 Task: Find connections with filter location Bhādra with filter topic #CVwith filter profile language English with filter current company PW (PhysicsWallah) with filter school University College of Engineering, Osmania University with filter industry Ranching and Fisheries with filter service category Logo Design with filter keywords title Receptionist
Action: Mouse moved to (591, 76)
Screenshot: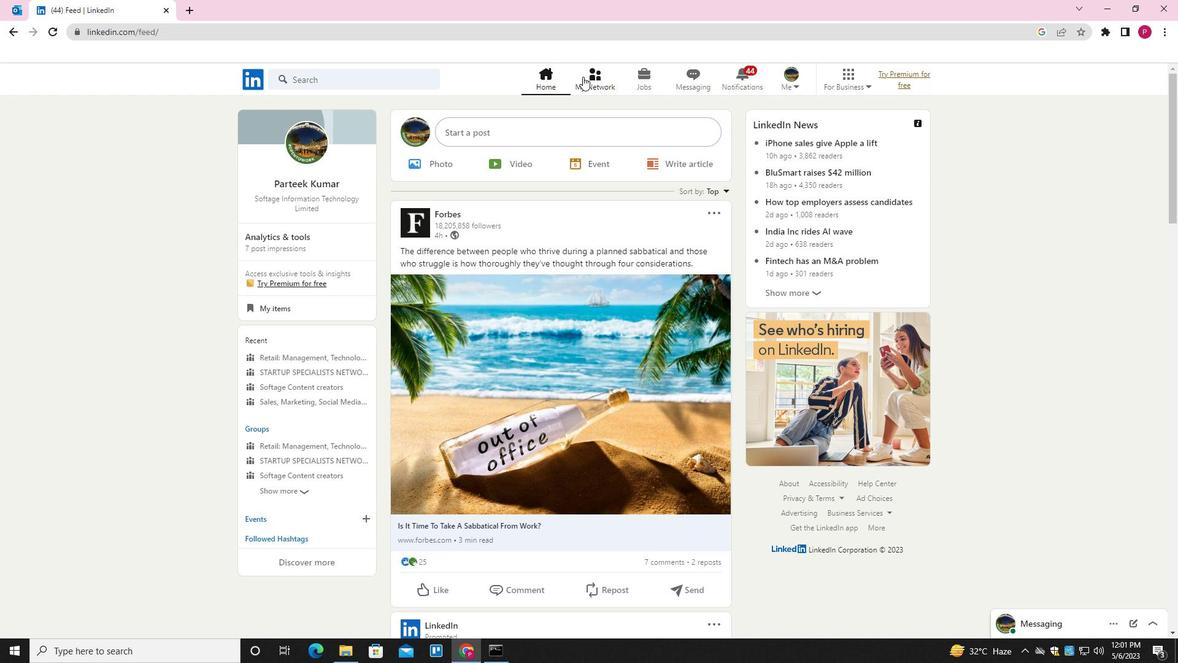 
Action: Mouse pressed left at (591, 76)
Screenshot: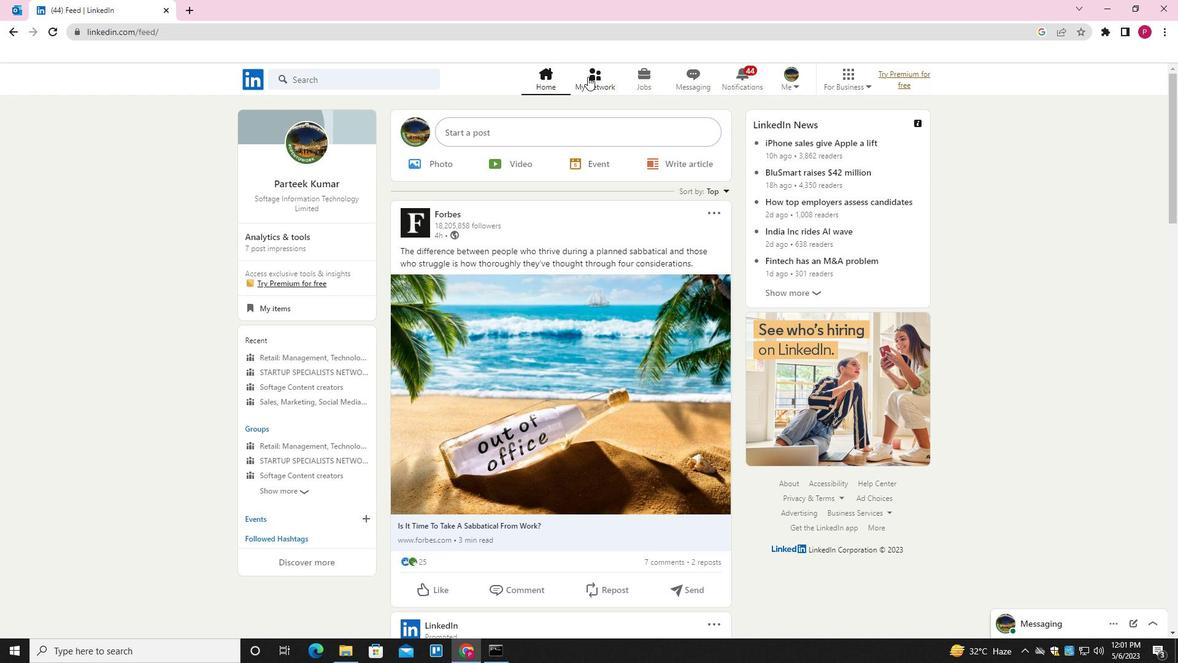 
Action: Mouse moved to (373, 147)
Screenshot: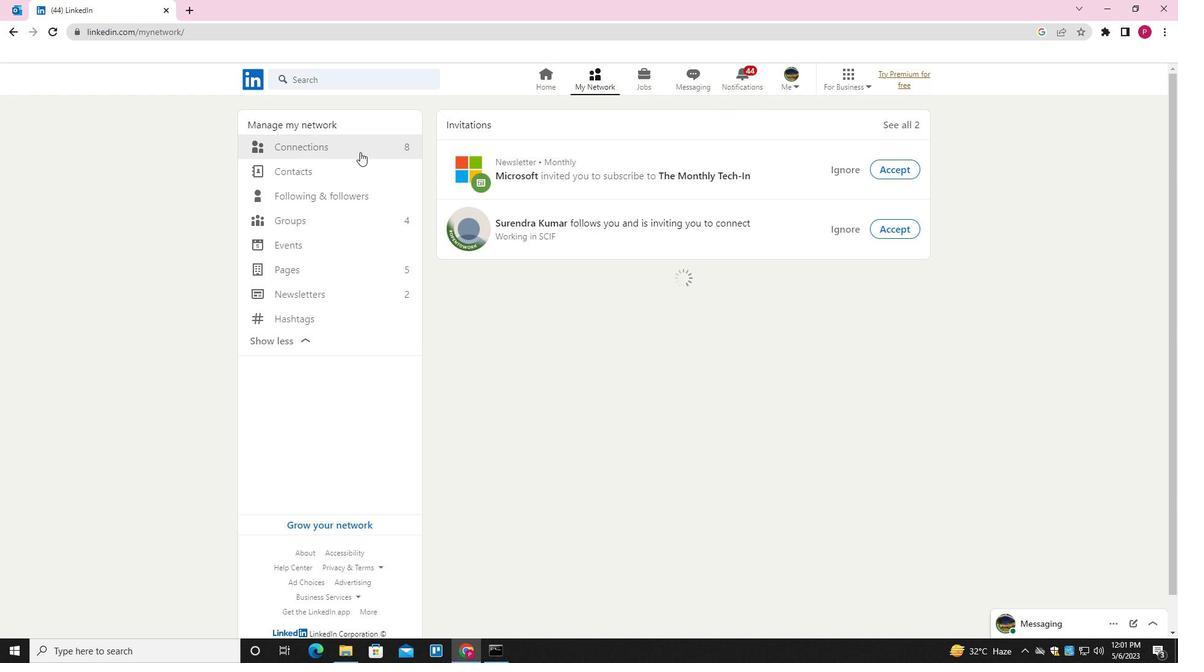 
Action: Mouse pressed left at (373, 147)
Screenshot: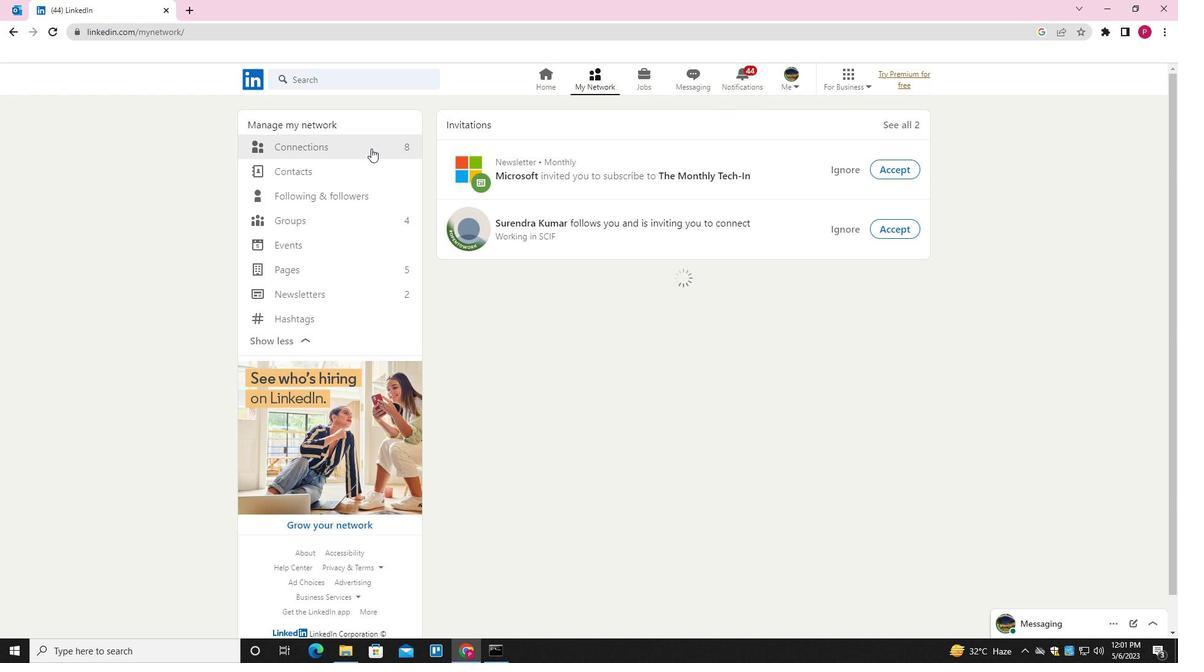 
Action: Mouse moved to (704, 149)
Screenshot: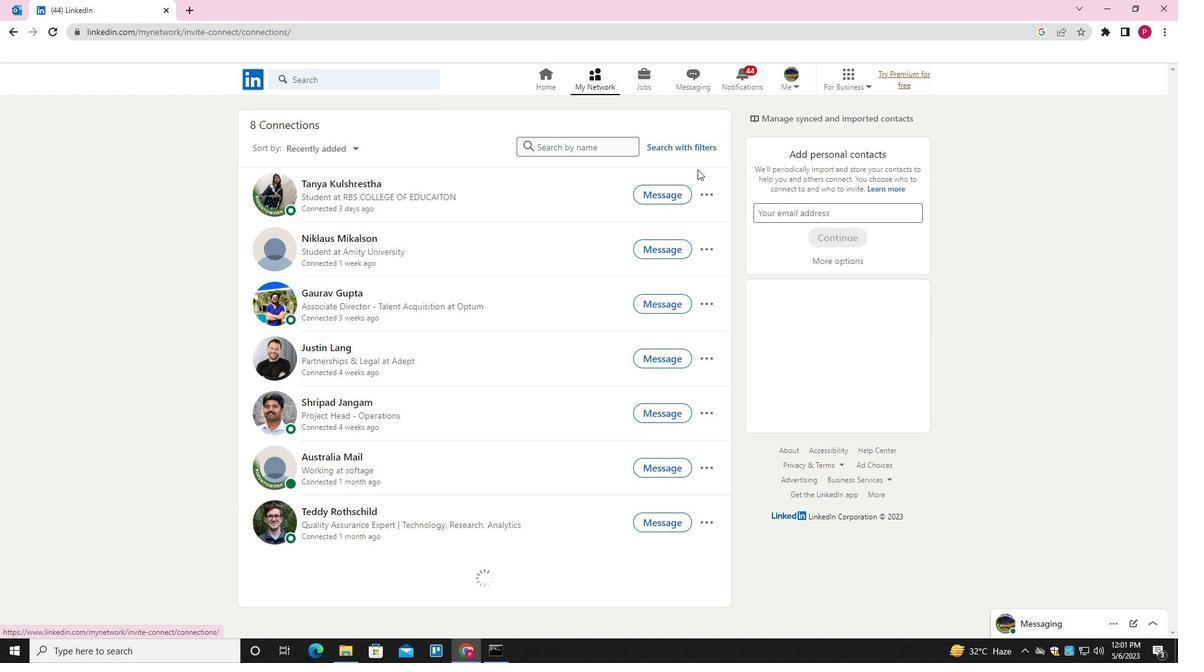 
Action: Mouse pressed left at (704, 149)
Screenshot: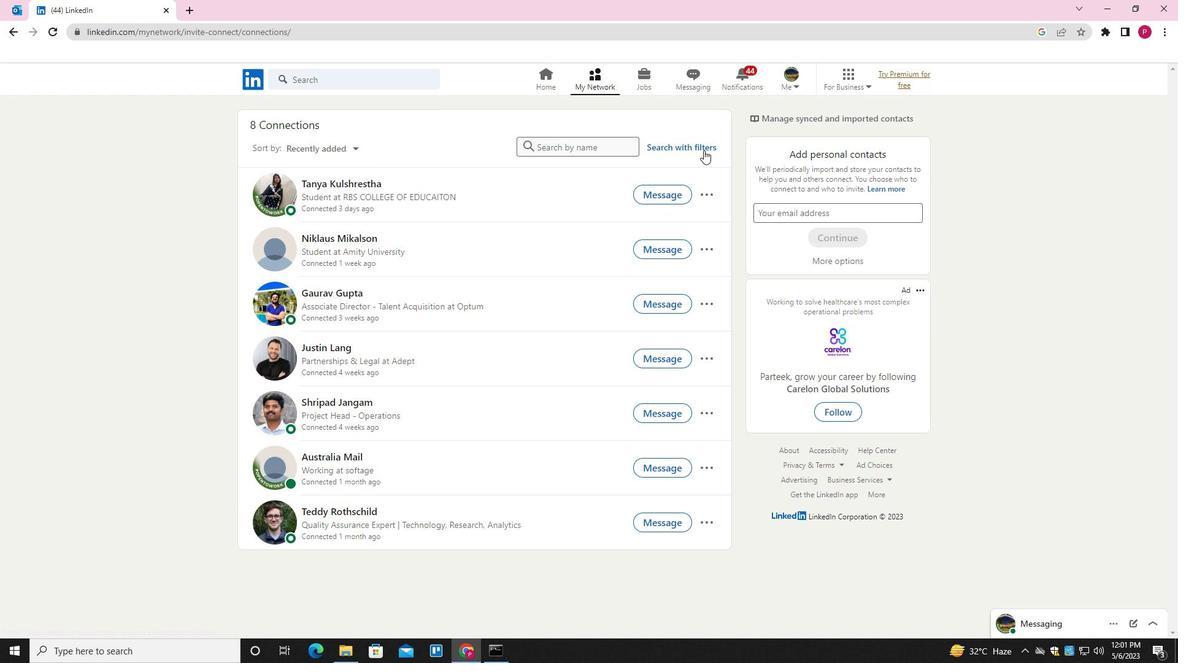 
Action: Mouse moved to (626, 111)
Screenshot: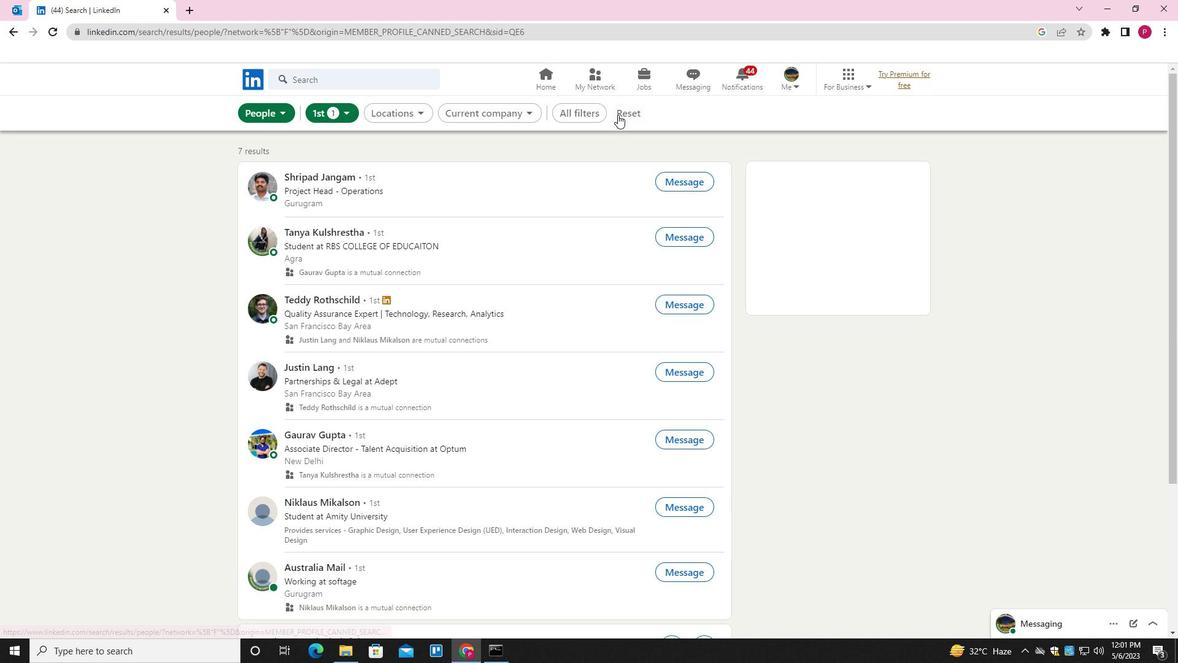 
Action: Mouse pressed left at (626, 111)
Screenshot: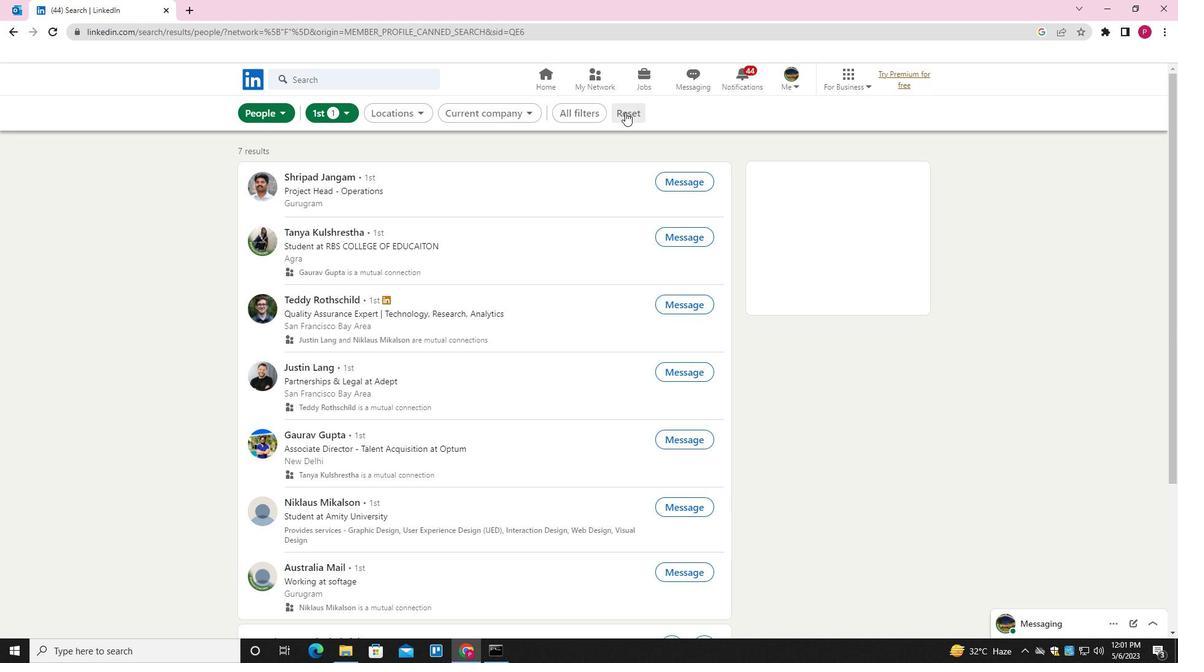
Action: Mouse moved to (599, 112)
Screenshot: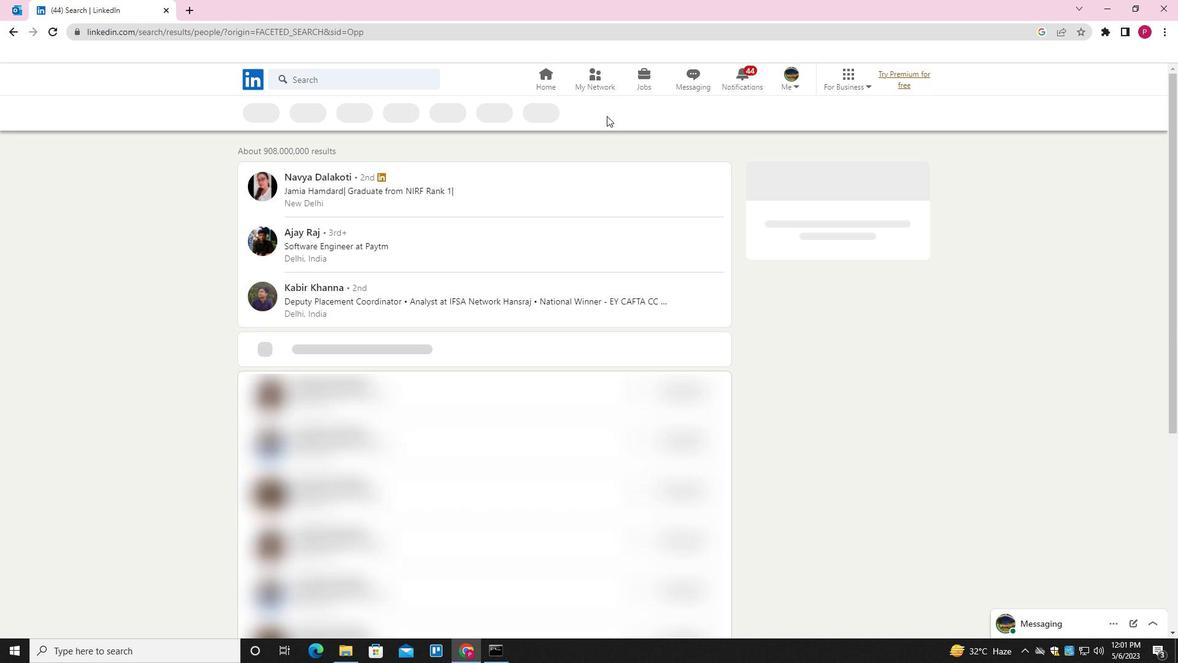 
Action: Mouse pressed left at (599, 112)
Screenshot: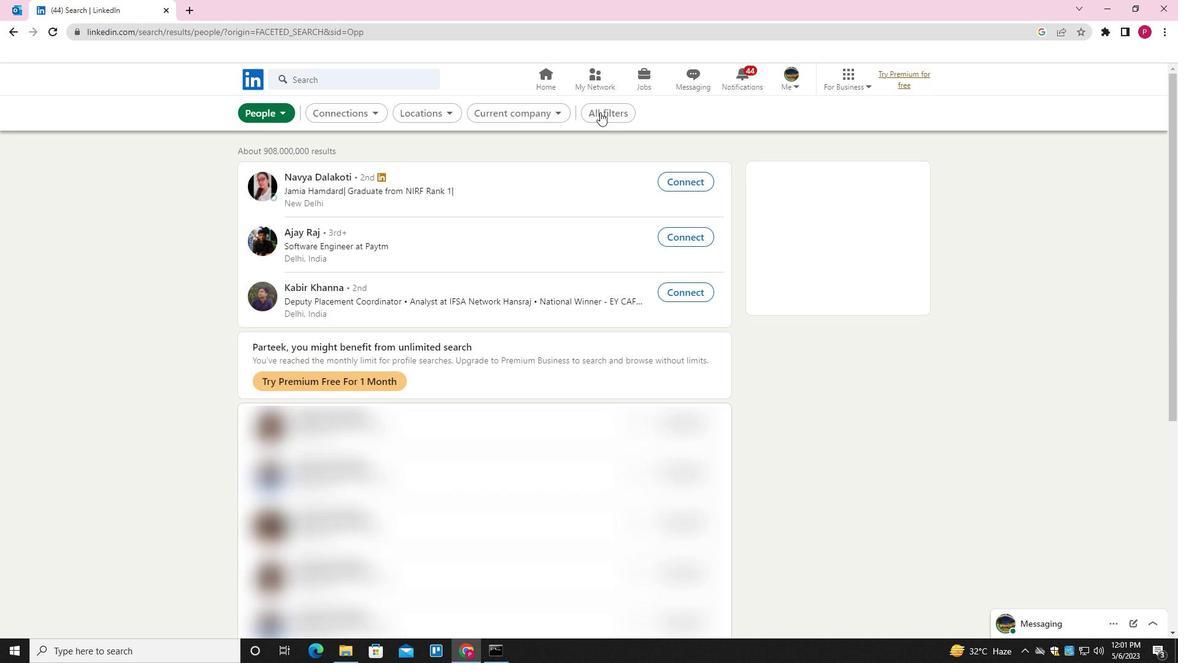 
Action: Mouse moved to (990, 364)
Screenshot: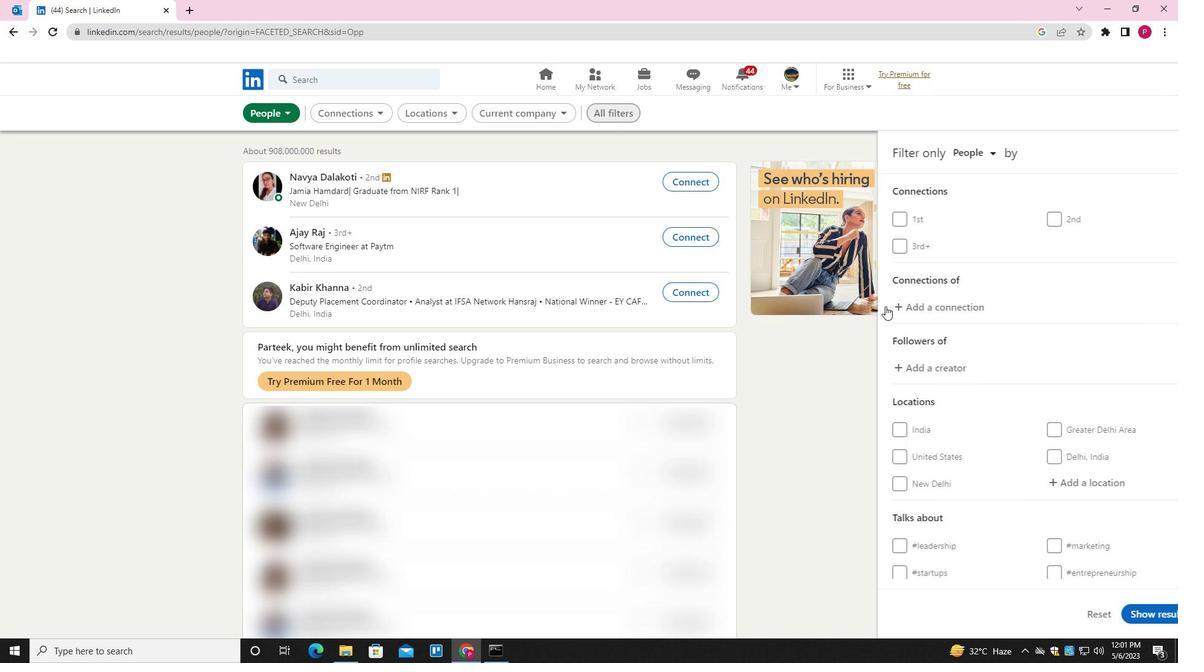 
Action: Mouse scrolled (990, 363) with delta (0, 0)
Screenshot: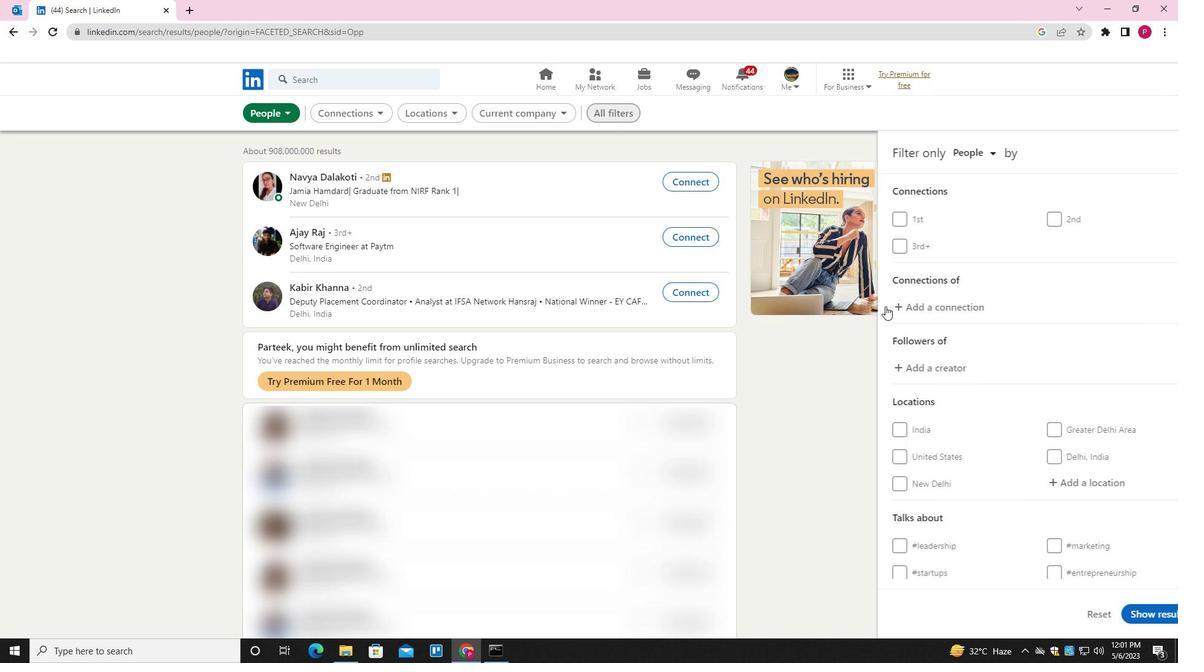 
Action: Mouse moved to (994, 365)
Screenshot: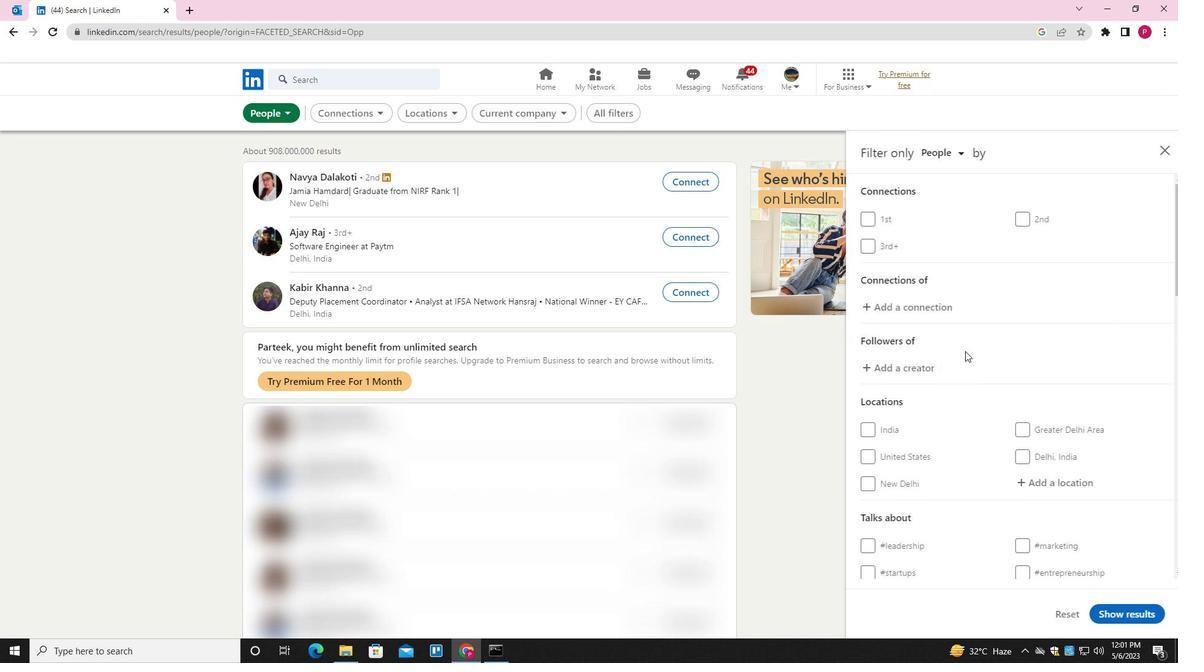 
Action: Mouse scrolled (994, 365) with delta (0, 0)
Screenshot: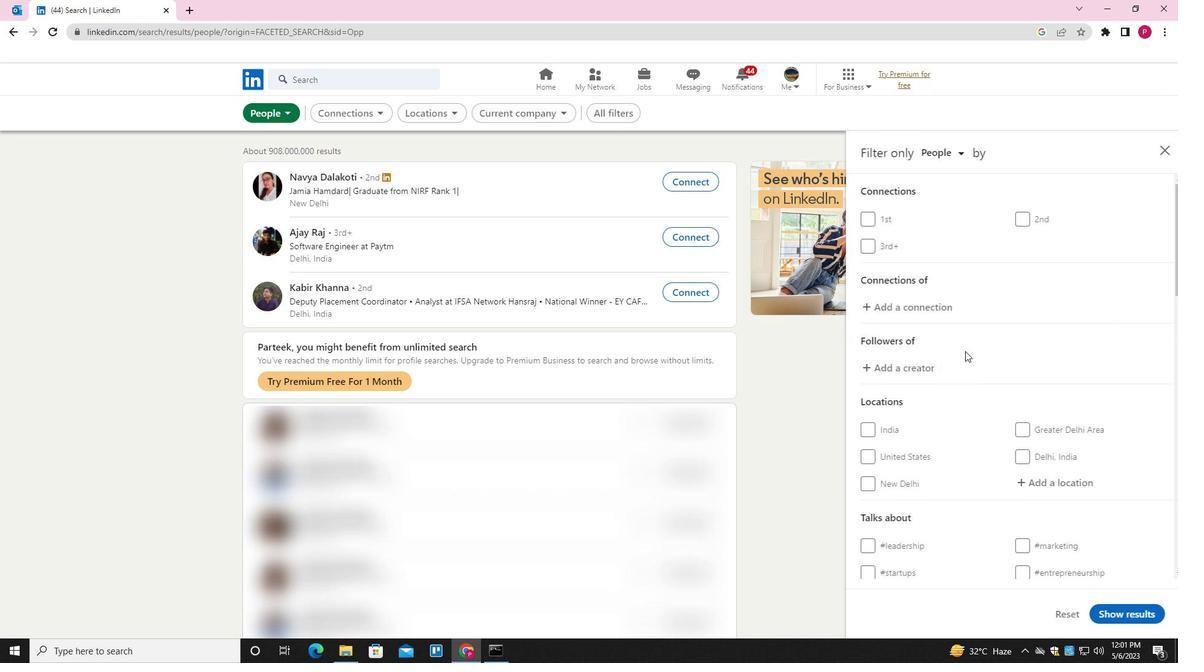 
Action: Mouse moved to (997, 370)
Screenshot: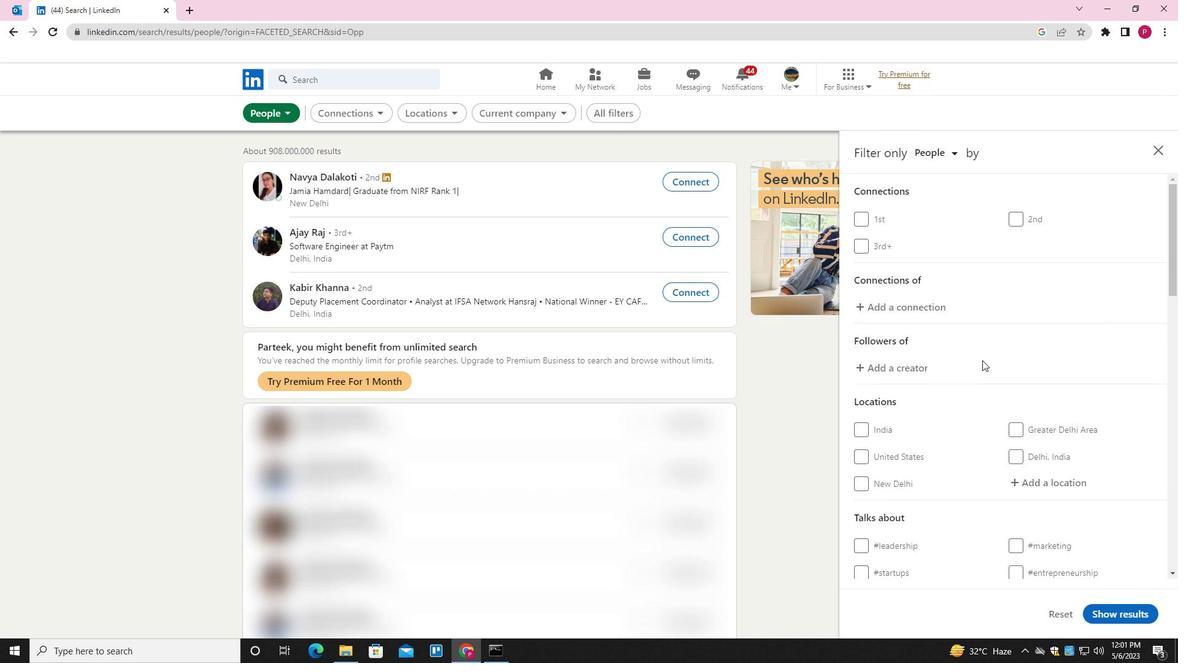 
Action: Mouse scrolled (997, 369) with delta (0, 0)
Screenshot: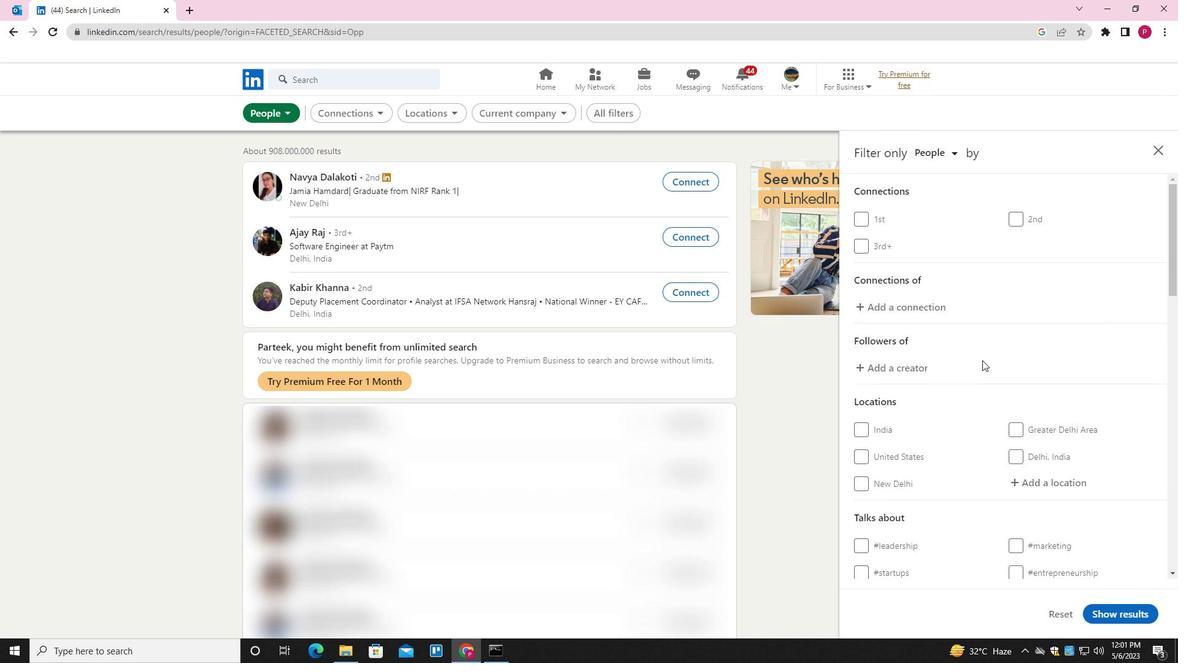 
Action: Mouse moved to (1044, 299)
Screenshot: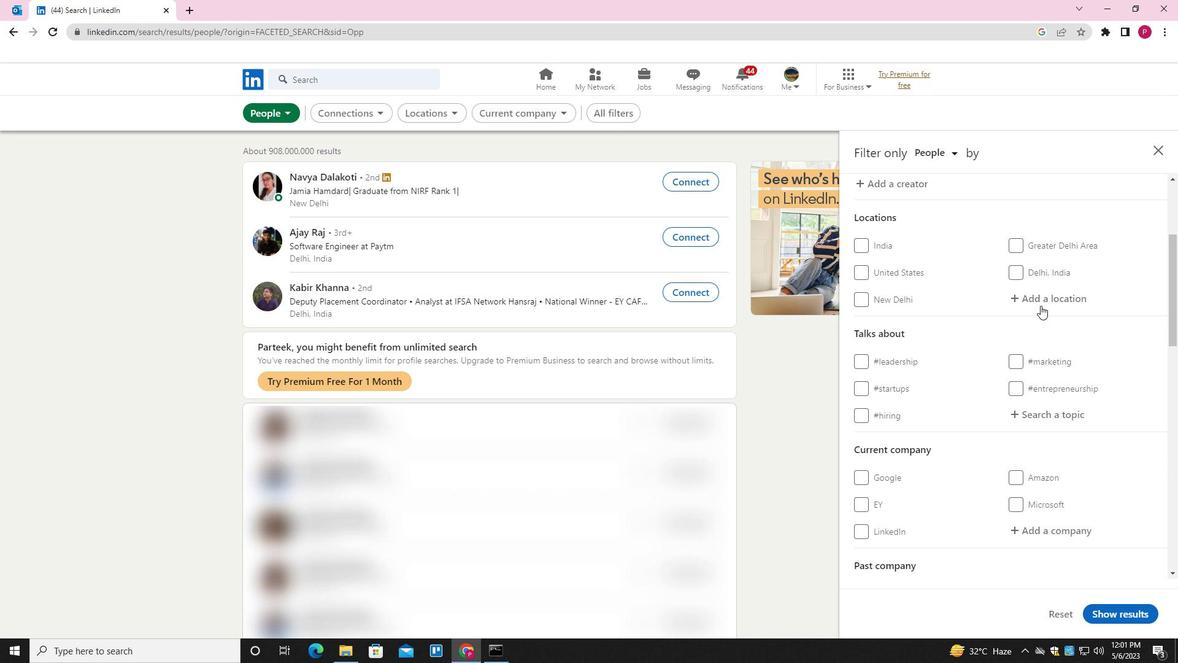 
Action: Mouse pressed left at (1044, 299)
Screenshot: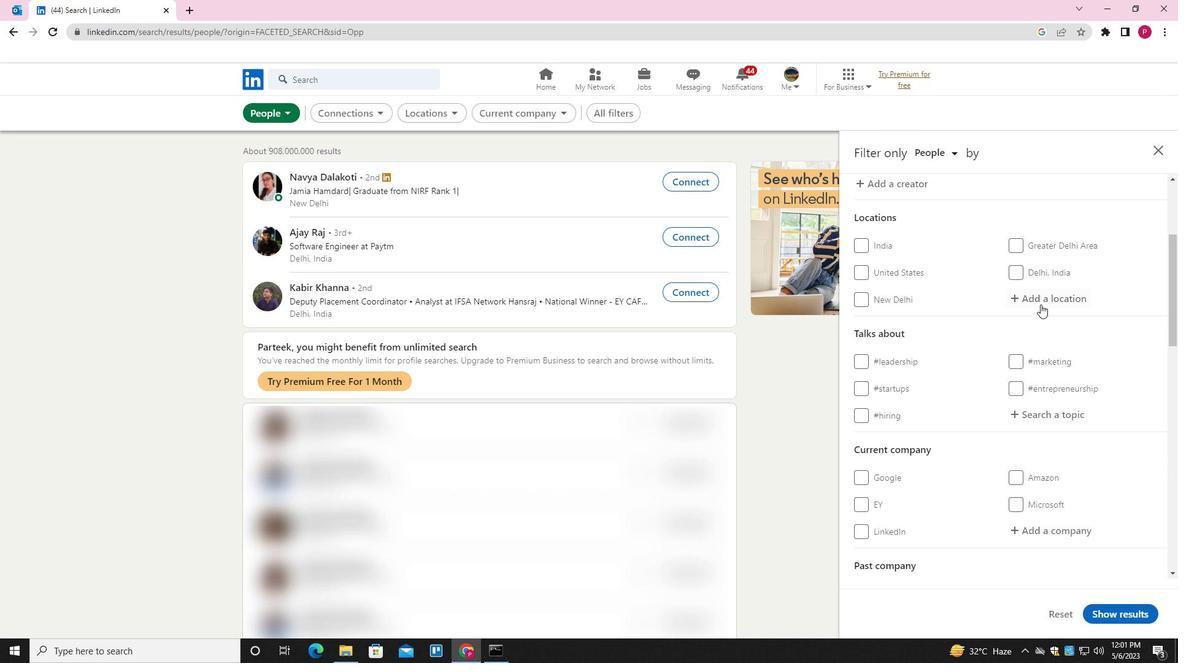 
Action: Key pressed <Key.shift>BHADRA<Key.down><Key.enter>
Screenshot: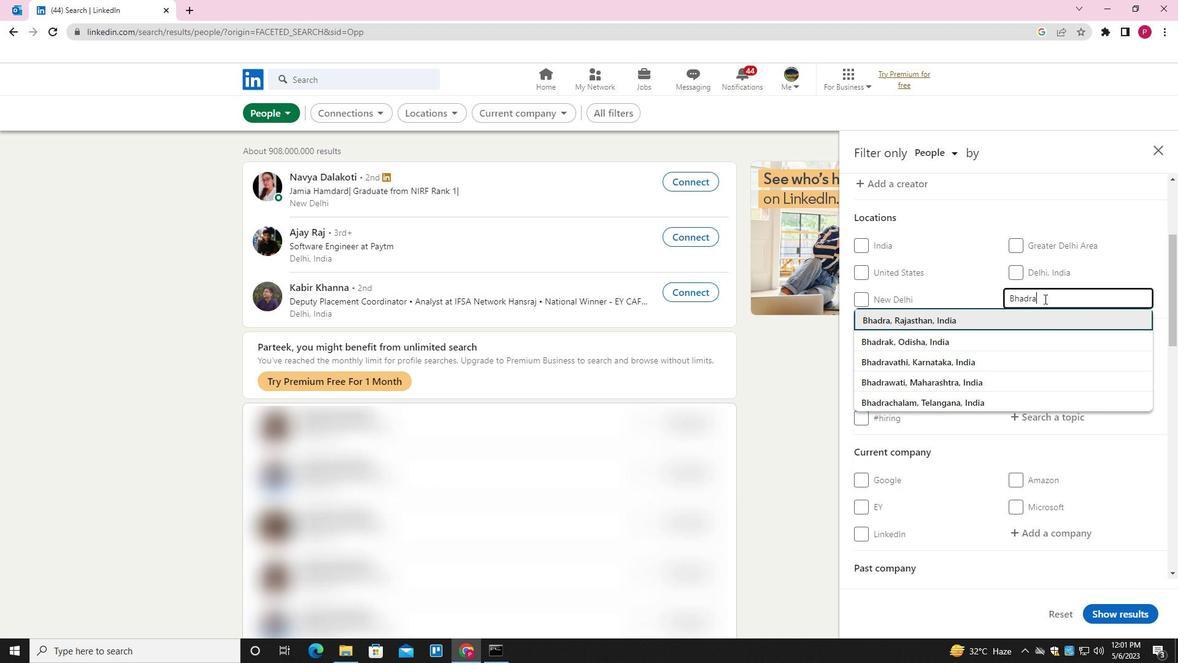 
Action: Mouse moved to (1044, 329)
Screenshot: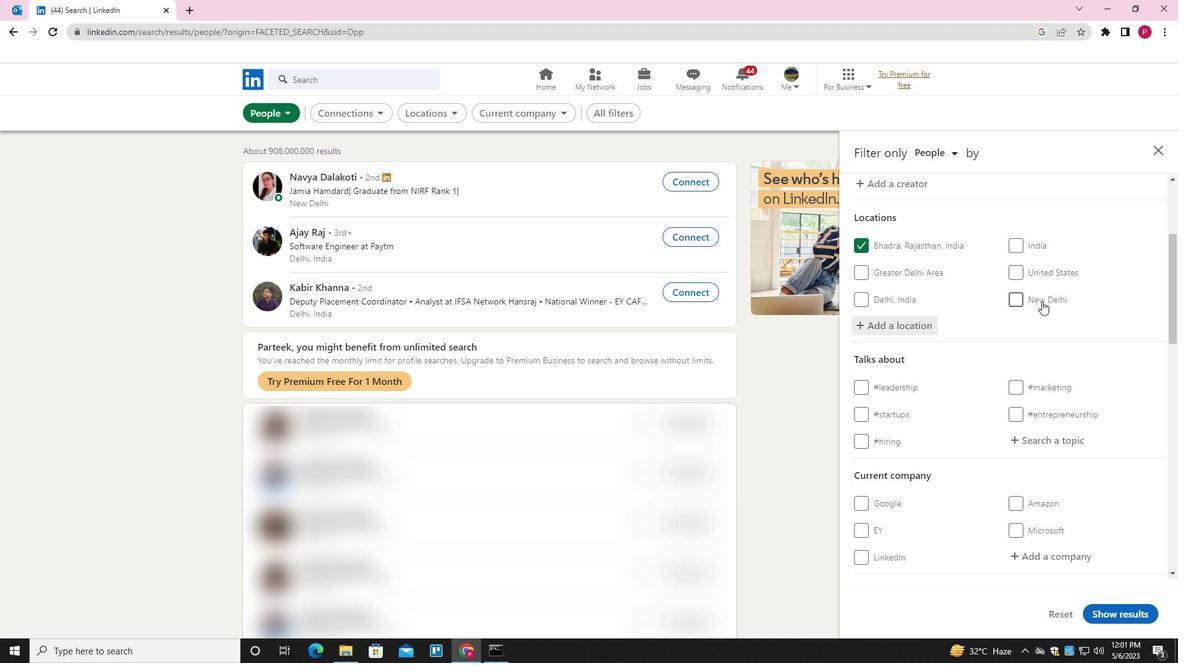 
Action: Mouse scrolled (1044, 328) with delta (0, 0)
Screenshot: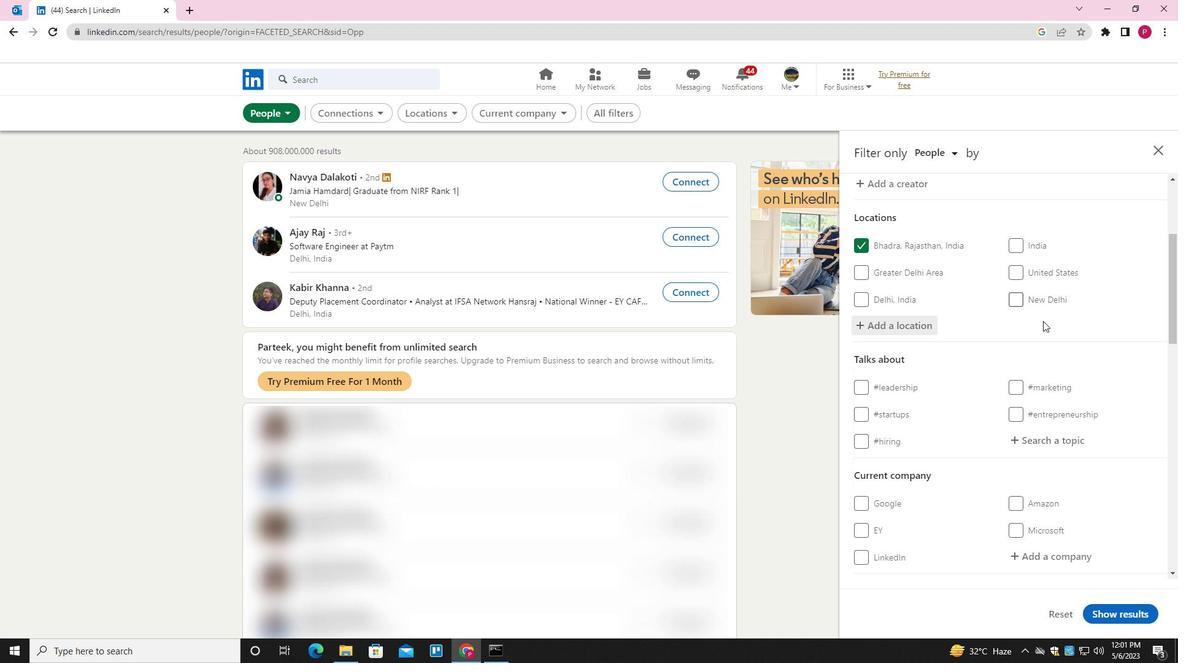 
Action: Mouse moved to (1044, 329)
Screenshot: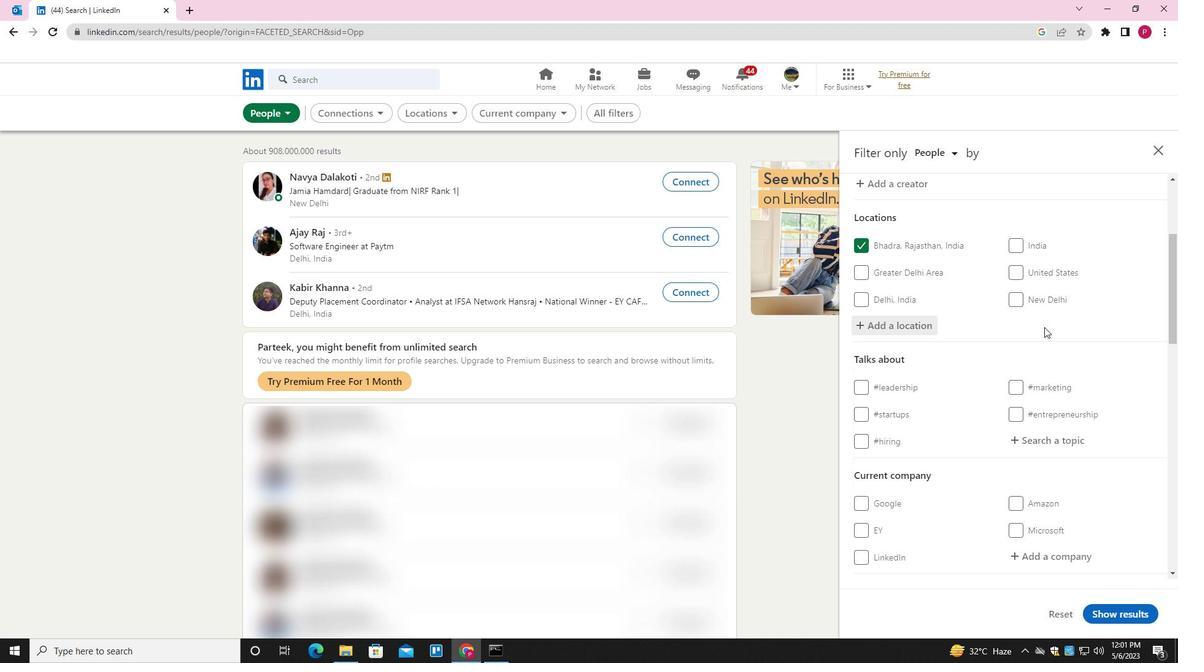 
Action: Mouse scrolled (1044, 329) with delta (0, 0)
Screenshot: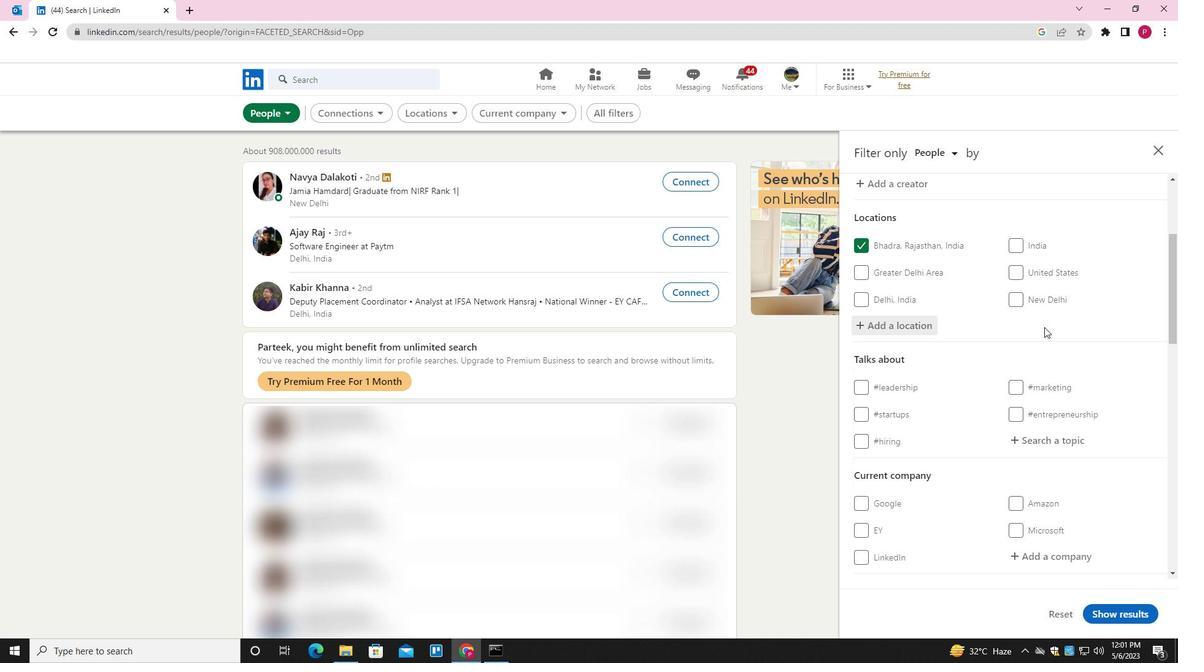 
Action: Mouse moved to (1044, 330)
Screenshot: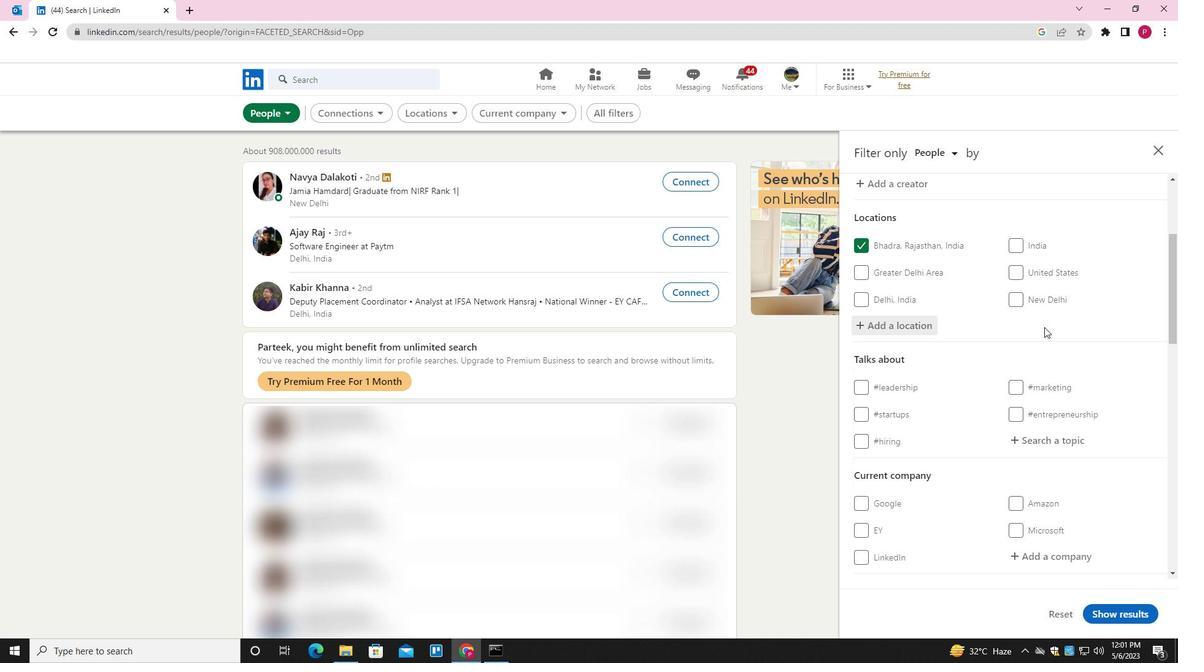 
Action: Mouse scrolled (1044, 330) with delta (0, 0)
Screenshot: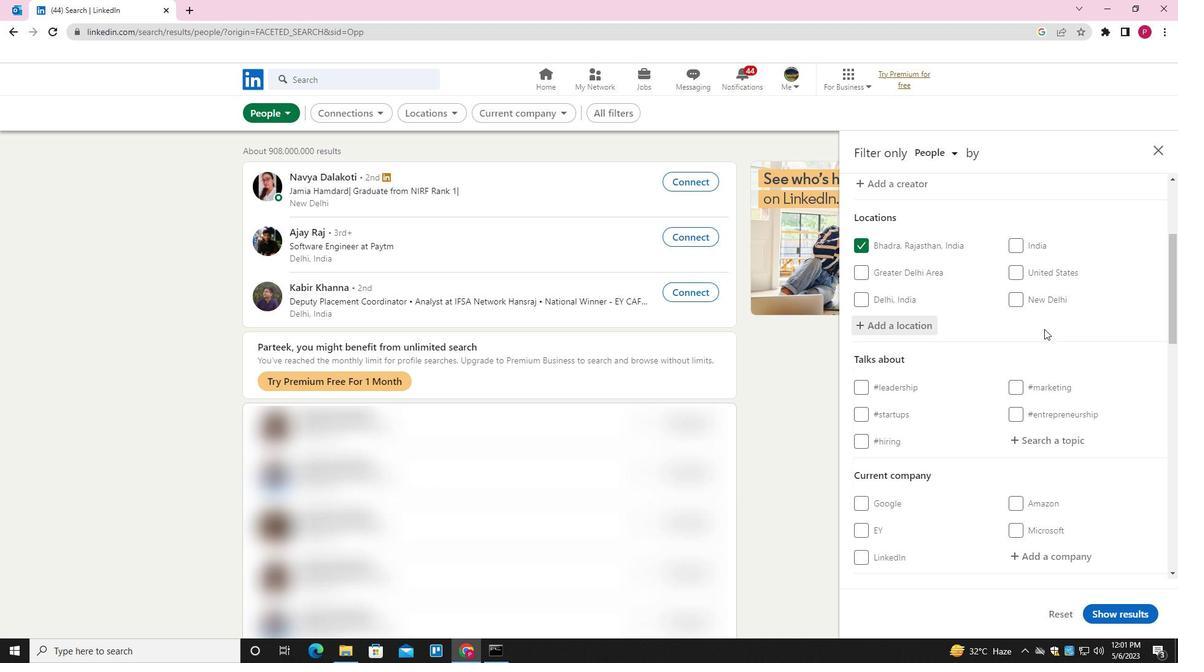 
Action: Mouse moved to (1044, 331)
Screenshot: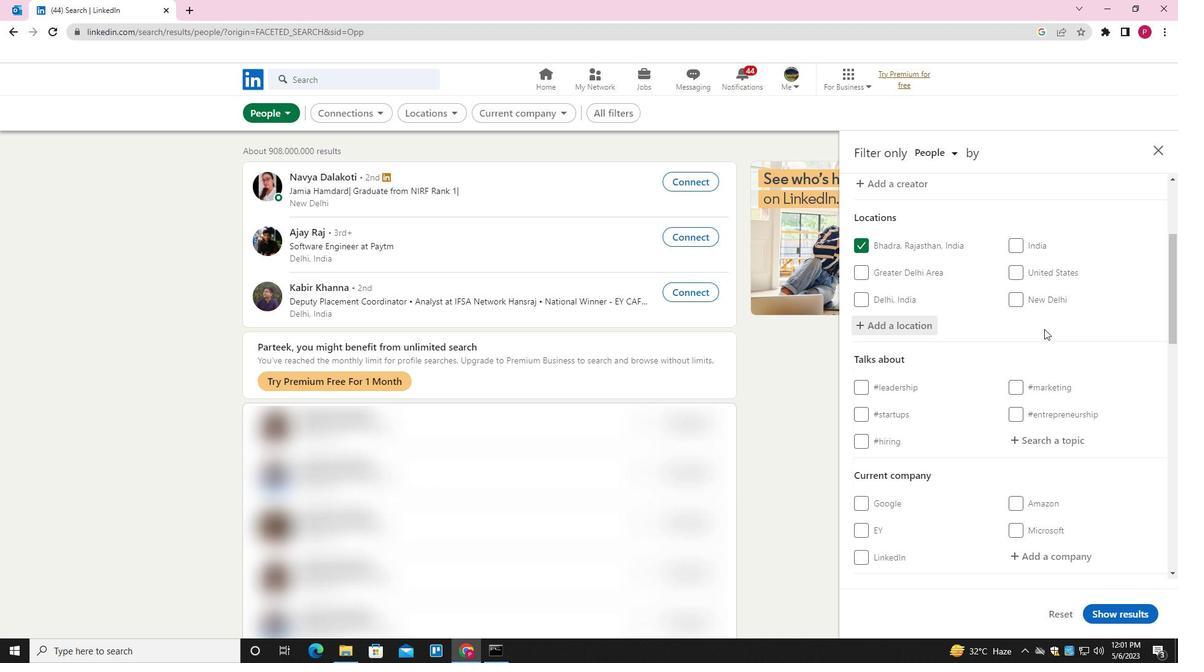 
Action: Mouse scrolled (1044, 330) with delta (0, 0)
Screenshot: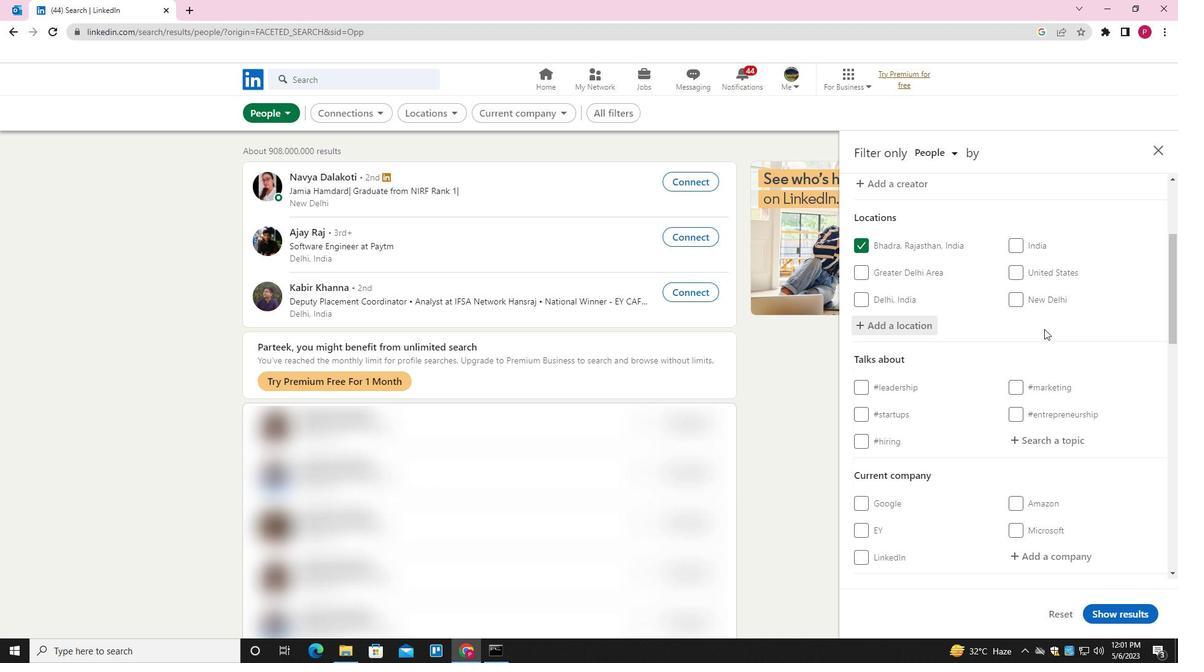 
Action: Mouse moved to (1070, 197)
Screenshot: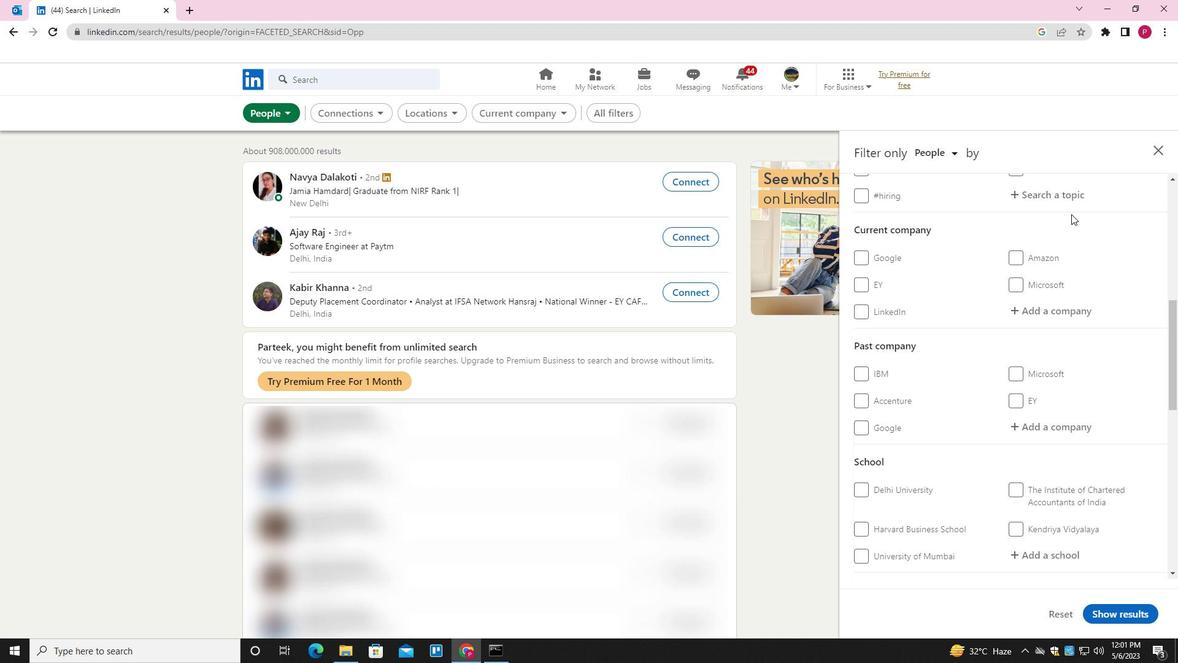 
Action: Mouse pressed left at (1070, 197)
Screenshot: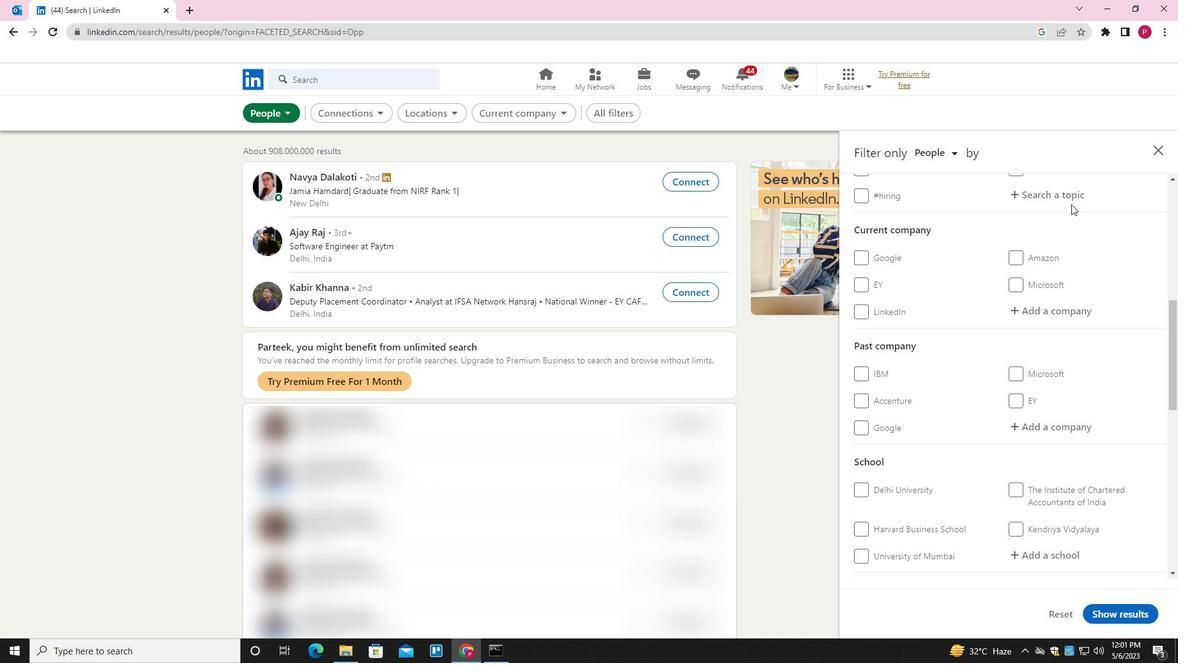 
Action: Key pressed CV<Key.down><Key.enter>
Screenshot: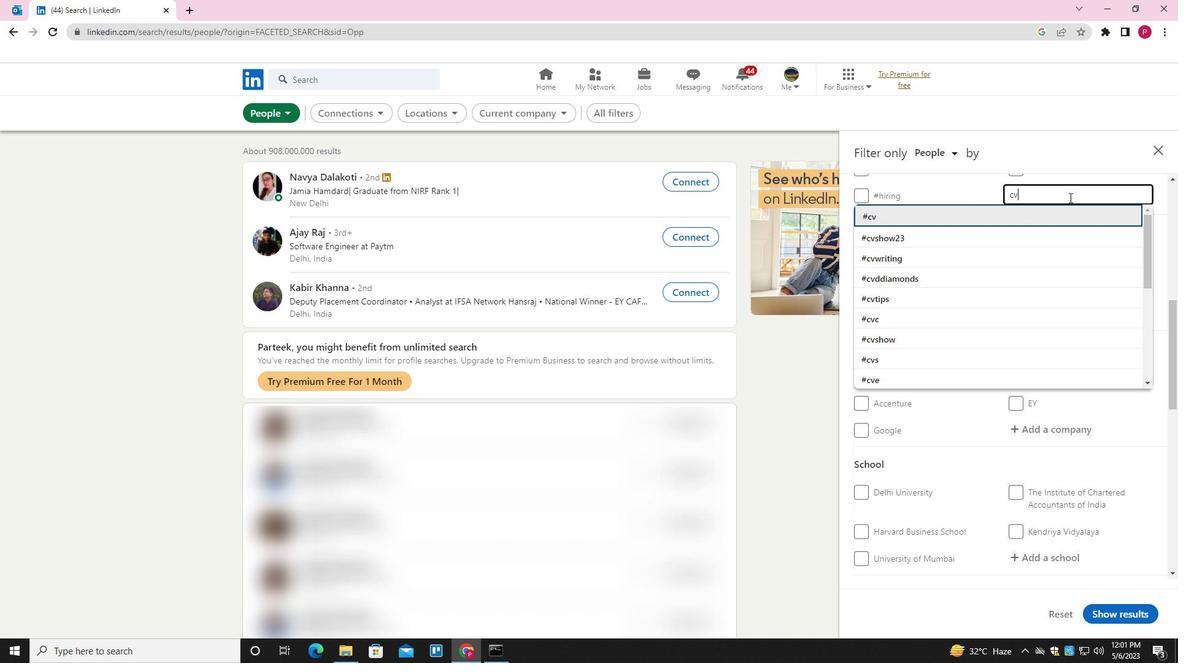 
Action: Mouse moved to (996, 289)
Screenshot: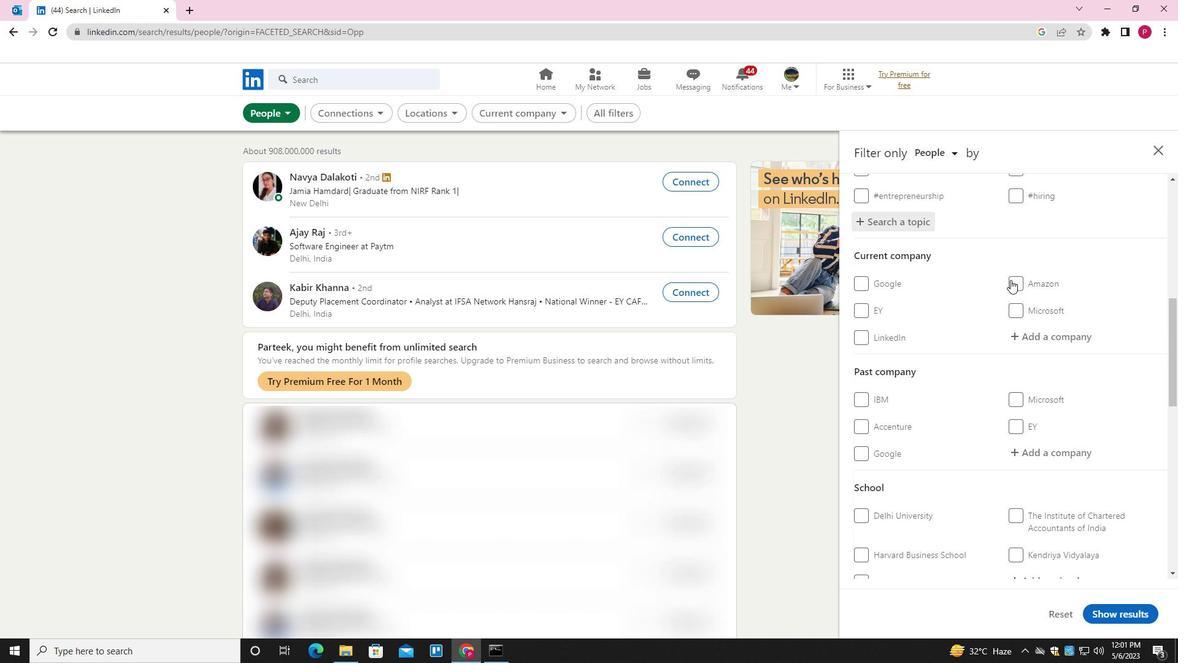 
Action: Mouse scrolled (996, 289) with delta (0, 0)
Screenshot: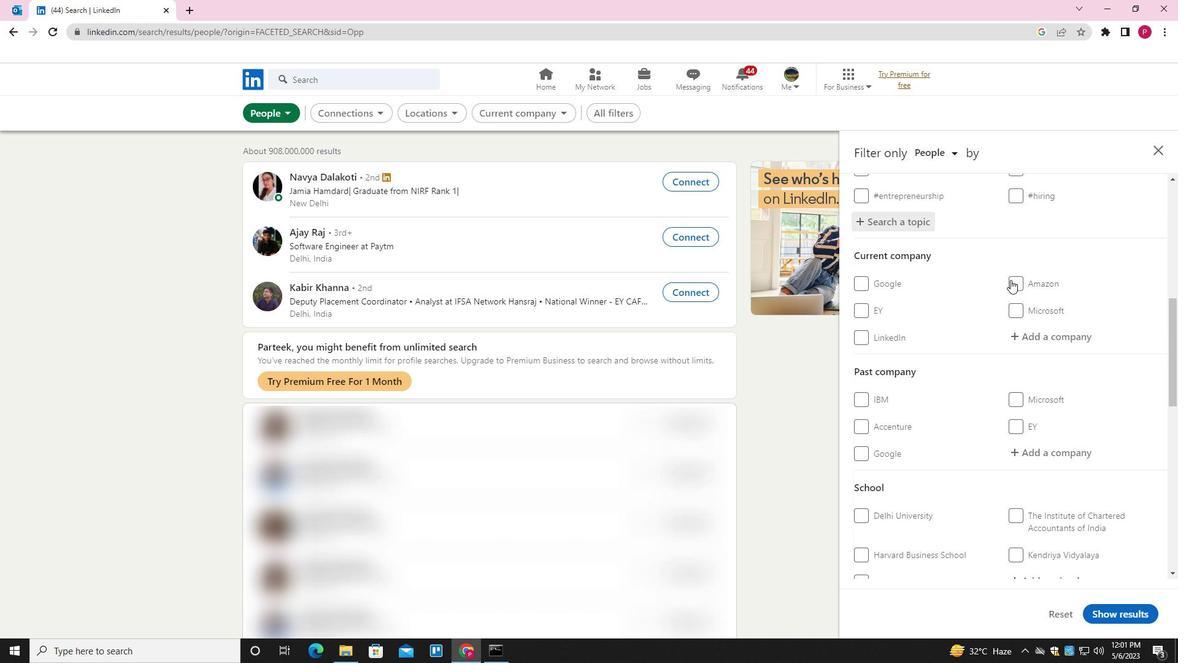 
Action: Mouse moved to (996, 295)
Screenshot: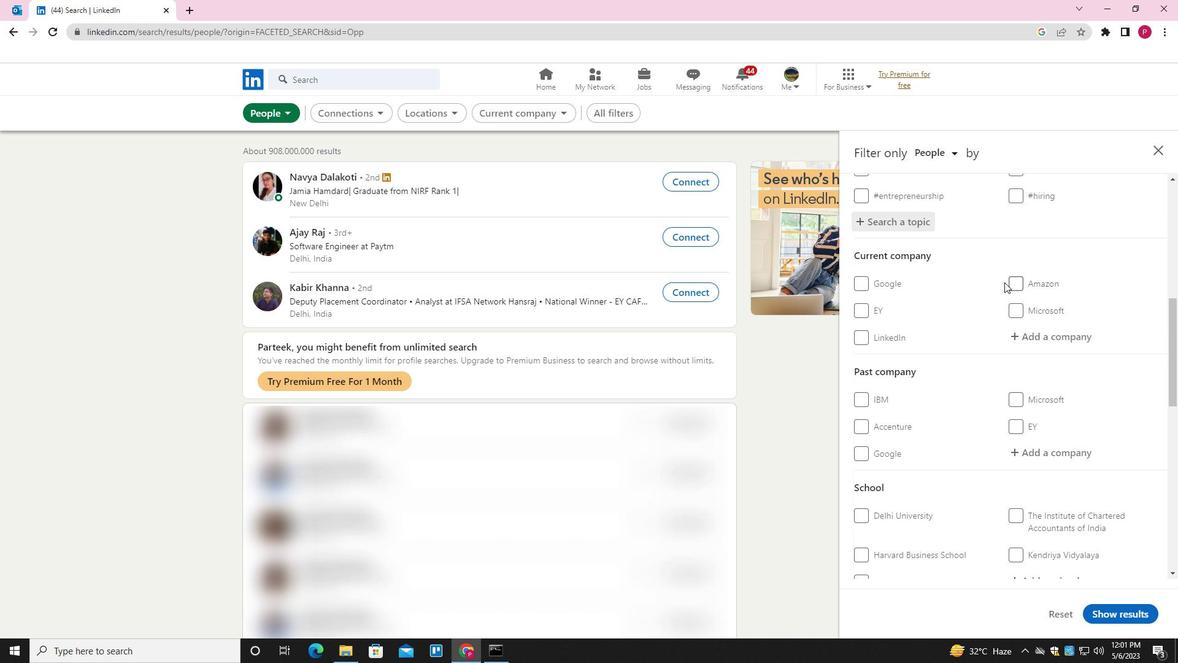 
Action: Mouse scrolled (996, 294) with delta (0, 0)
Screenshot: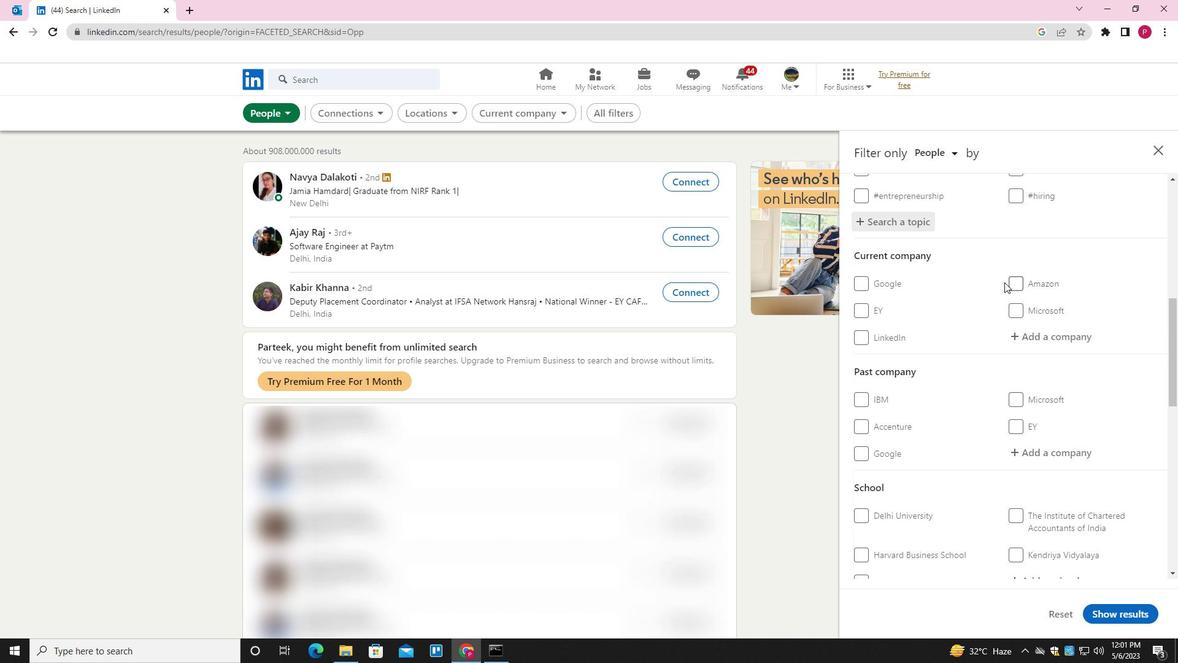 
Action: Mouse moved to (996, 296)
Screenshot: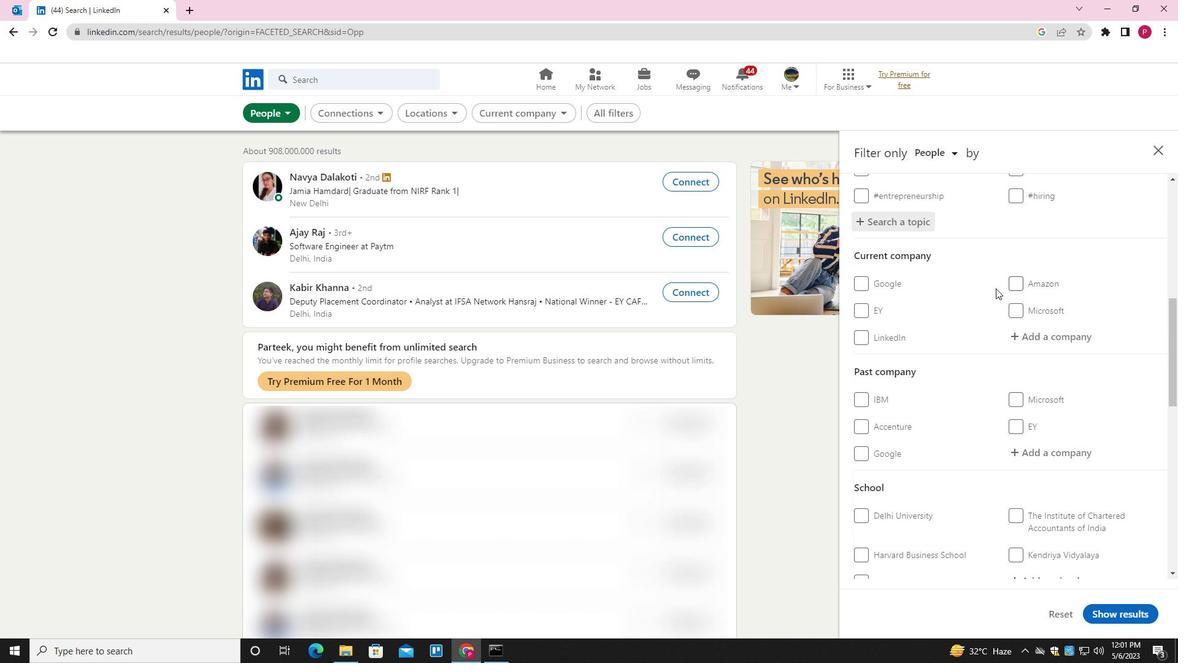
Action: Mouse scrolled (996, 295) with delta (0, 0)
Screenshot: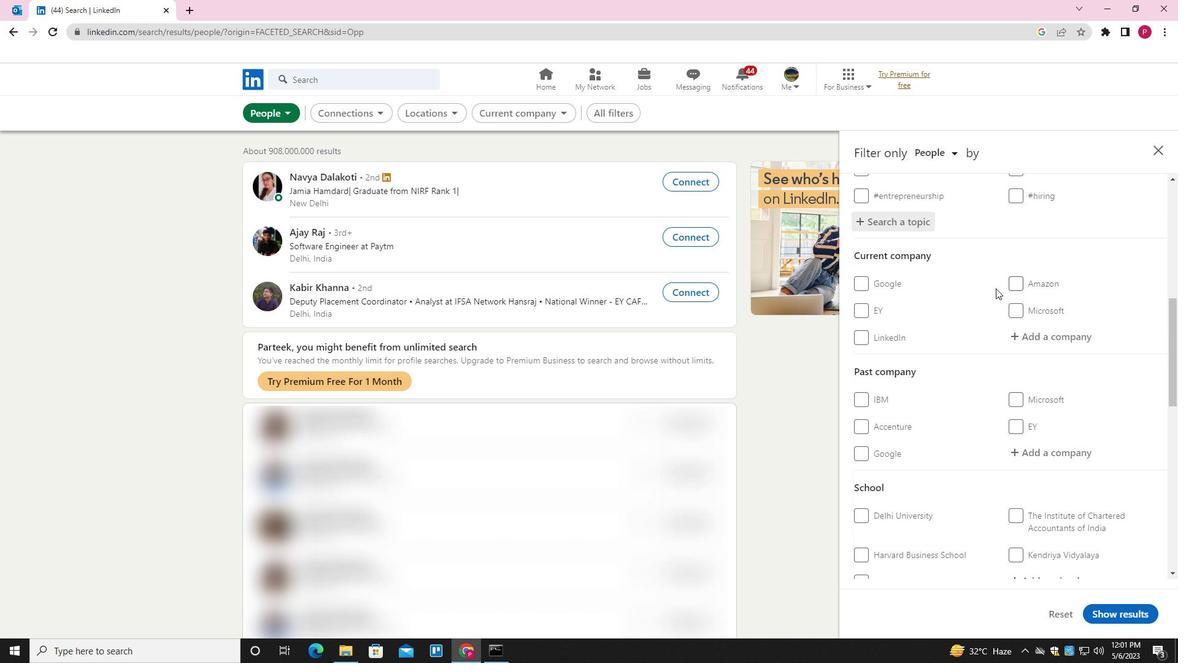 
Action: Mouse moved to (997, 299)
Screenshot: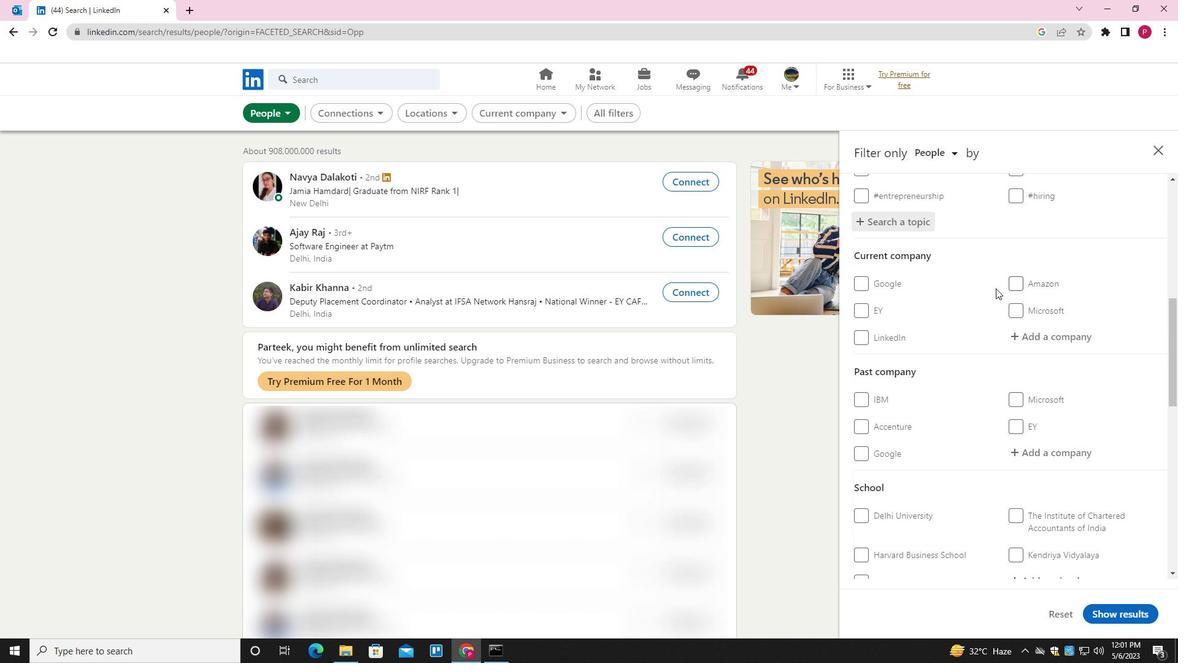 
Action: Mouse scrolled (997, 298) with delta (0, 0)
Screenshot: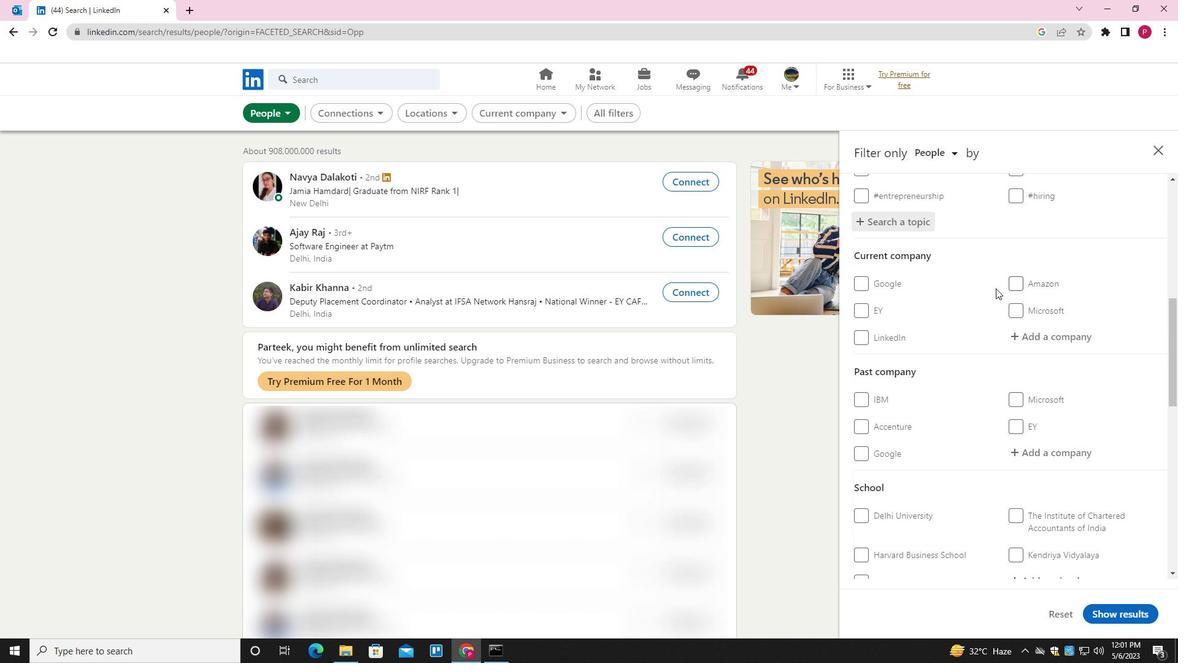 
Action: Mouse moved to (1001, 304)
Screenshot: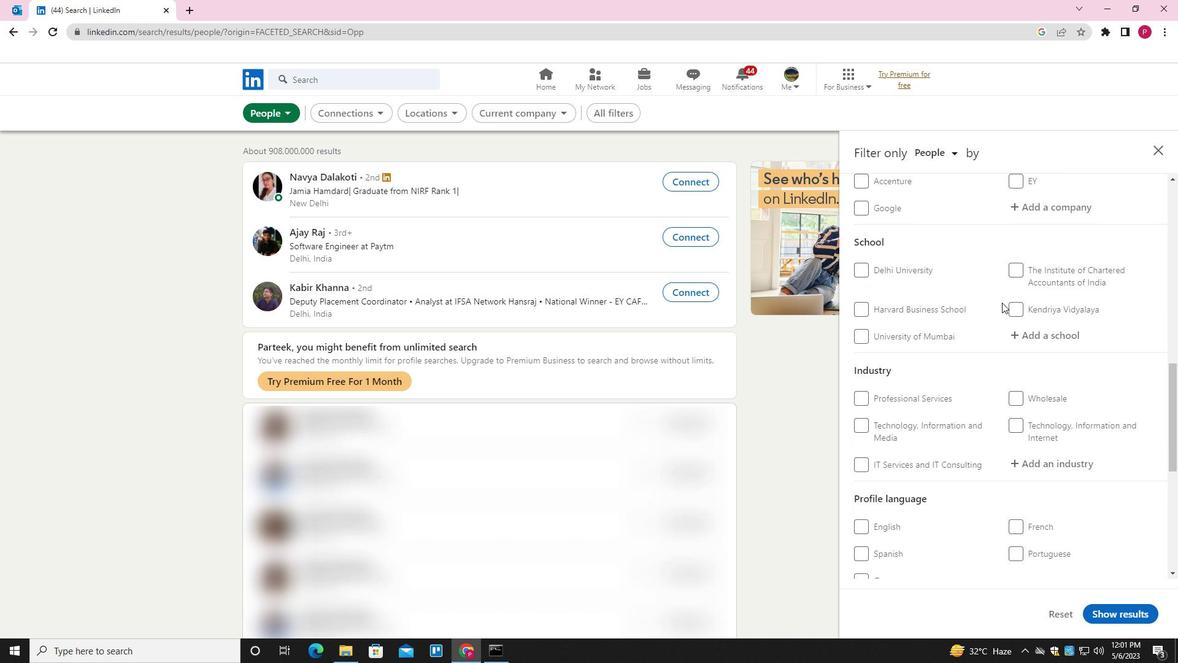 
Action: Mouse scrolled (1001, 303) with delta (0, 0)
Screenshot: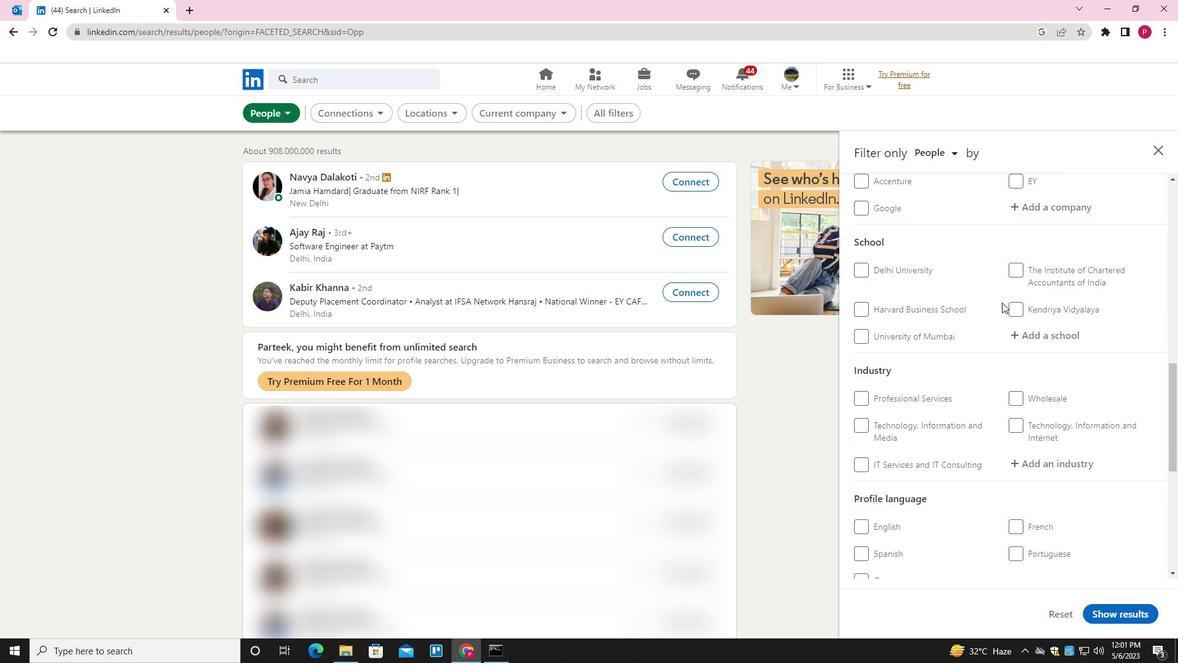 
Action: Mouse scrolled (1001, 303) with delta (0, 0)
Screenshot: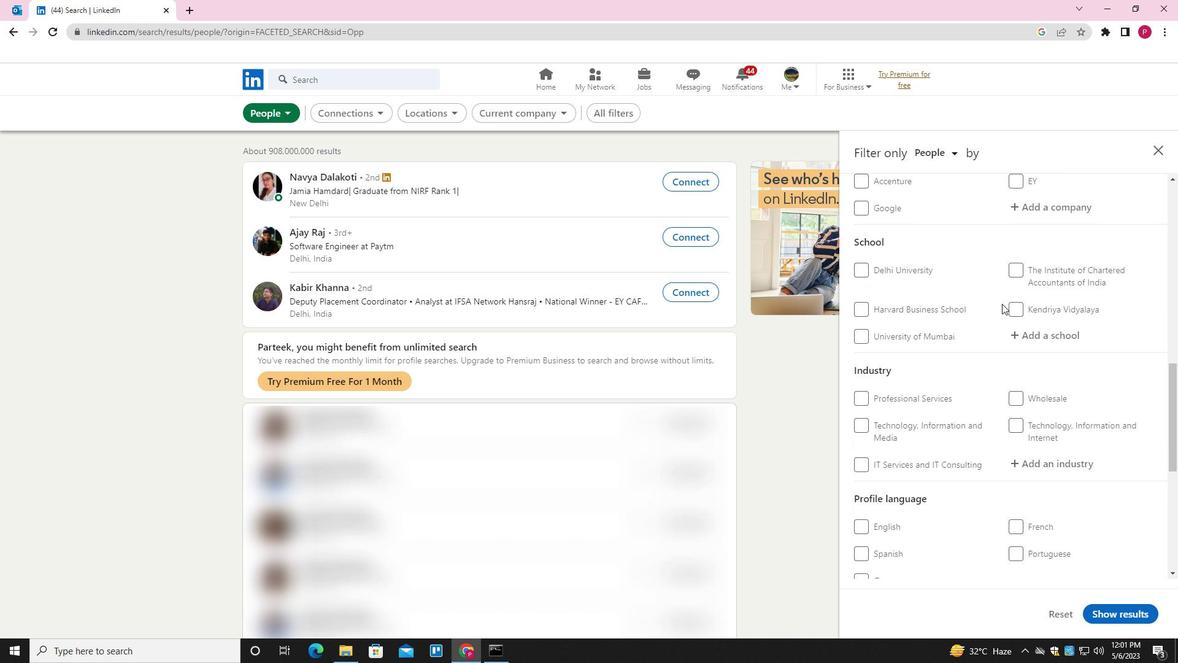 
Action: Mouse scrolled (1001, 303) with delta (0, 0)
Screenshot: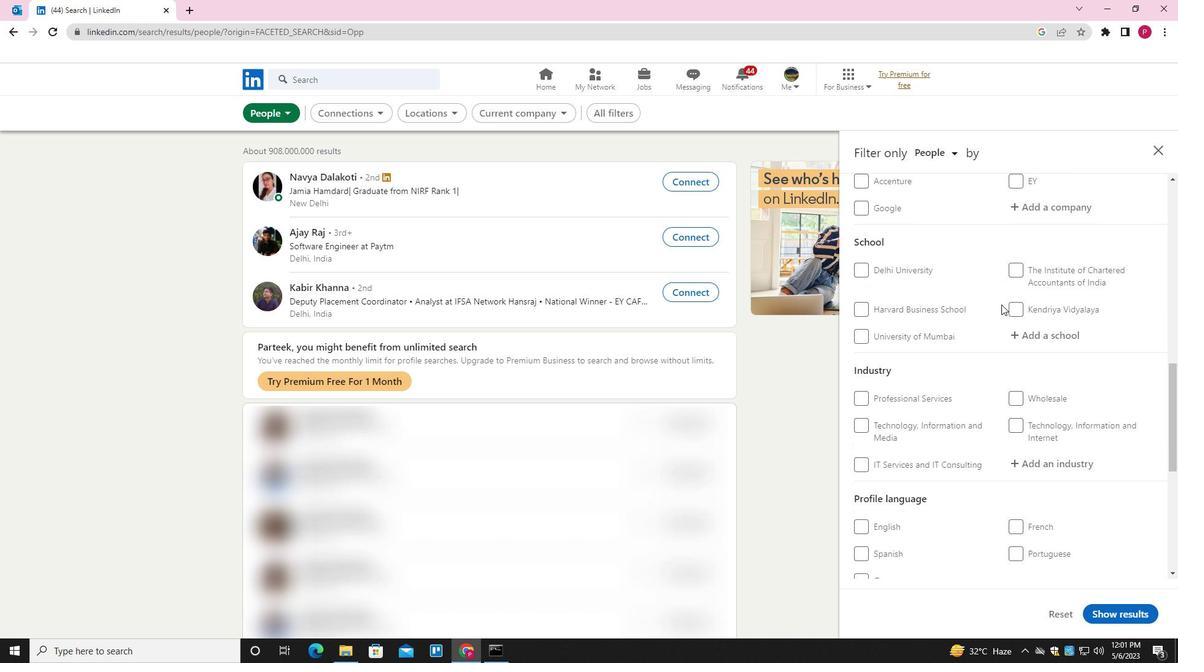 
Action: Mouse scrolled (1001, 303) with delta (0, 0)
Screenshot: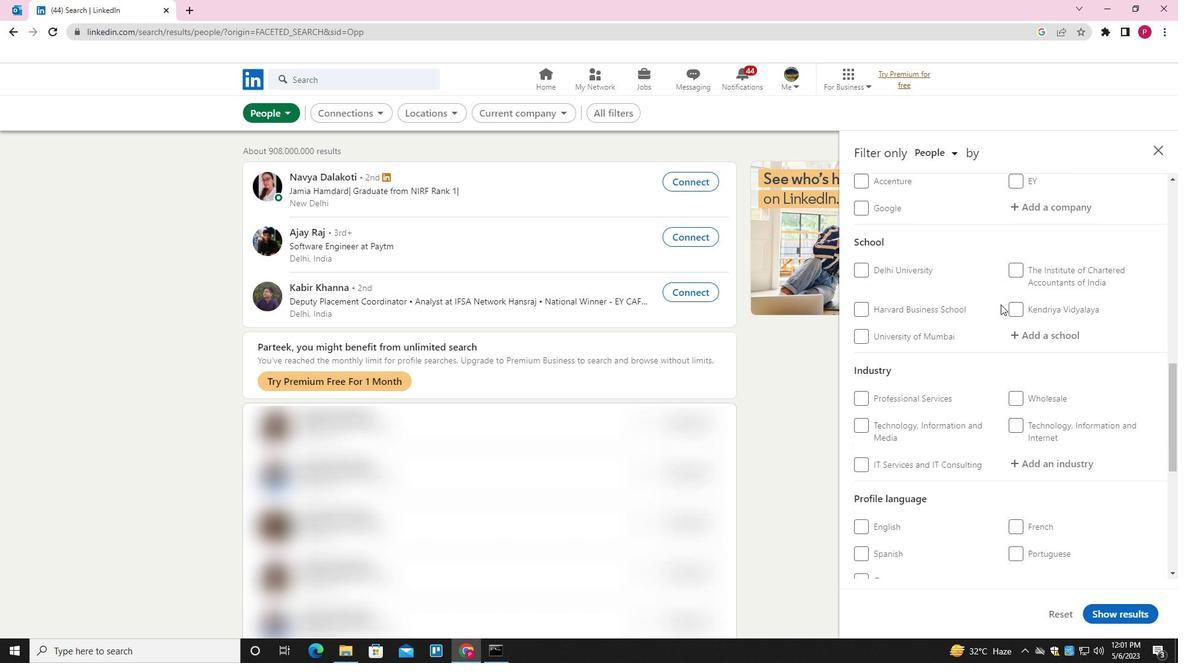 
Action: Mouse moved to (877, 284)
Screenshot: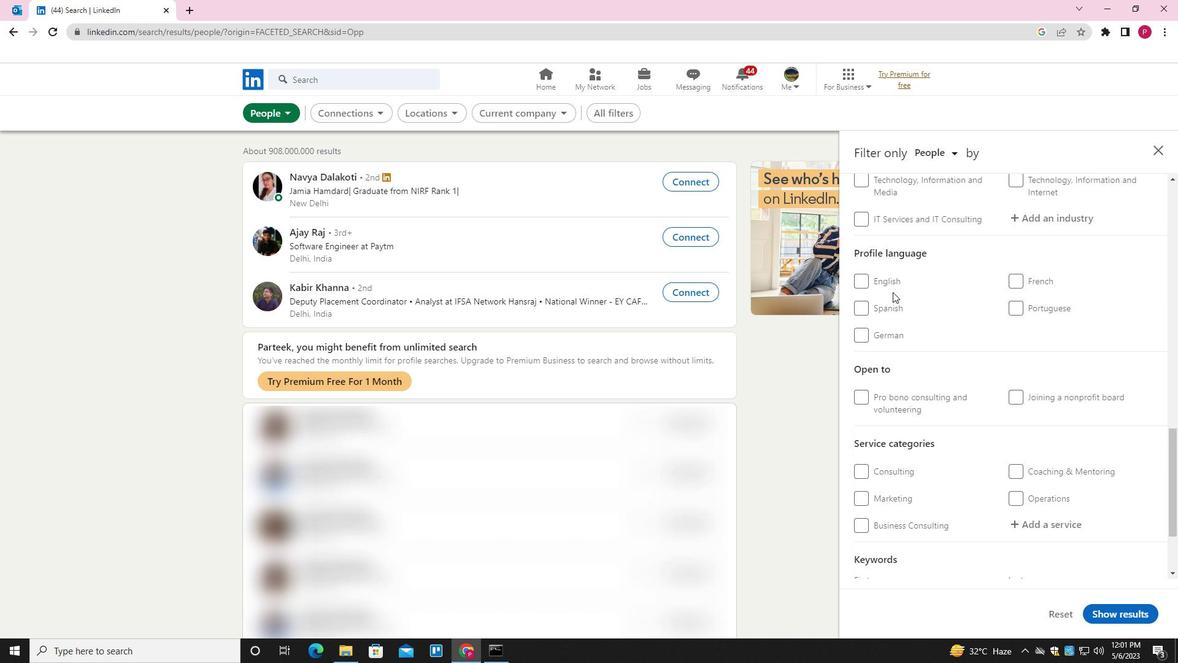 
Action: Mouse pressed left at (877, 284)
Screenshot: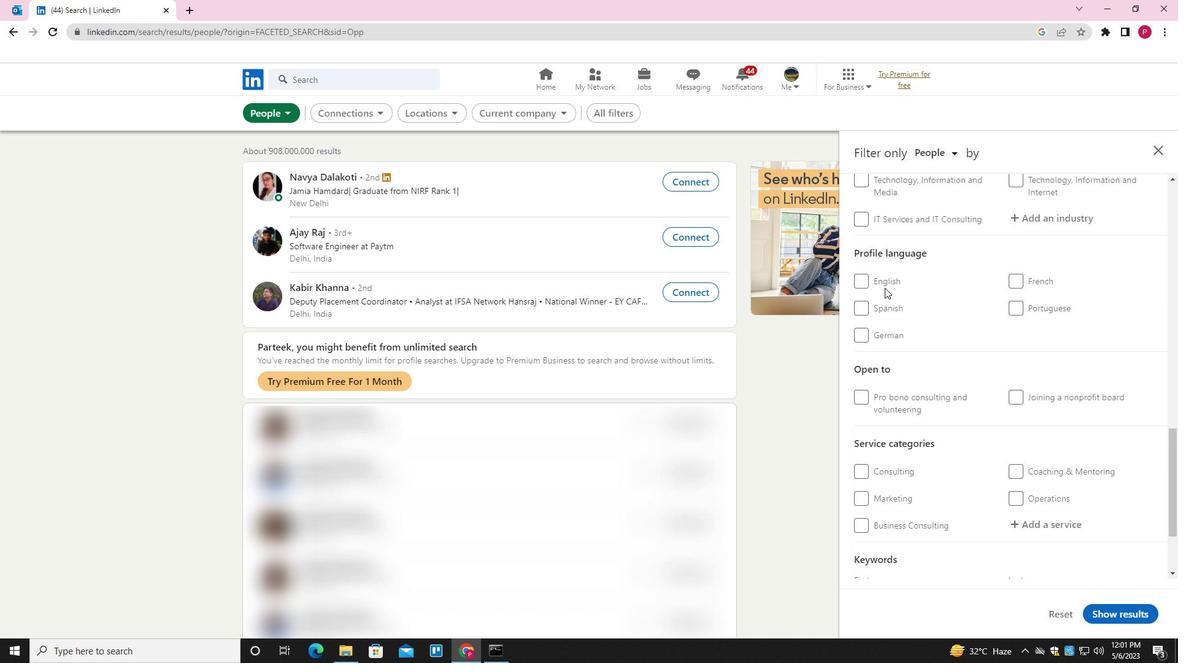 
Action: Mouse moved to (932, 309)
Screenshot: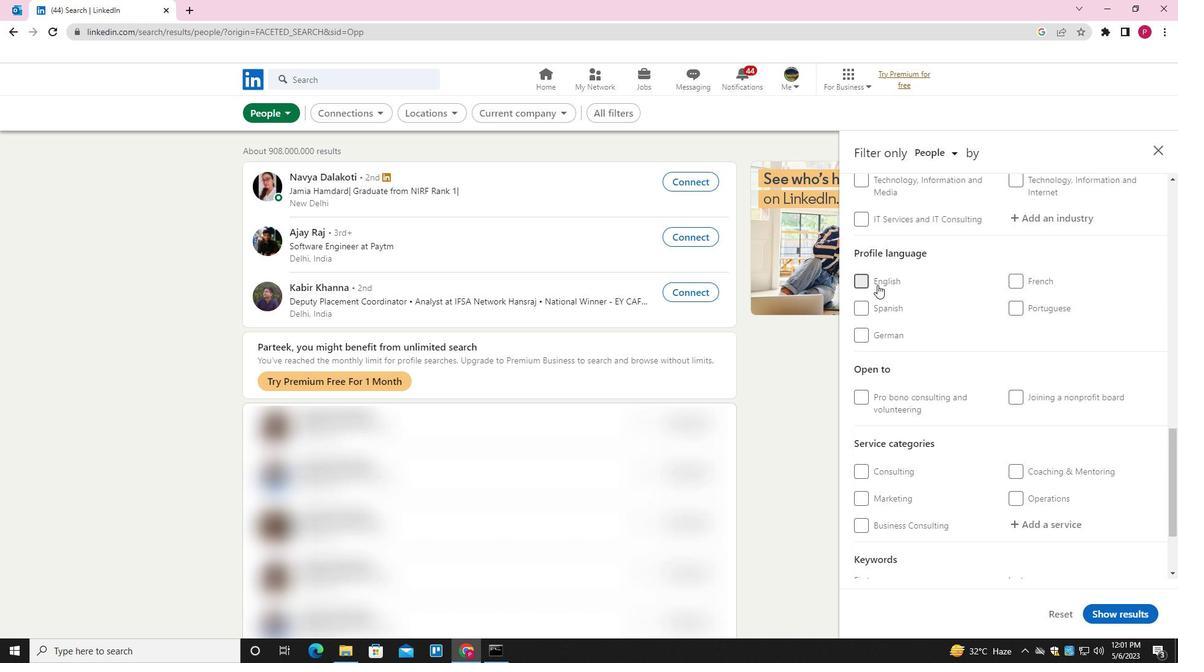 
Action: Mouse scrolled (932, 310) with delta (0, 0)
Screenshot: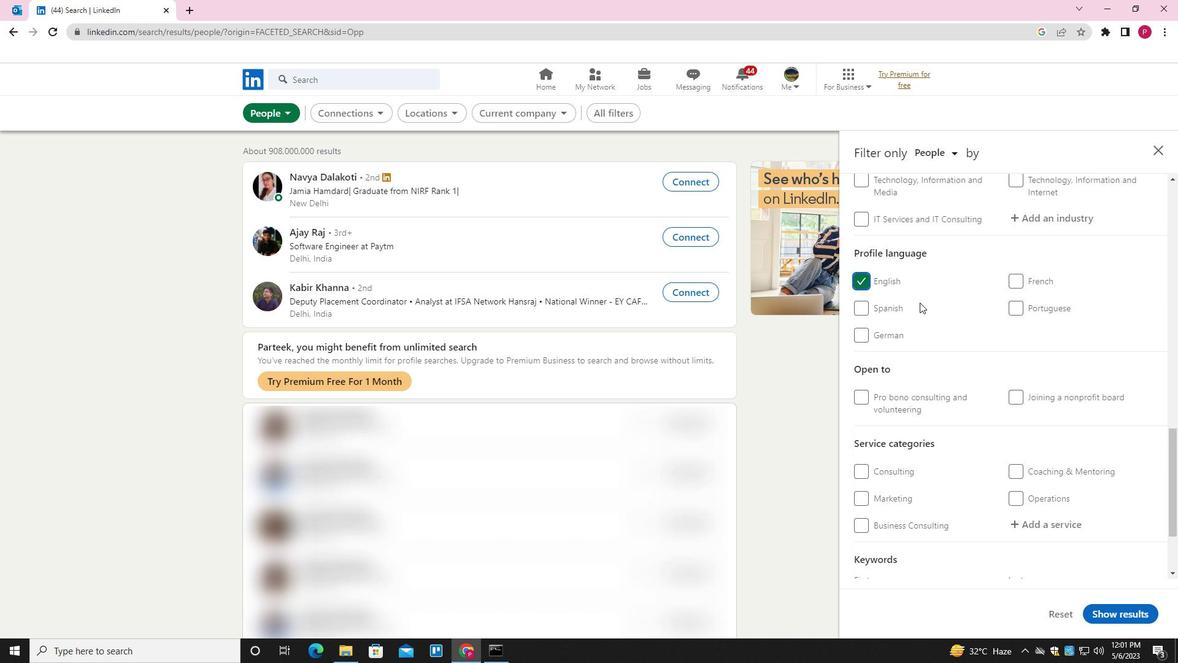 
Action: Mouse scrolled (932, 310) with delta (0, 0)
Screenshot: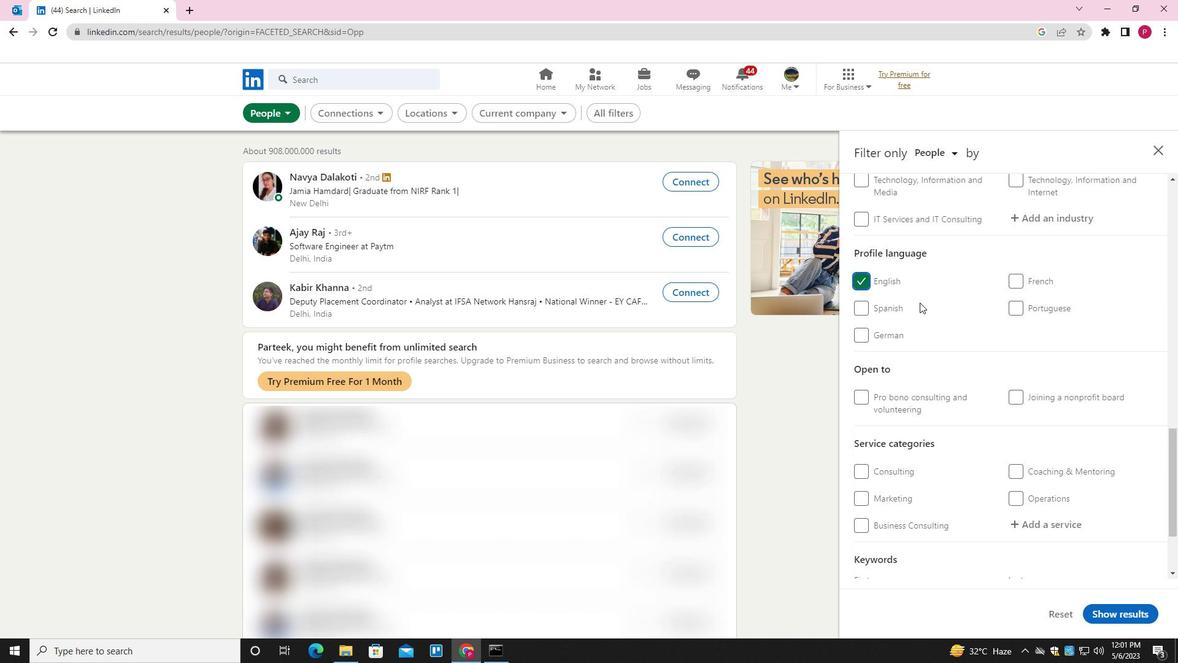 
Action: Mouse scrolled (932, 310) with delta (0, 0)
Screenshot: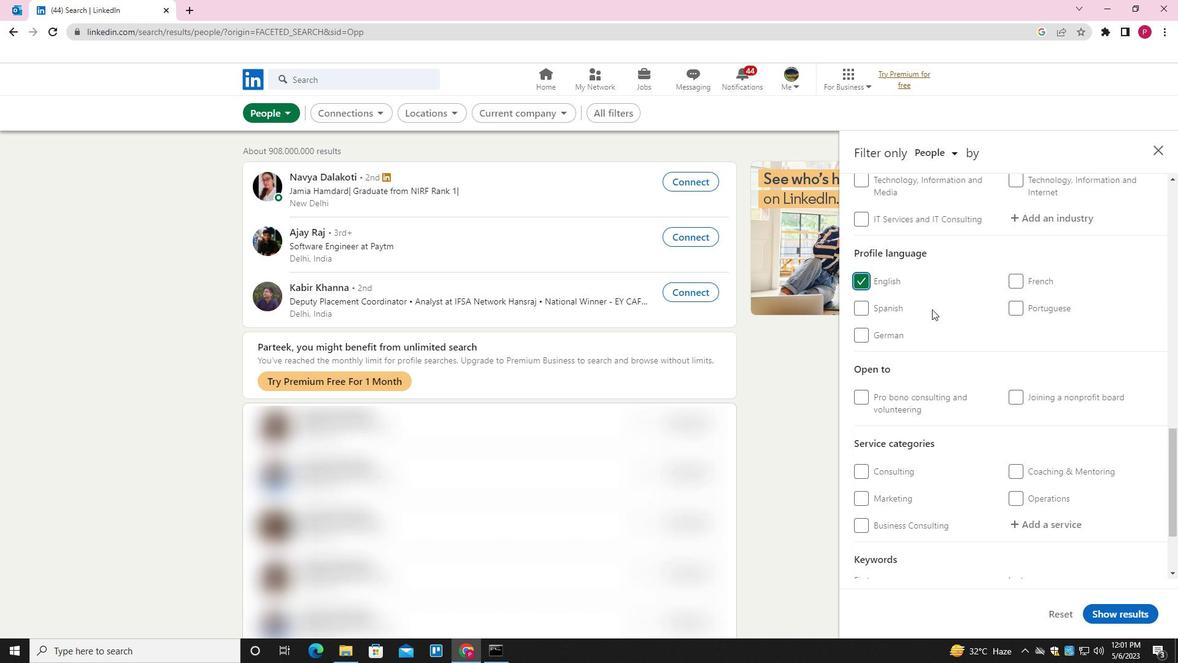 
Action: Mouse scrolled (932, 310) with delta (0, 0)
Screenshot: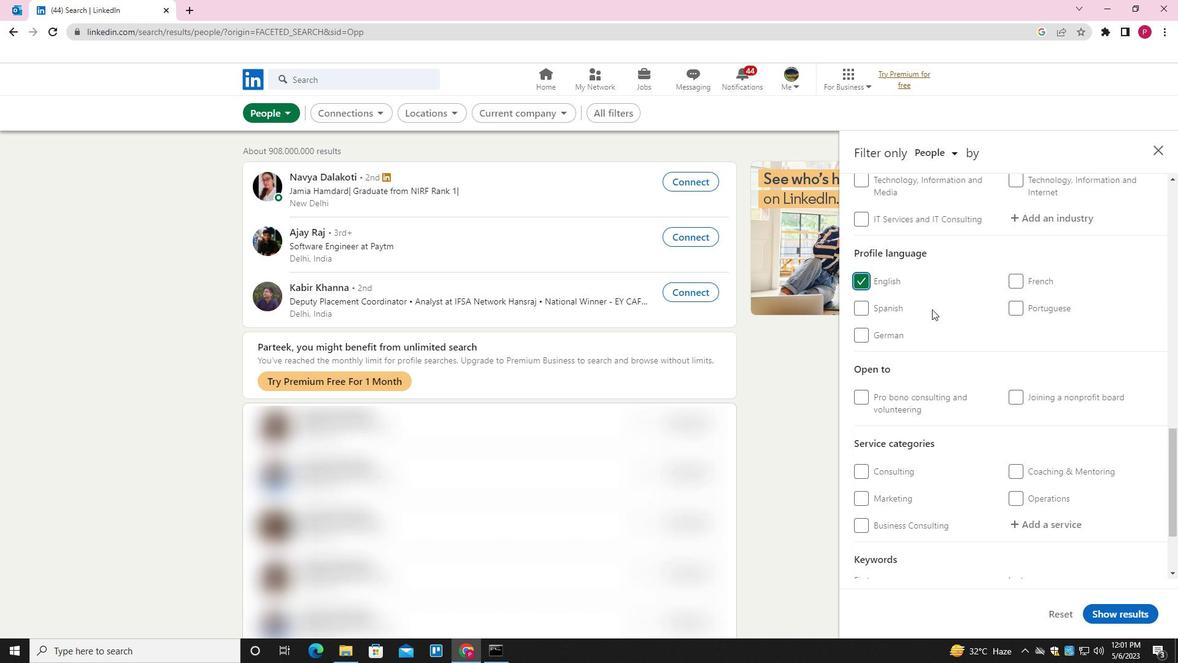 
Action: Mouse scrolled (932, 310) with delta (0, 0)
Screenshot: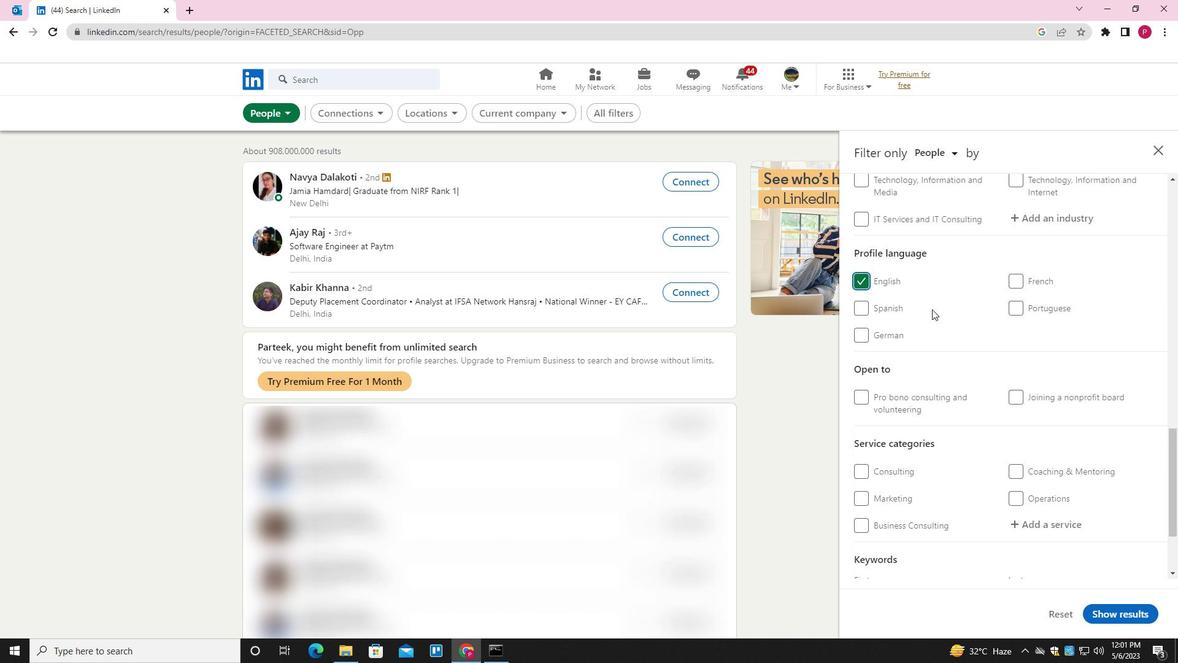 
Action: Mouse scrolled (932, 310) with delta (0, 0)
Screenshot: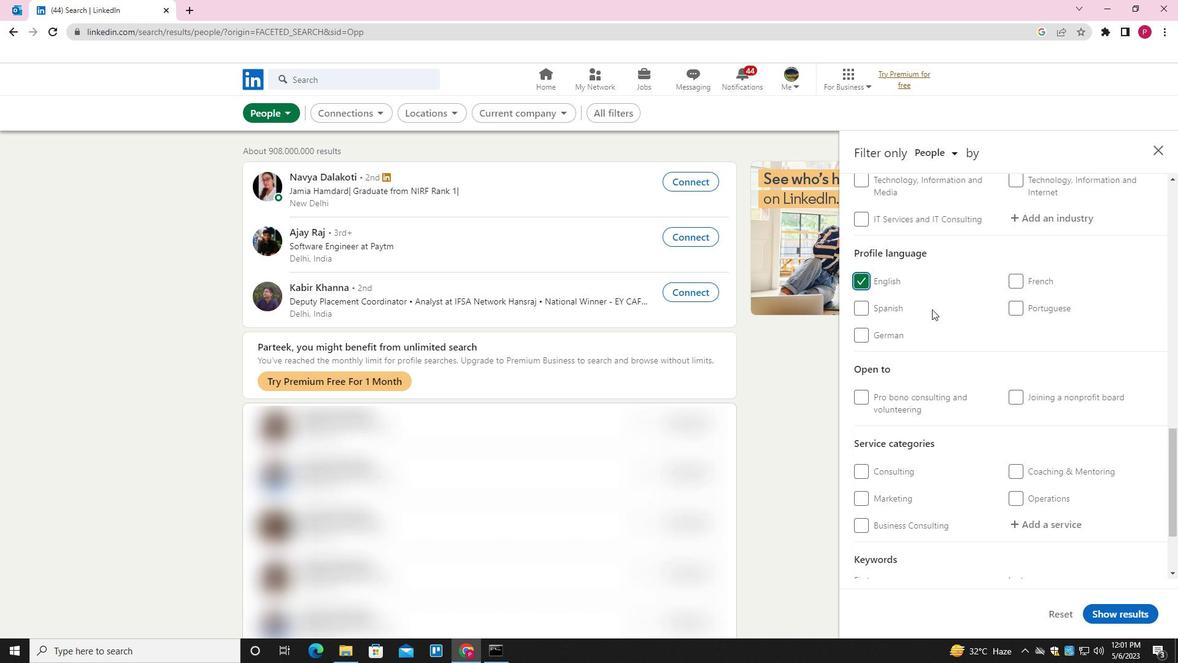 
Action: Mouse scrolled (932, 310) with delta (0, 0)
Screenshot: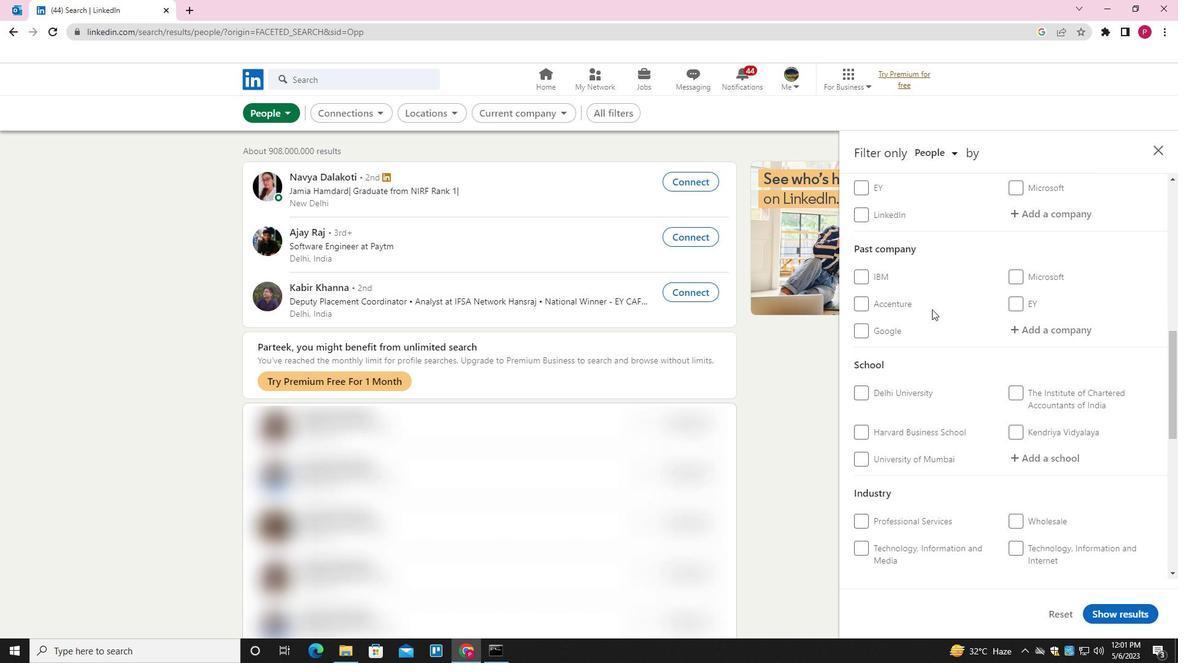 
Action: Mouse moved to (1053, 274)
Screenshot: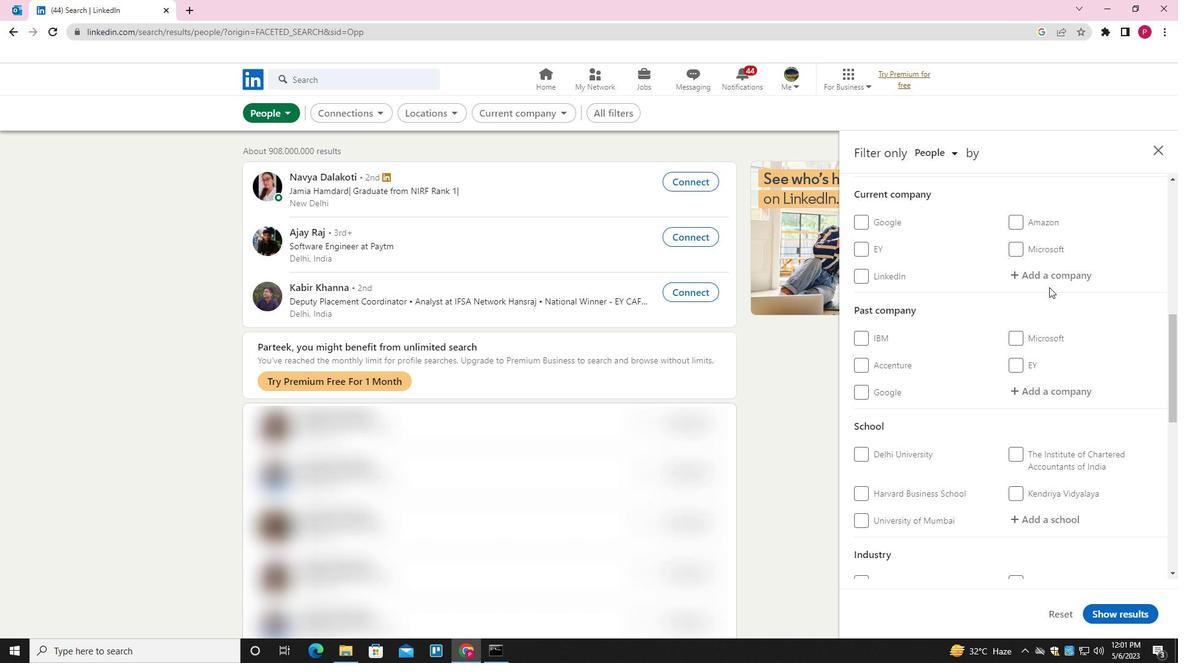 
Action: Mouse pressed left at (1053, 274)
Screenshot: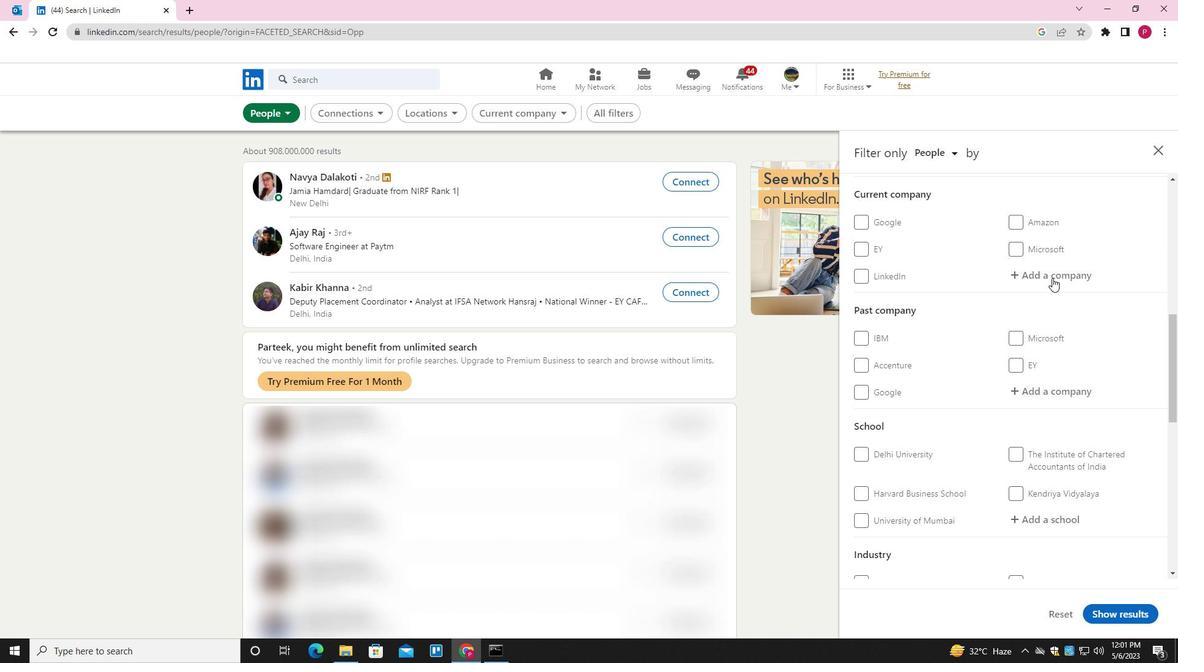 
Action: Key pressed <Key.shift><Key.shift><Key.shift>PW<Key.space><Key.down><Key.enter>
Screenshot: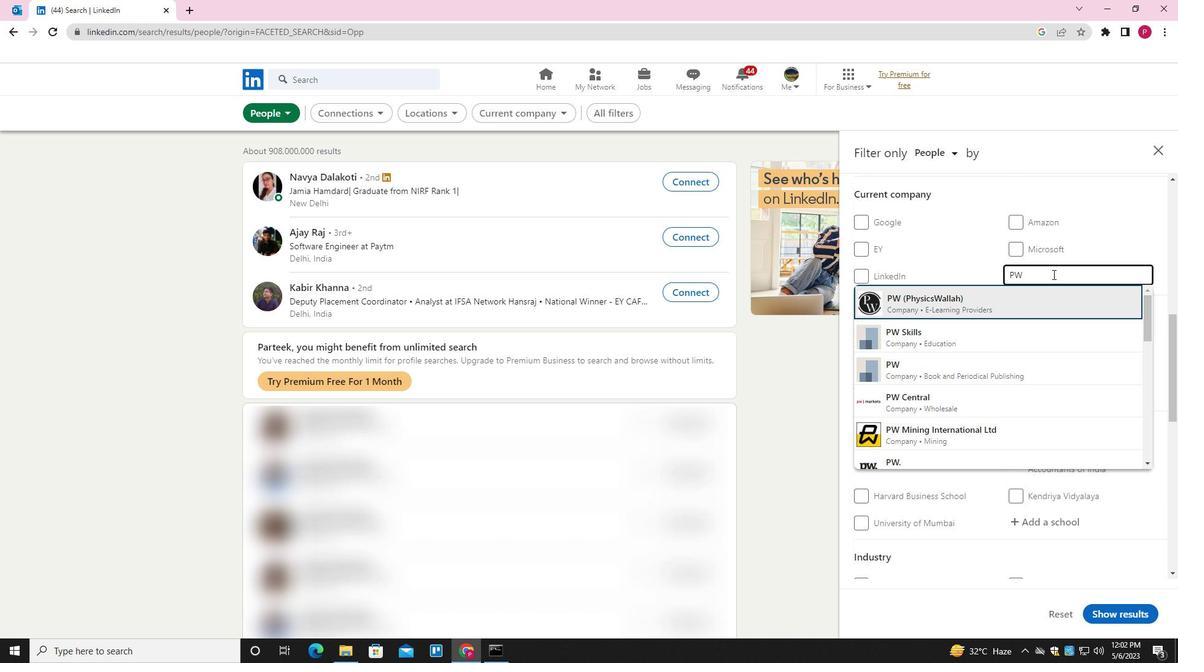 
Action: Mouse moved to (1004, 305)
Screenshot: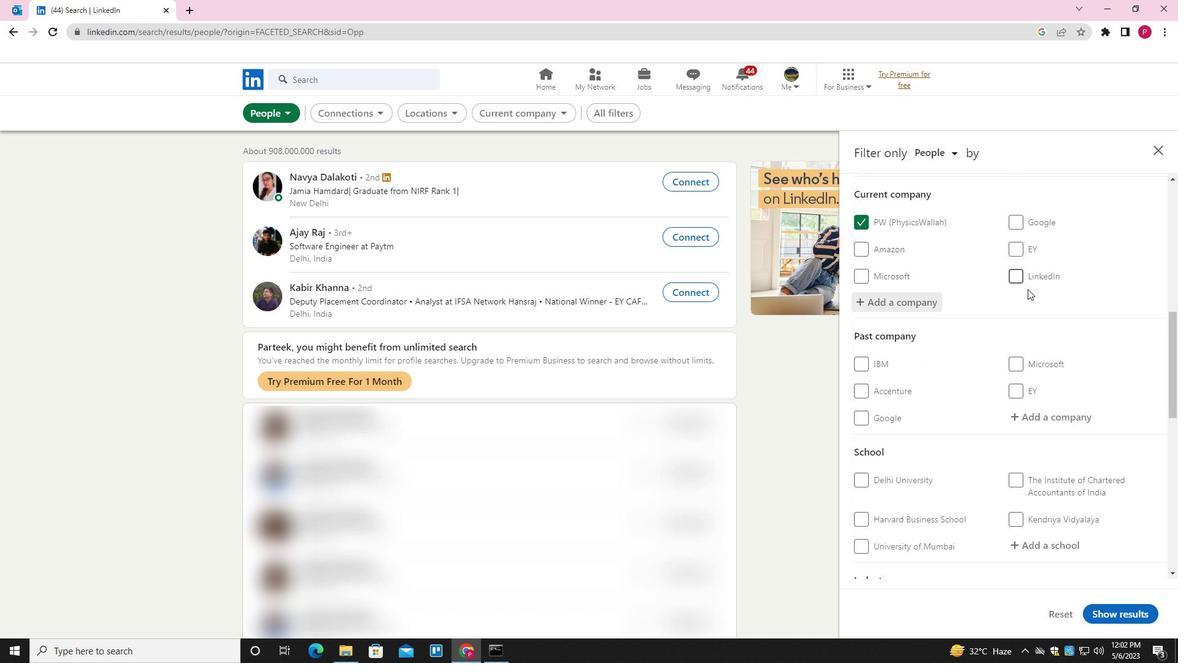 
Action: Mouse scrolled (1004, 305) with delta (0, 0)
Screenshot: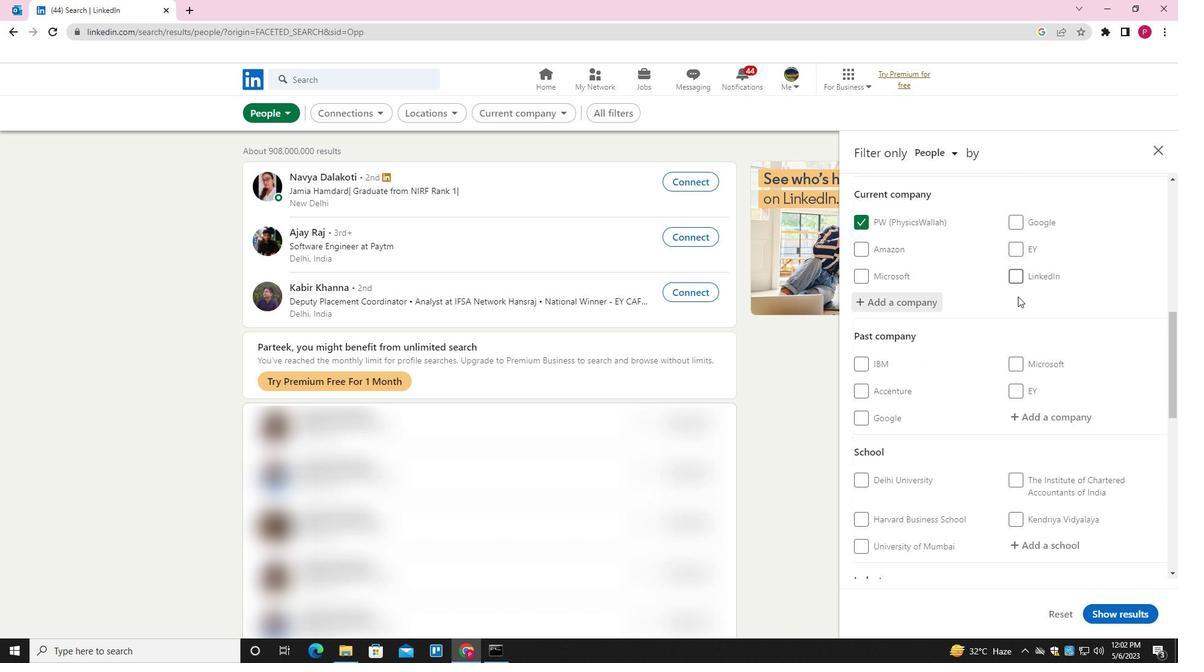 
Action: Mouse moved to (1003, 305)
Screenshot: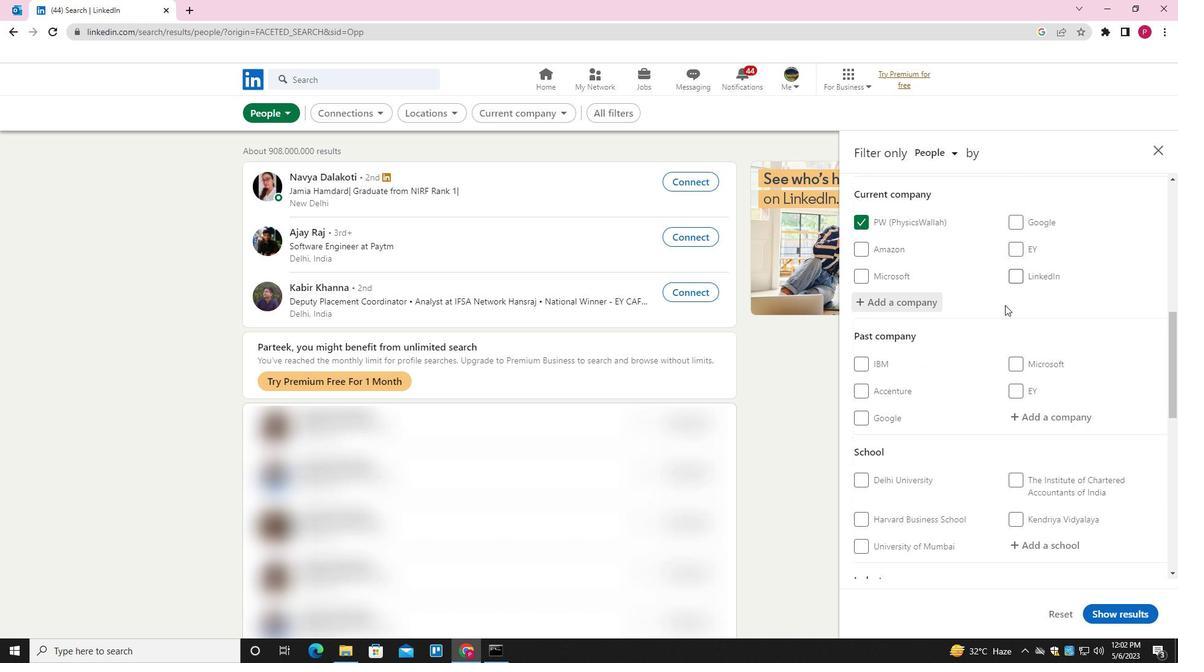 
Action: Mouse scrolled (1003, 305) with delta (0, 0)
Screenshot: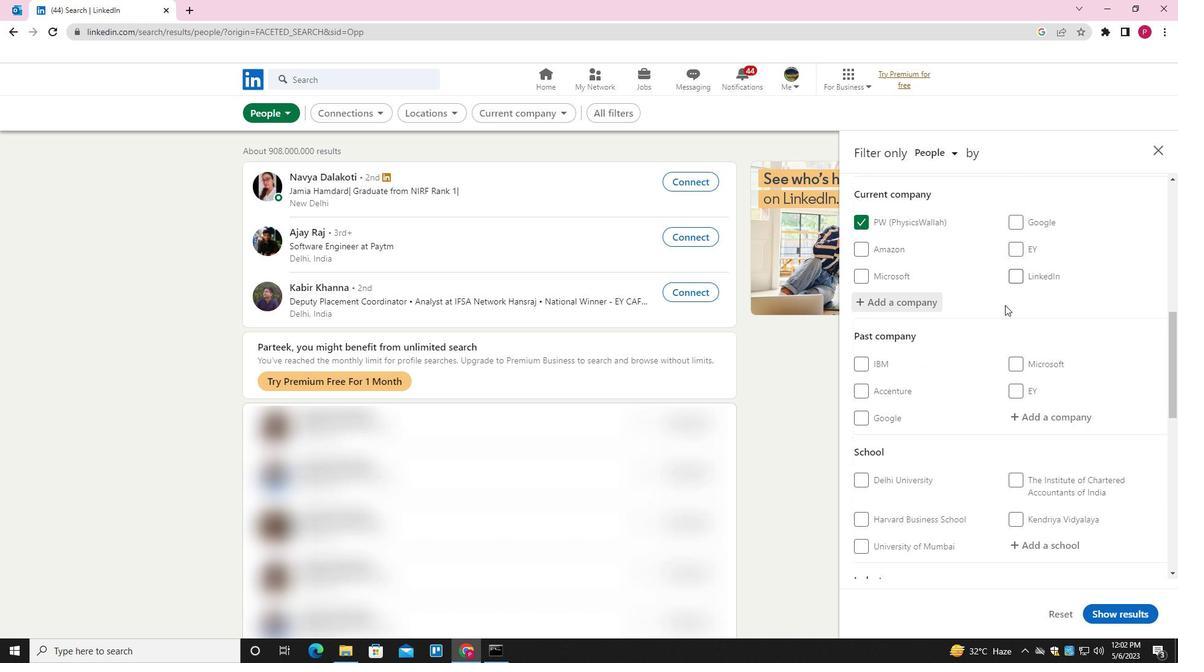 
Action: Mouse scrolled (1003, 305) with delta (0, 0)
Screenshot: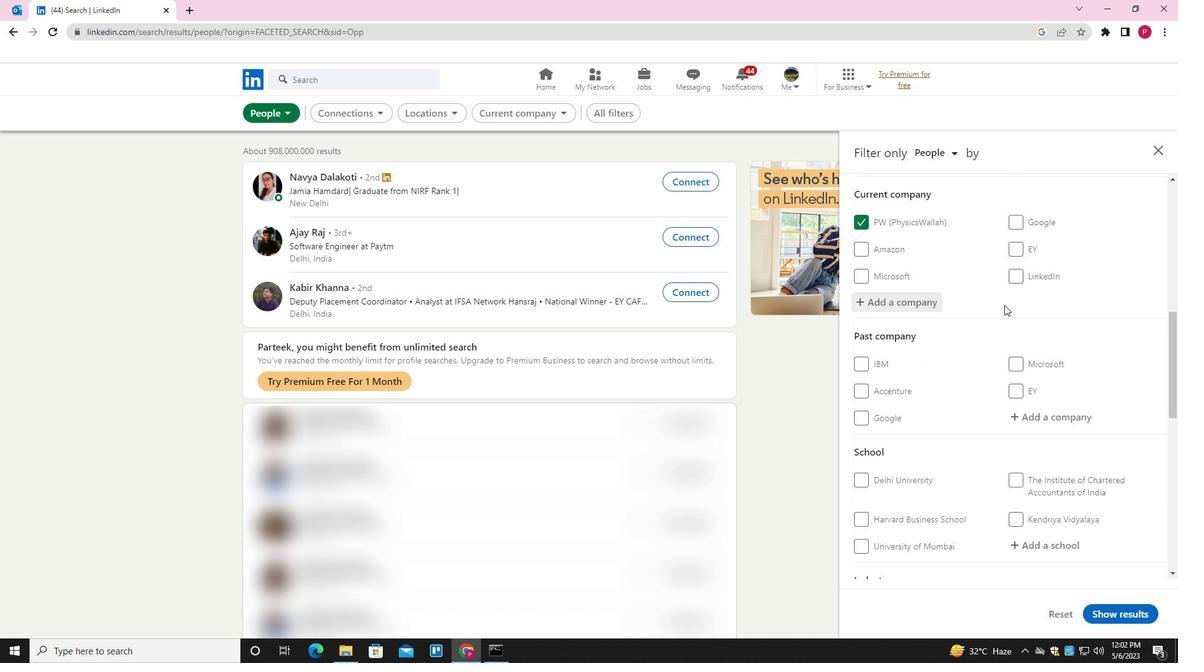 
Action: Mouse moved to (1057, 356)
Screenshot: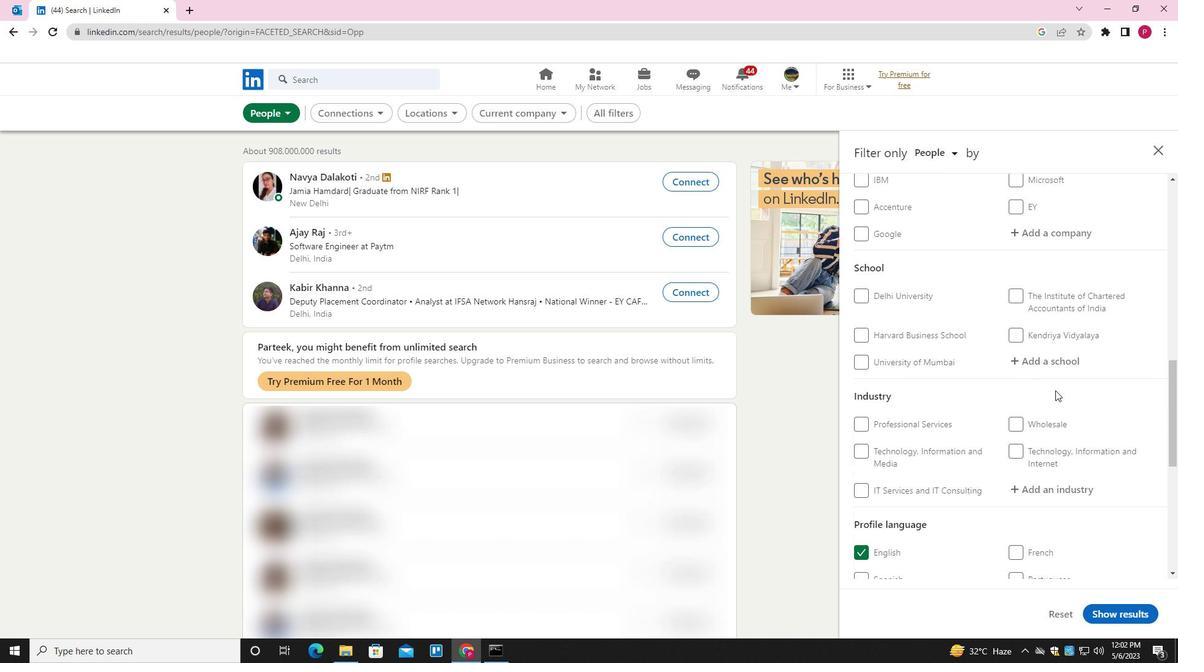 
Action: Mouse pressed left at (1057, 356)
Screenshot: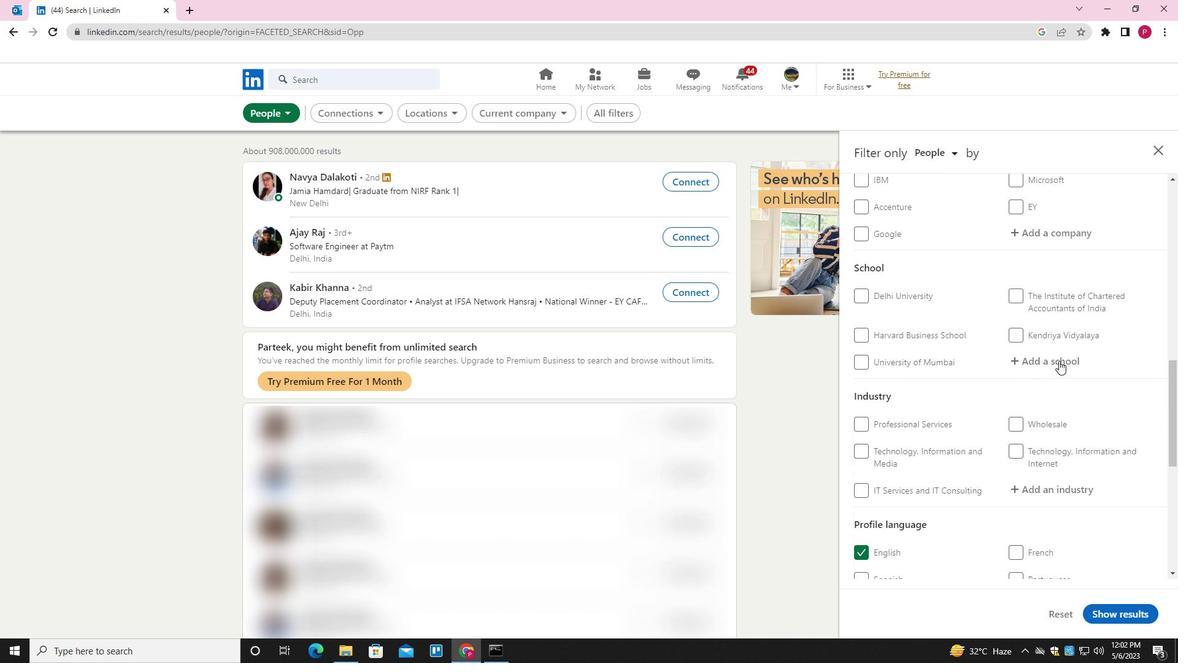 
Action: Key pressed <Key.shift><Key.shift>UNIVERSITY<Key.space><Key.shift>COLLEGE<Key.space><Key.shift>OF<Key.space><Key.shift>ENGINEERING<Key.space><Key.down><Key.down><Key.enter>
Screenshot: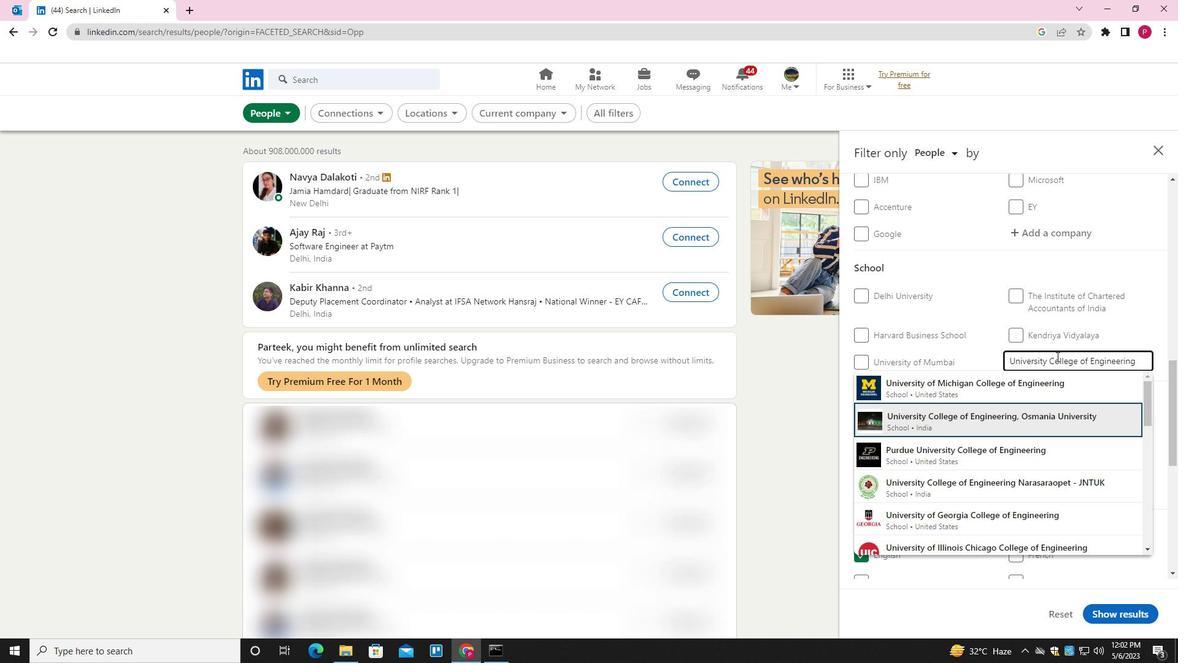 
Action: Mouse scrolled (1057, 356) with delta (0, 0)
Screenshot: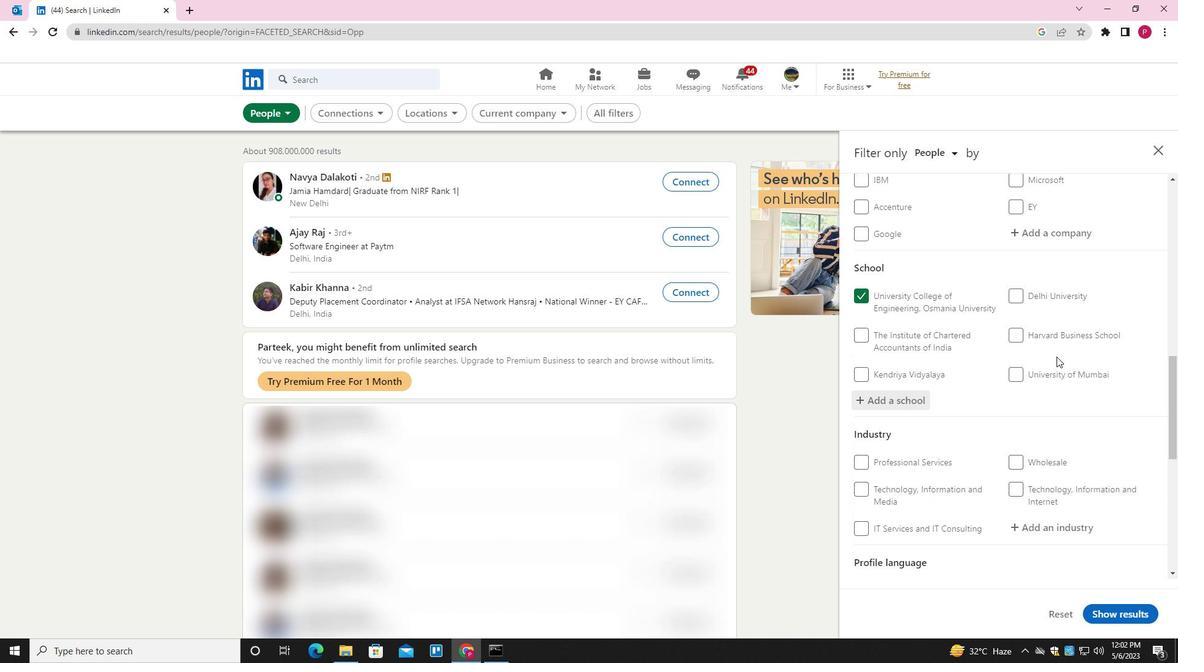 
Action: Mouse scrolled (1057, 356) with delta (0, 0)
Screenshot: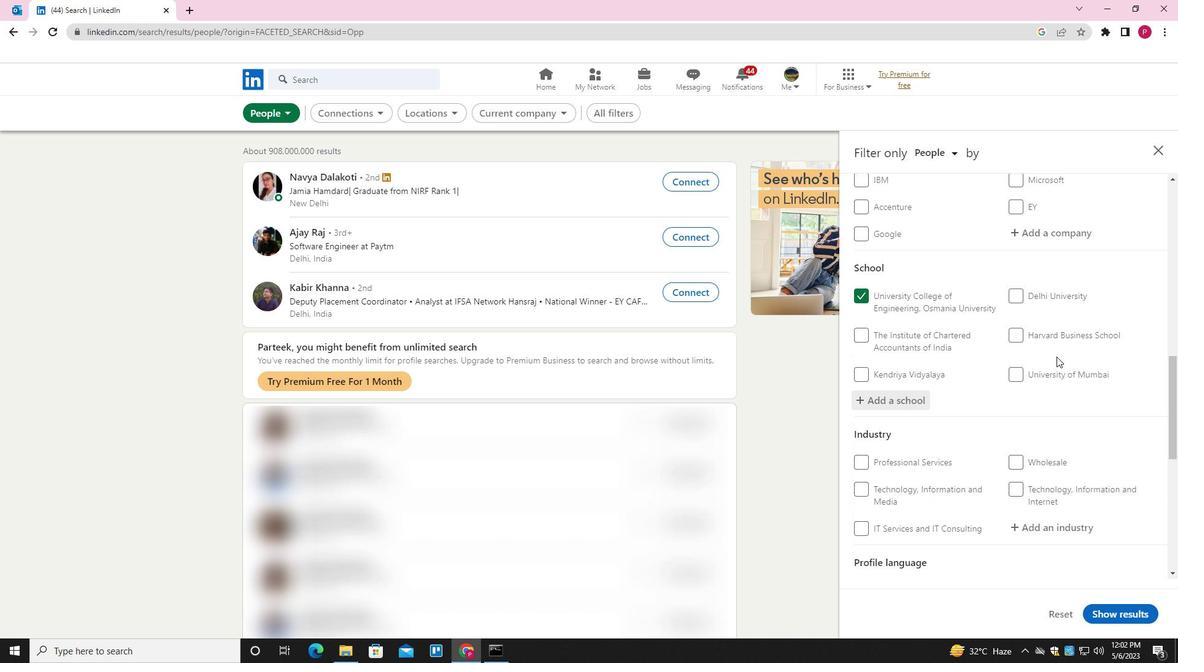 
Action: Mouse scrolled (1057, 356) with delta (0, 0)
Screenshot: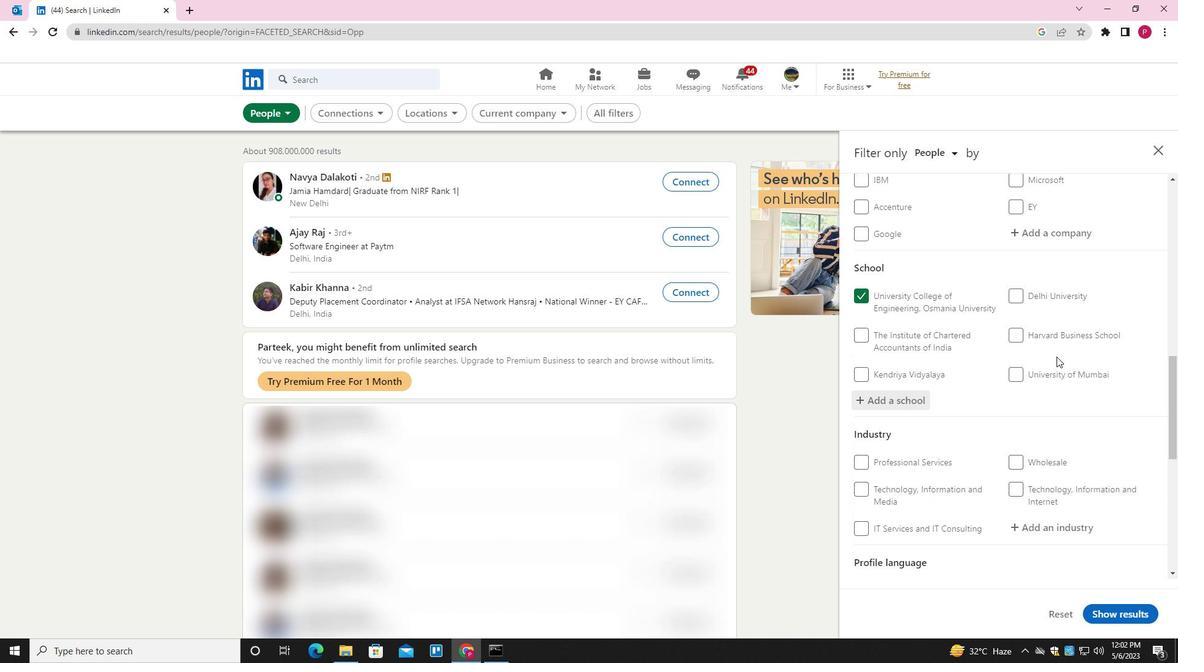 
Action: Mouse scrolled (1057, 356) with delta (0, 0)
Screenshot: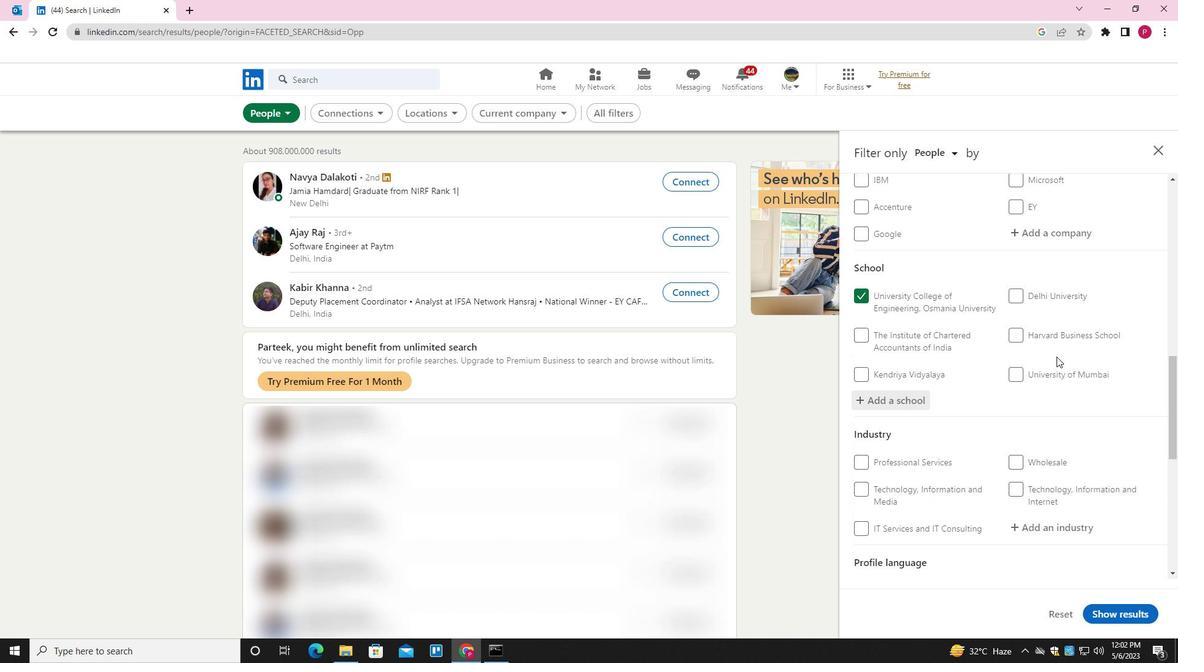 
Action: Mouse moved to (1056, 287)
Screenshot: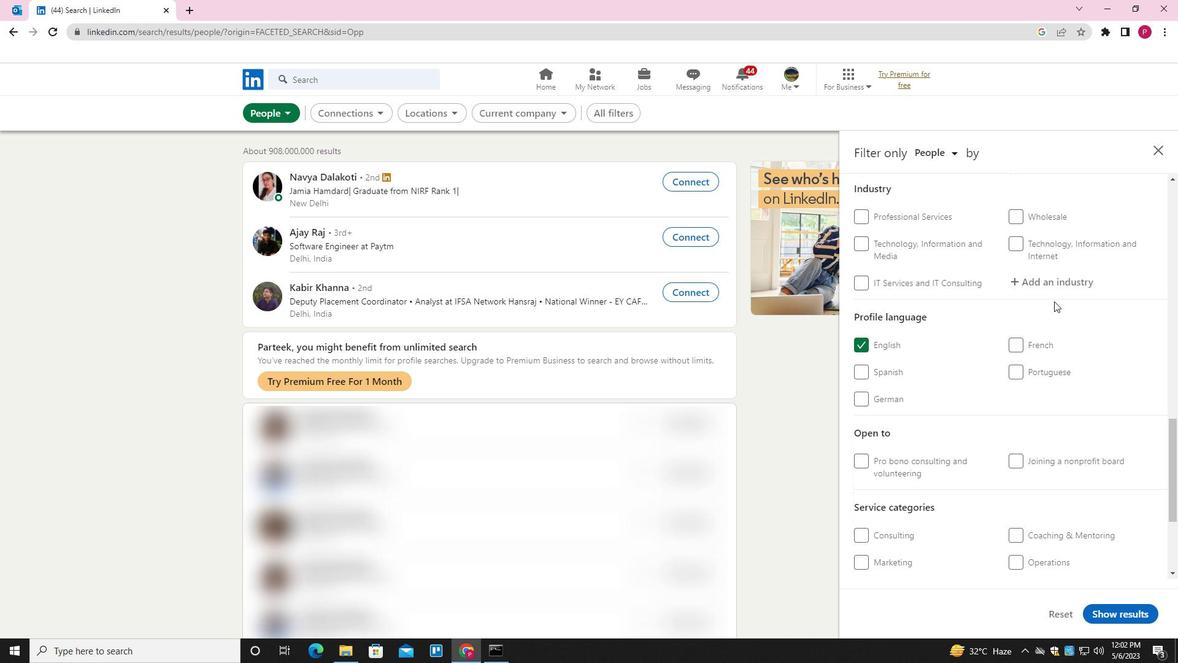
Action: Mouse pressed left at (1056, 287)
Screenshot: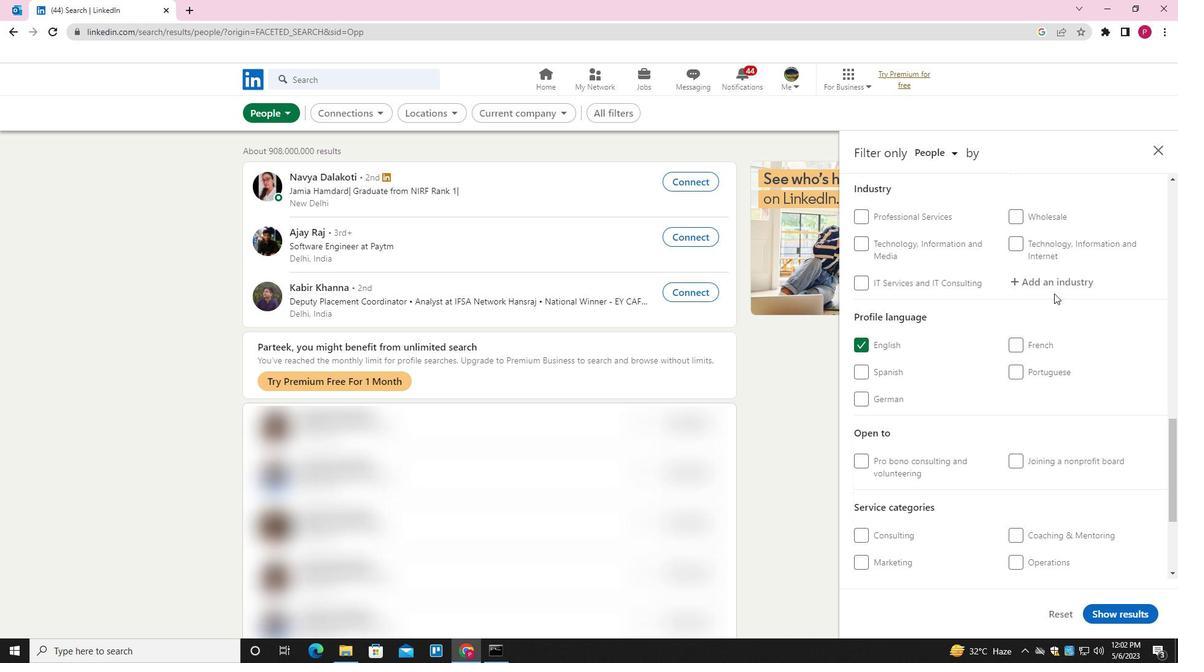 
Action: Key pressed <Key.shift><Key.shift>RAC<Key.backspace>NCHINF<Key.insert><Key.insert><Key.backspace><Key.down><Key.down><Key.enter>
Screenshot: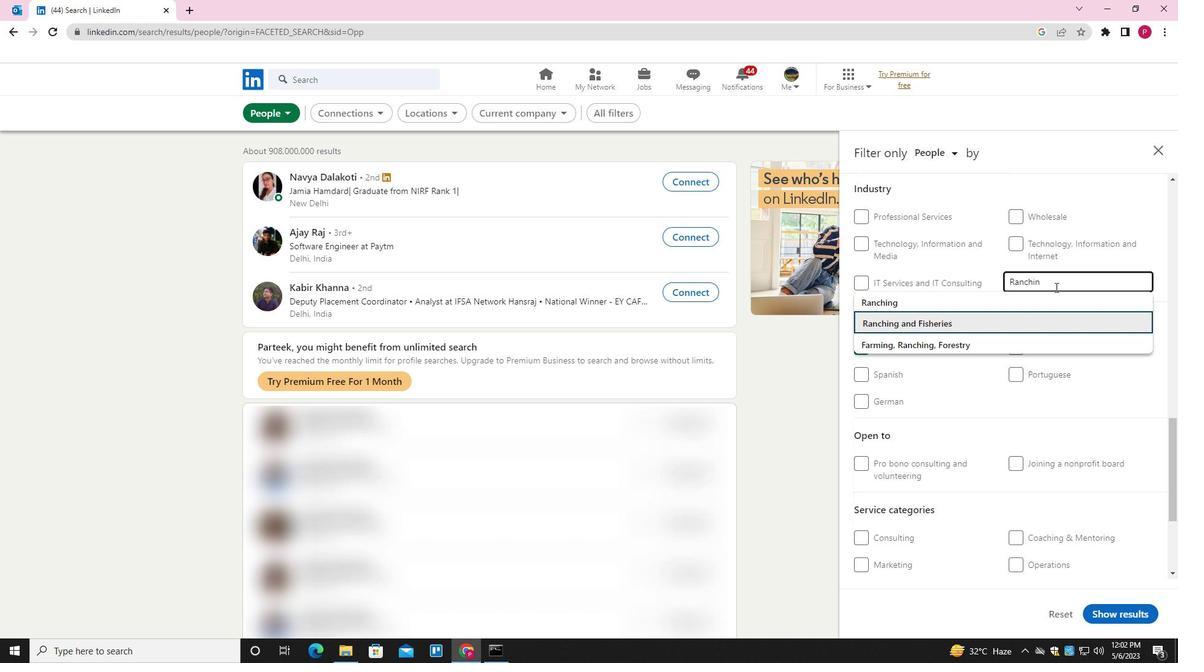 
Action: Mouse moved to (1029, 315)
Screenshot: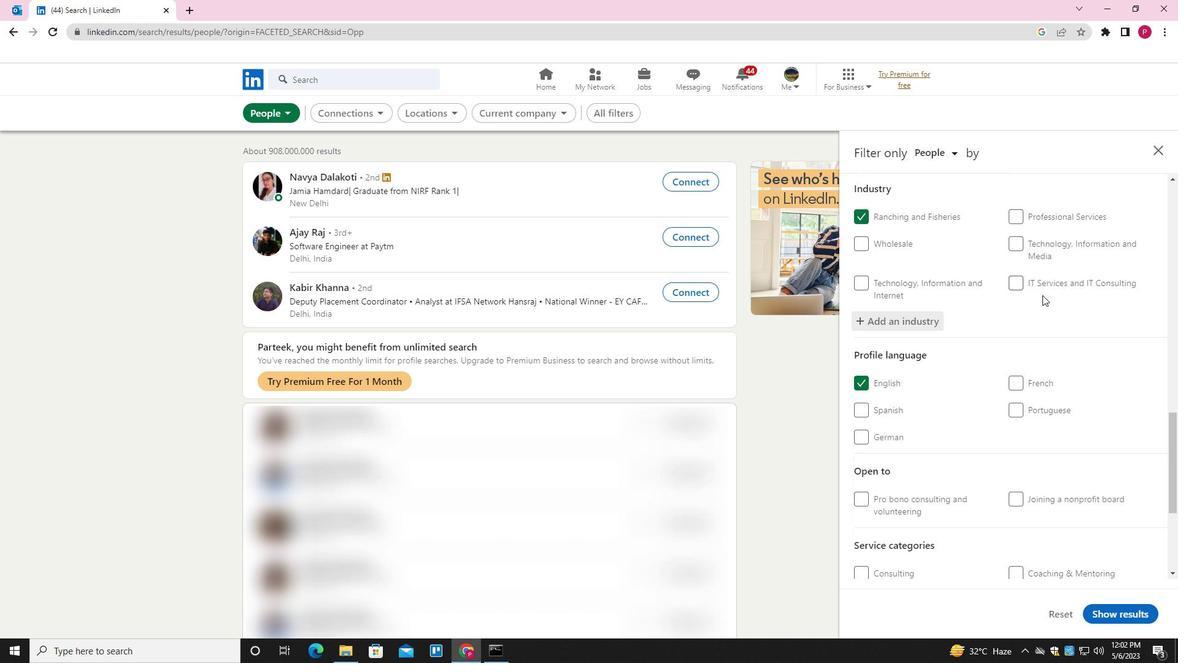 
Action: Mouse scrolled (1029, 314) with delta (0, 0)
Screenshot: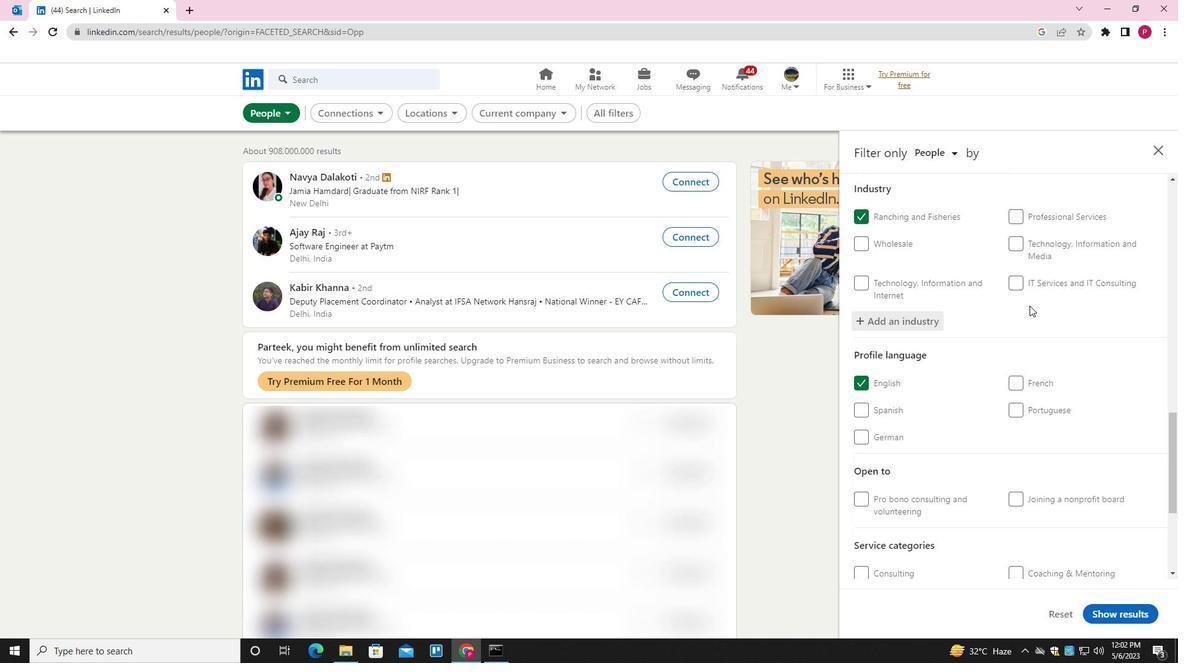 
Action: Mouse scrolled (1029, 314) with delta (0, 0)
Screenshot: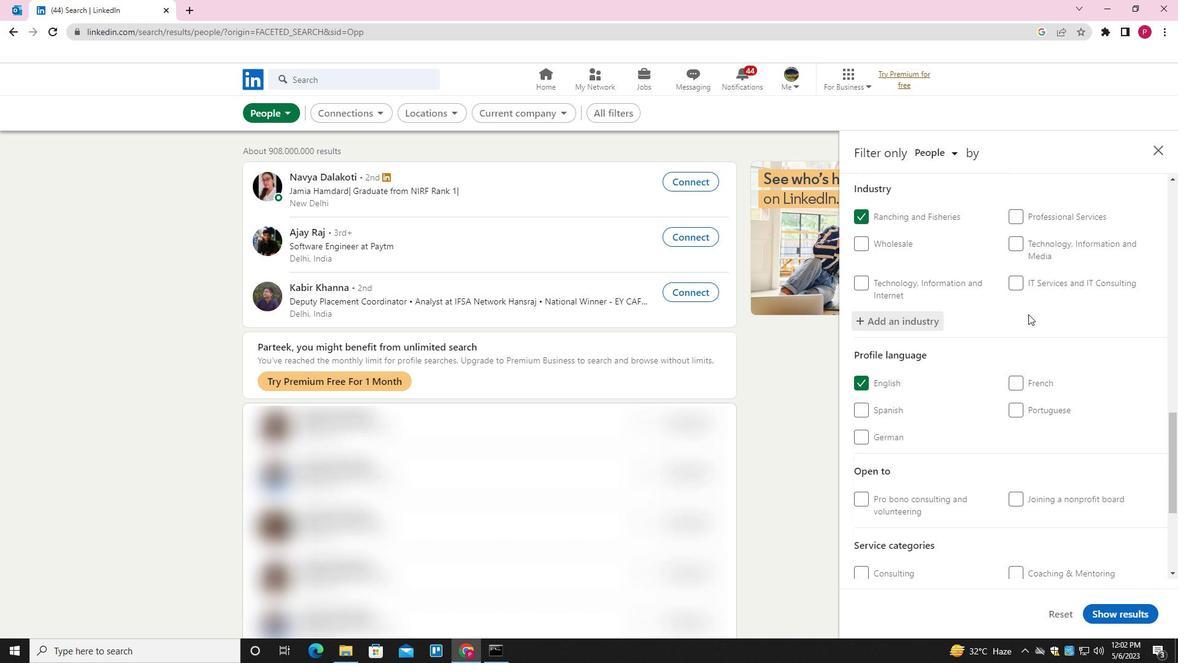 
Action: Mouse scrolled (1029, 314) with delta (0, 0)
Screenshot: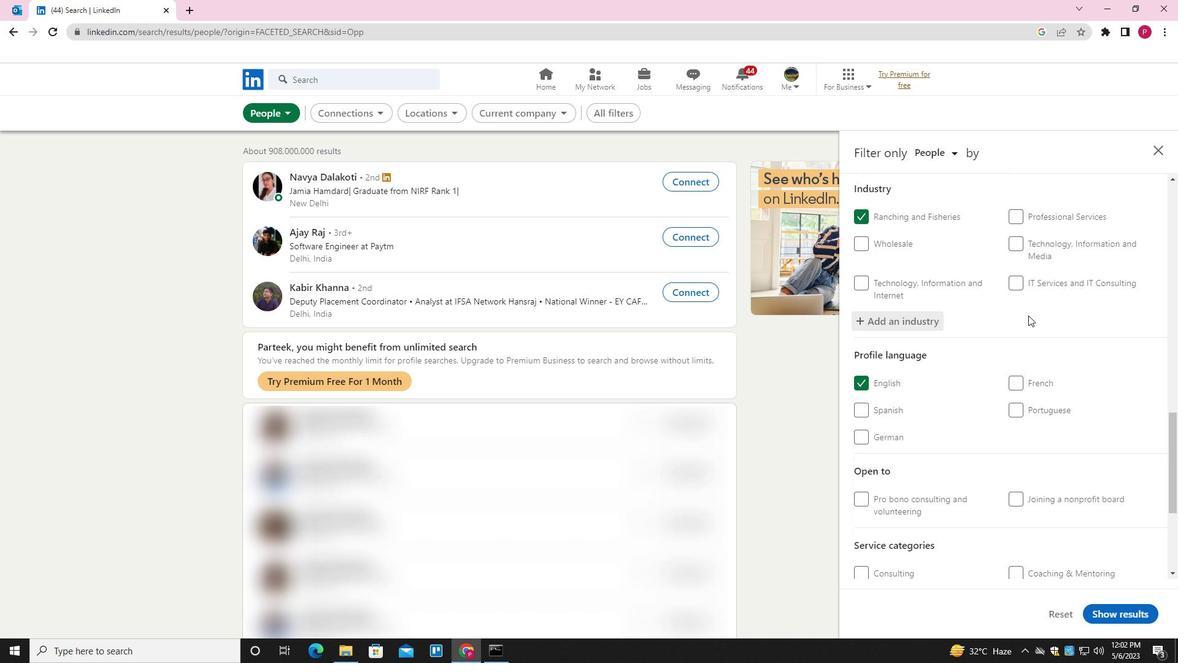 
Action: Mouse moved to (1043, 438)
Screenshot: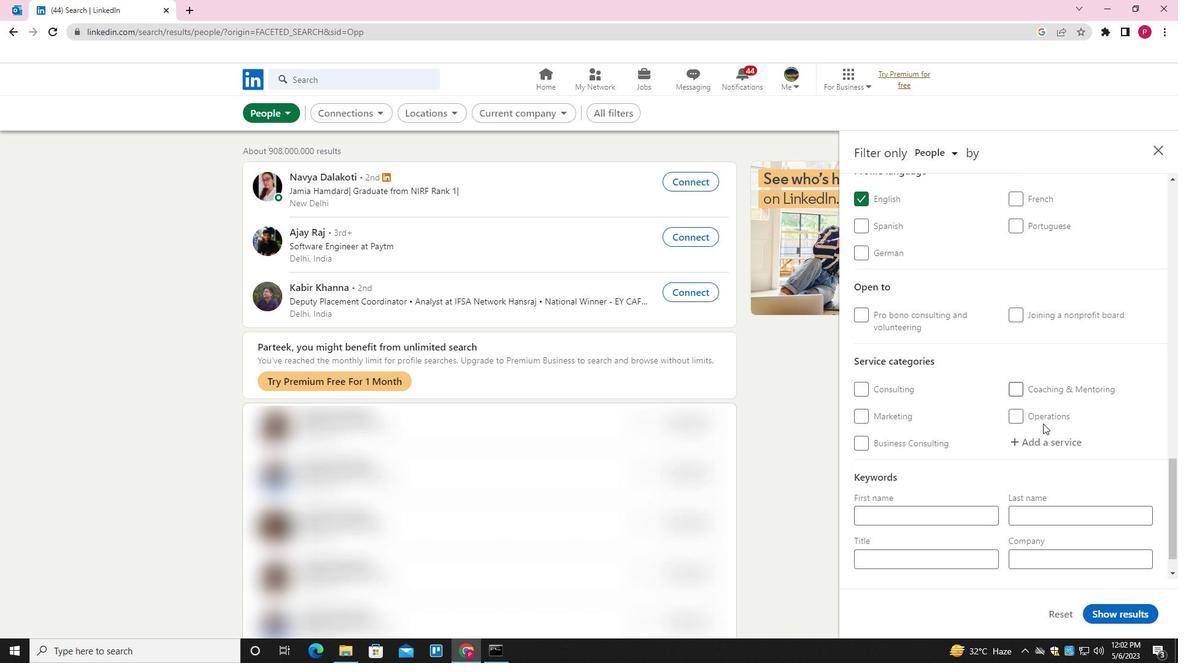 
Action: Mouse pressed left at (1043, 438)
Screenshot: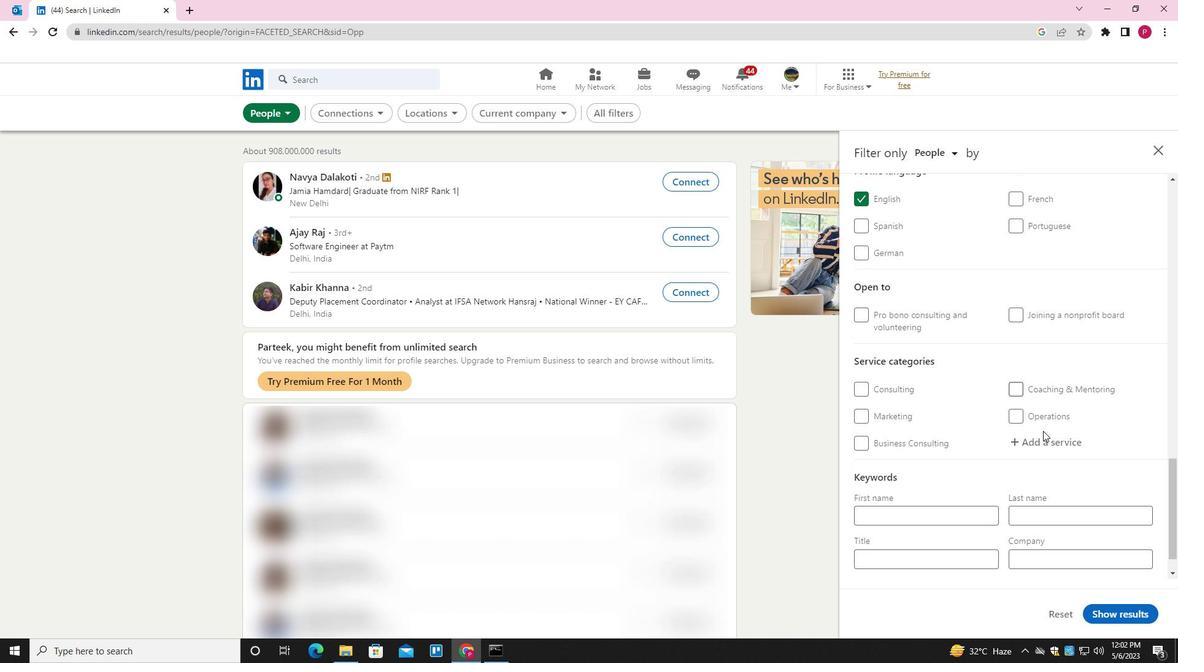 
Action: Key pressed <Key.shift>LOGO<Key.space><Key.shift><Key.shift><Key.shift><Key.shift><Key.shift><Key.shift><Key.shift><Key.shift><Key.shift><Key.shift>DESGN<Key.down><Key.enter><Key.backspace><Key.backspace><Key.backspace><Key.backspace>ESGN<Key.backspace><Key.backspace><Key.backspace>SIGN<Key.down><Key.enter>
Screenshot: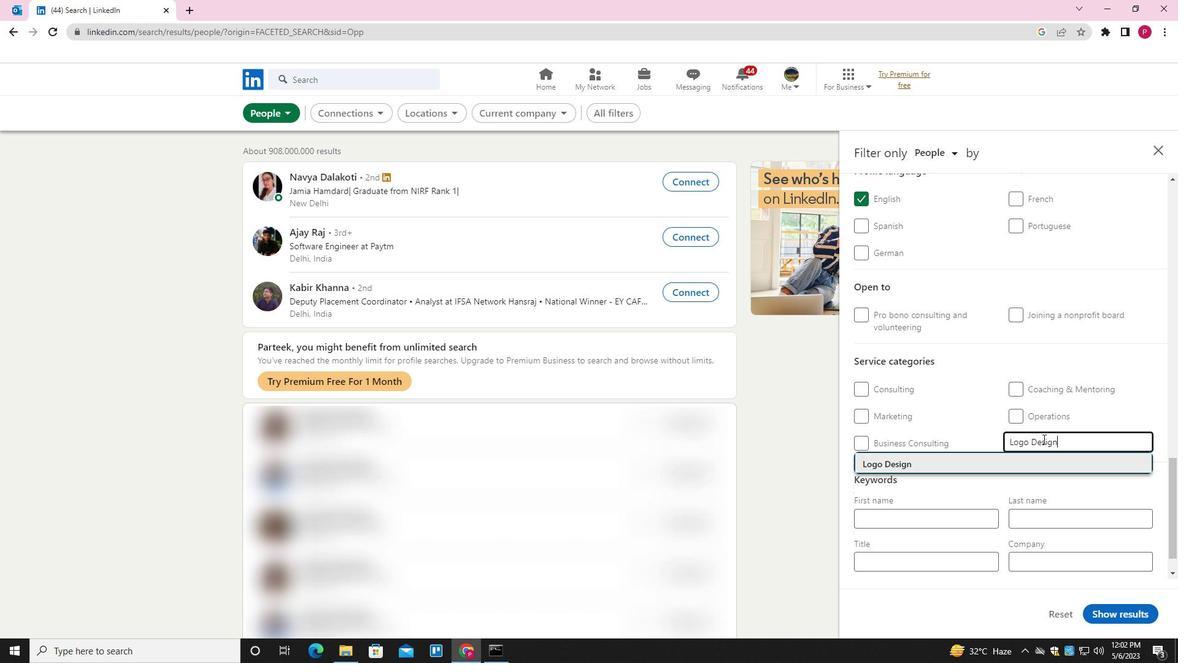 
Action: Mouse scrolled (1043, 438) with delta (0, 0)
Screenshot: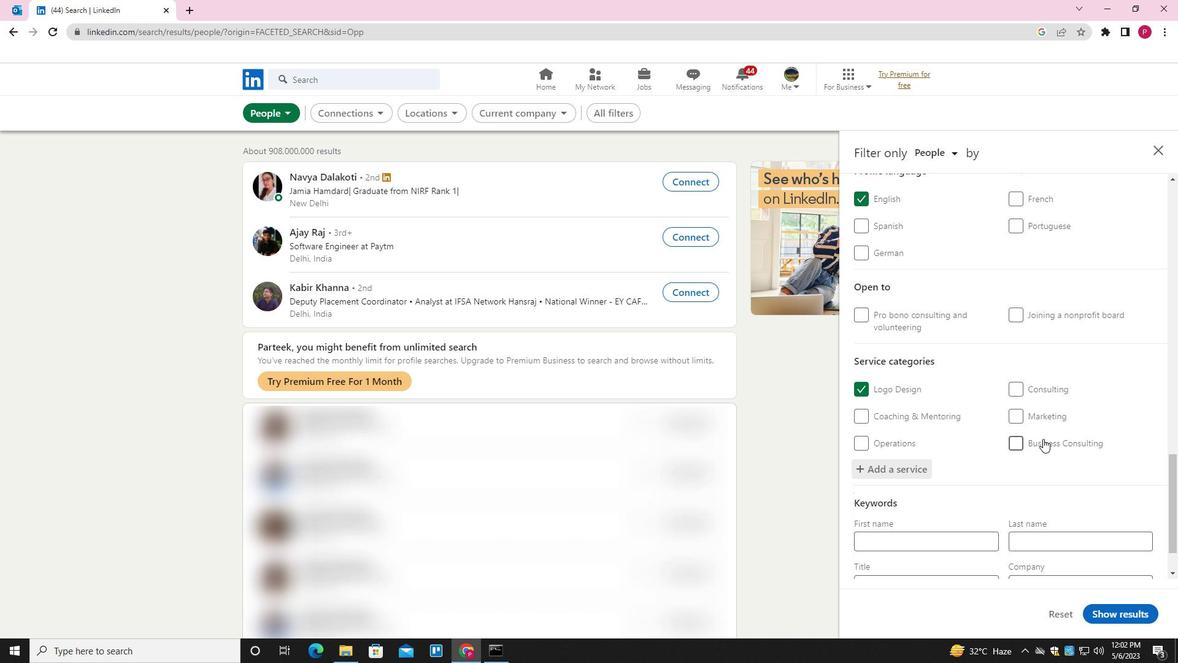 
Action: Mouse scrolled (1043, 438) with delta (0, 0)
Screenshot: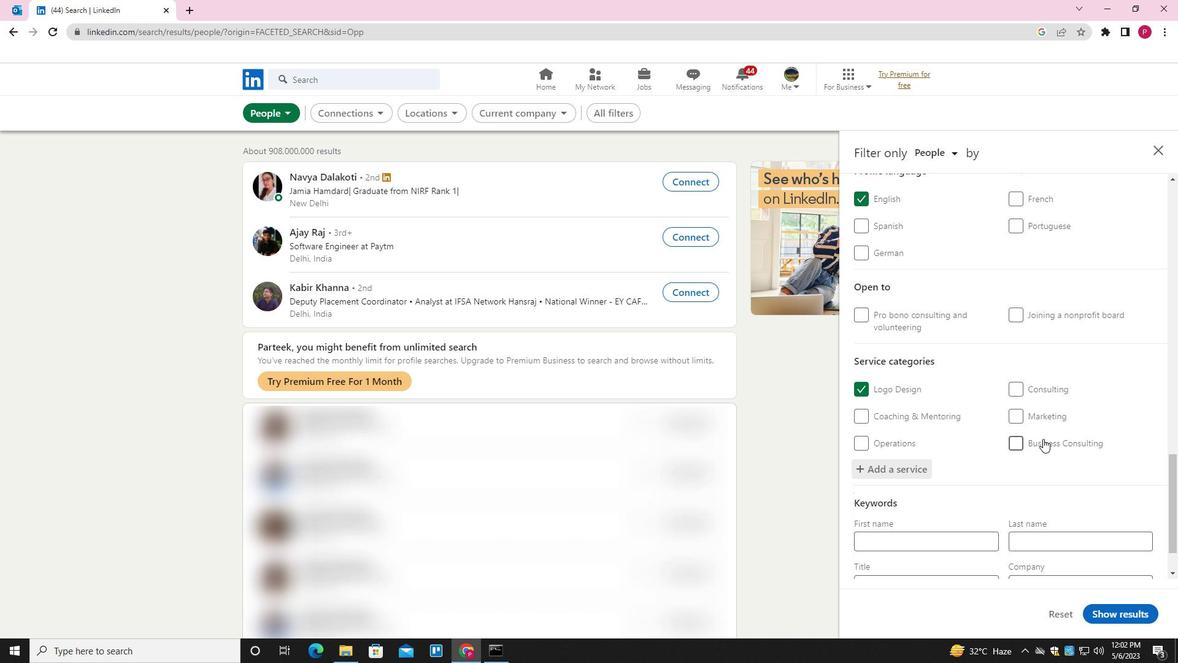 
Action: Mouse scrolled (1043, 438) with delta (0, 0)
Screenshot: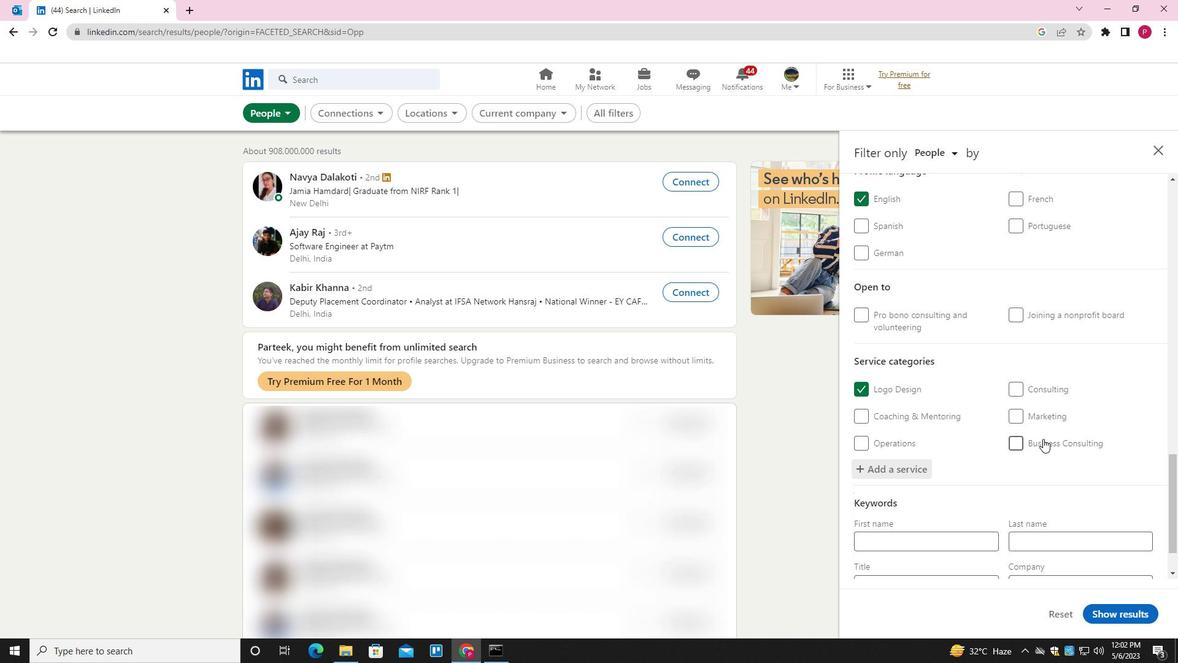 
Action: Mouse scrolled (1043, 438) with delta (0, 0)
Screenshot: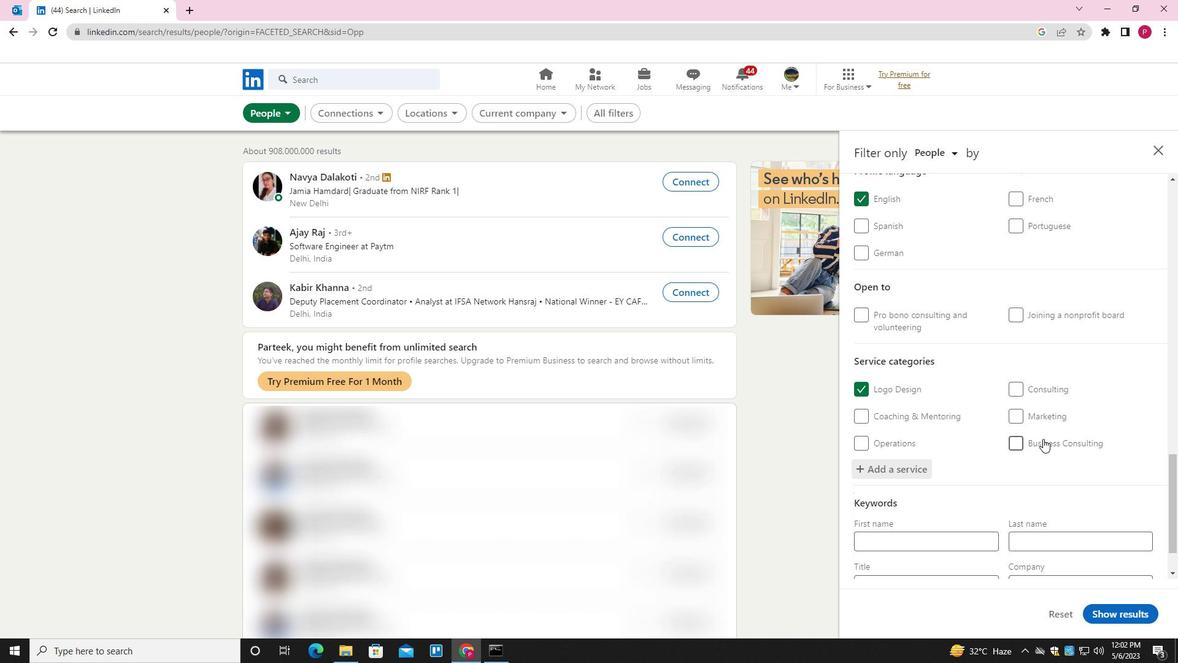 
Action: Mouse scrolled (1043, 438) with delta (0, 0)
Screenshot: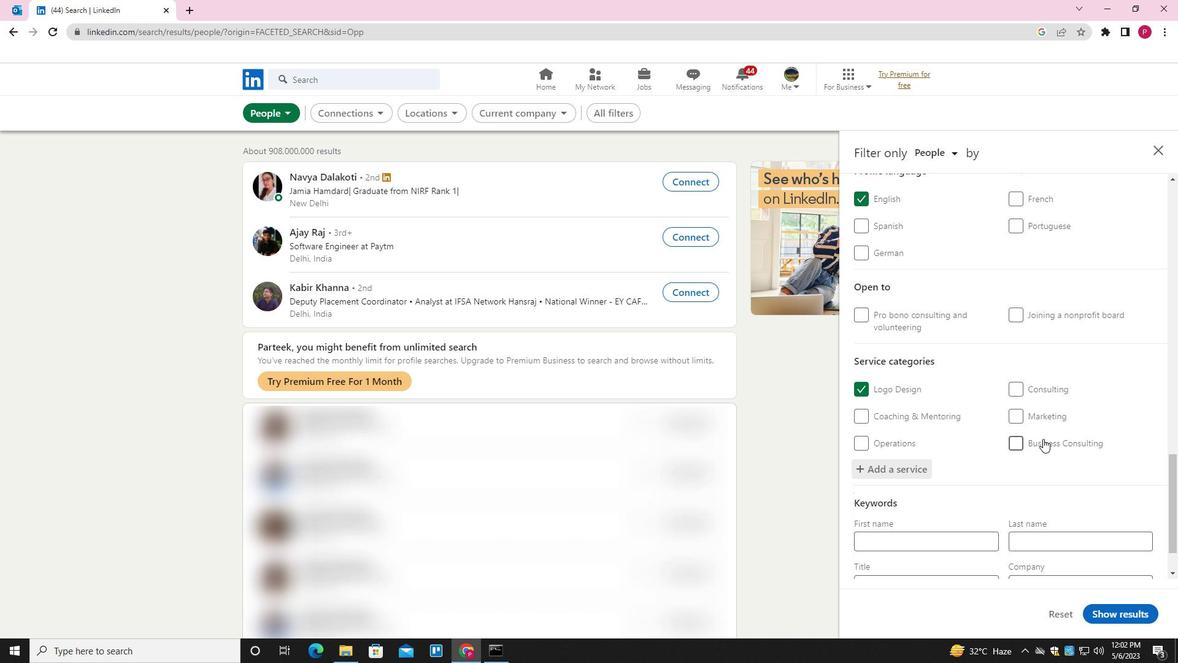 
Action: Mouse moved to (1041, 440)
Screenshot: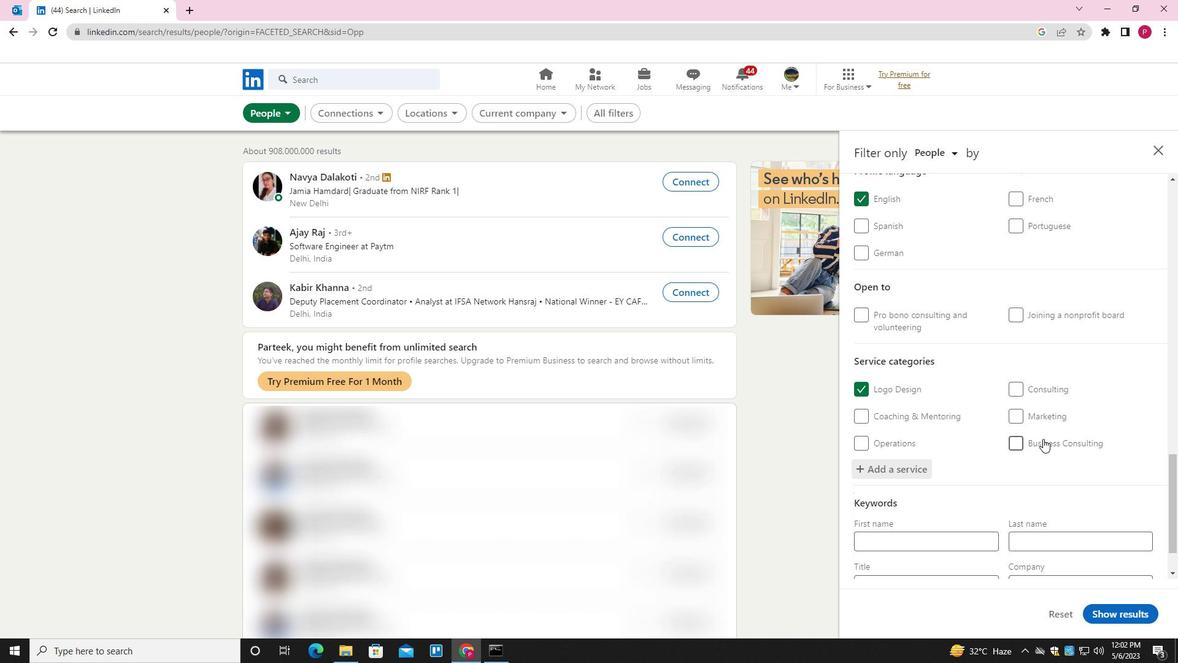 
Action: Mouse scrolled (1041, 440) with delta (0, 0)
Screenshot: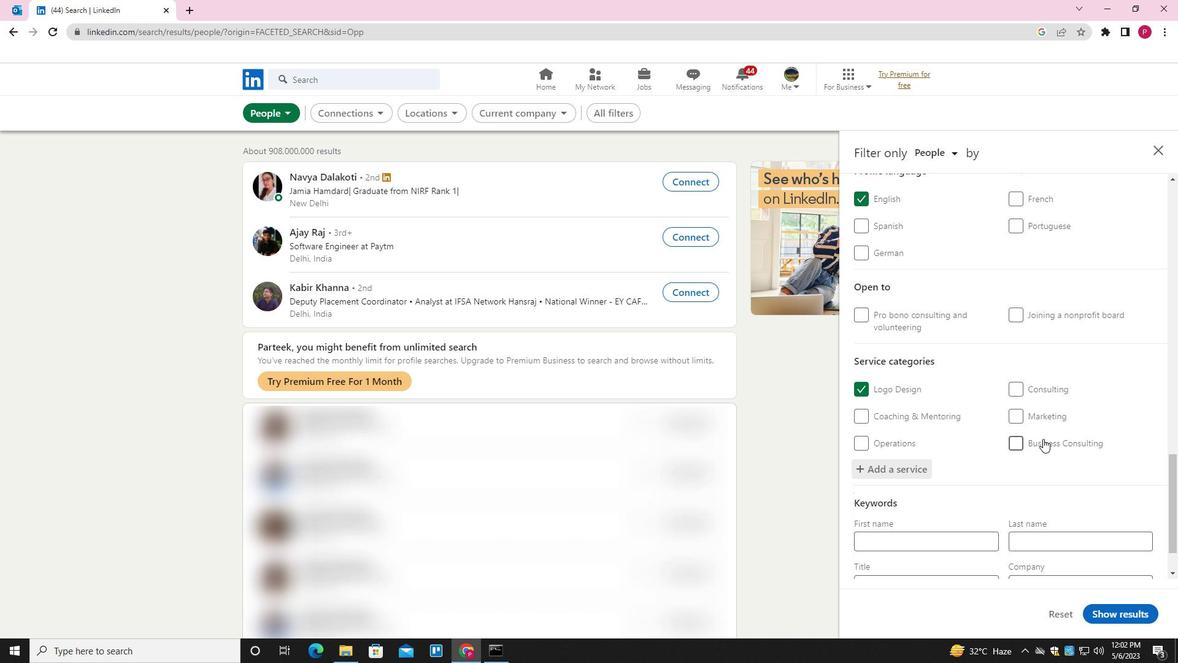
Action: Mouse moved to (1041, 442)
Screenshot: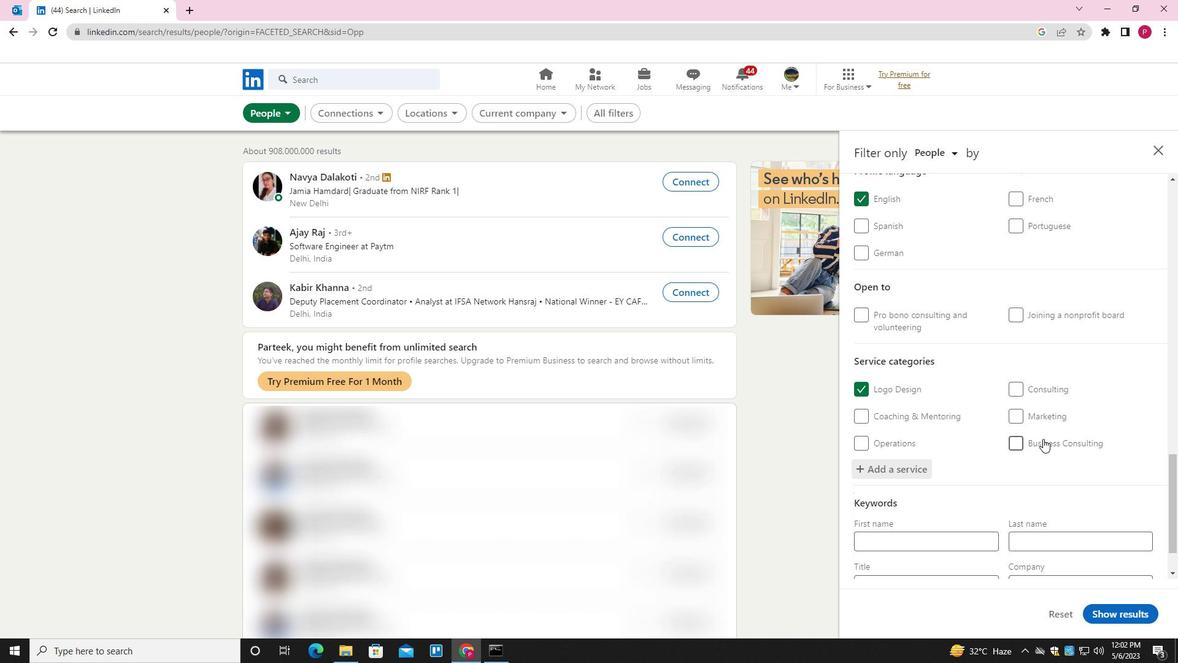
Action: Mouse scrolled (1041, 441) with delta (0, 0)
Screenshot: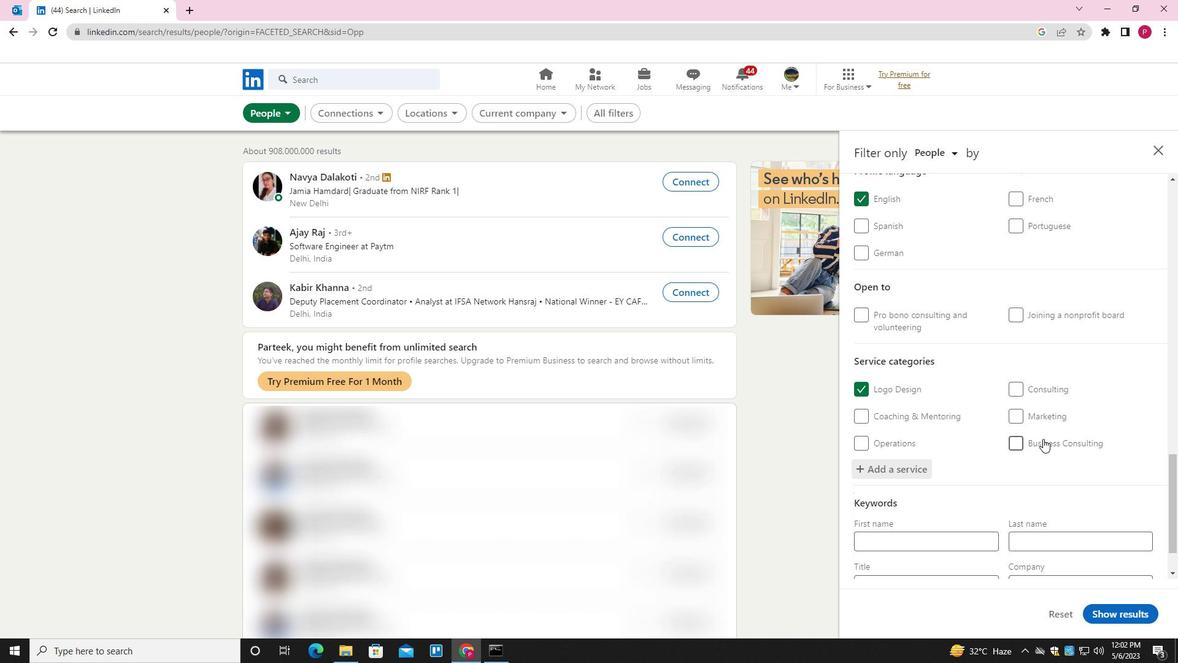 
Action: Mouse moved to (985, 514)
Screenshot: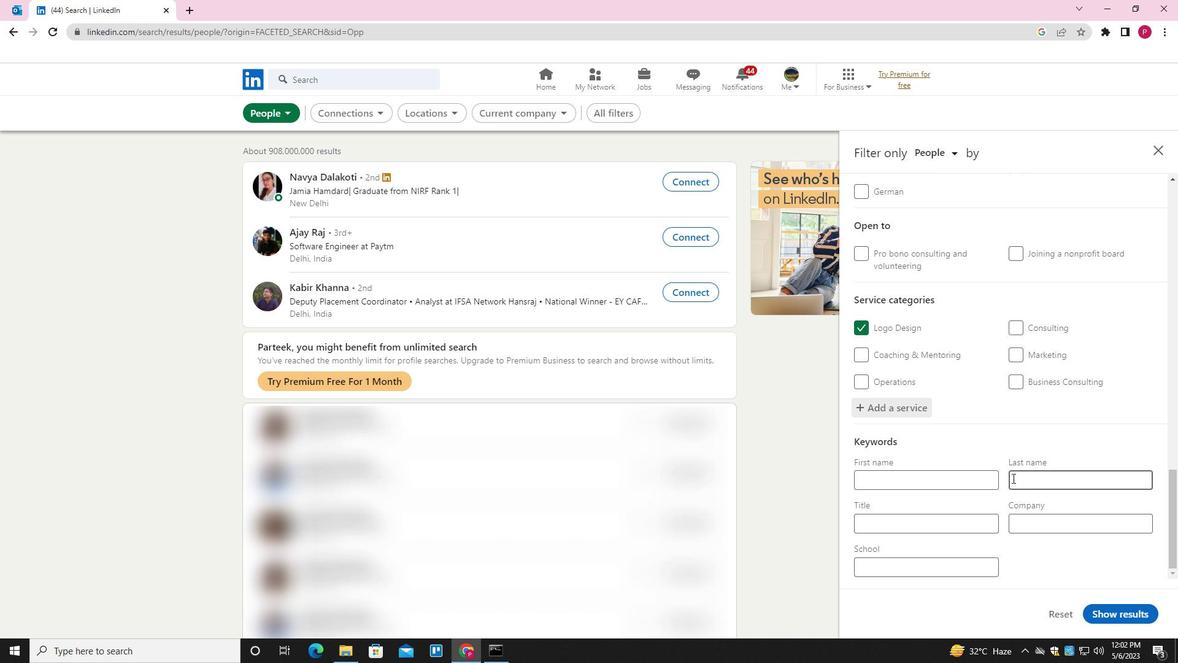 
Action: Mouse pressed left at (985, 514)
Screenshot: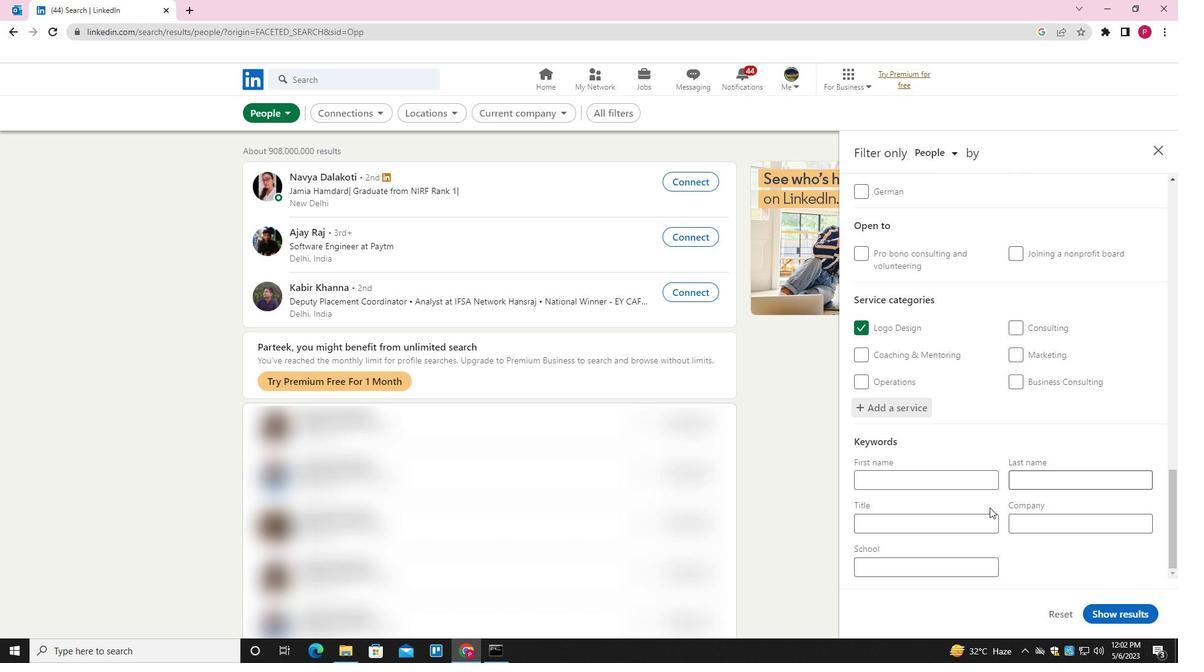 
Action: Key pressed <Key.shift>RECEPTIONIST
Screenshot: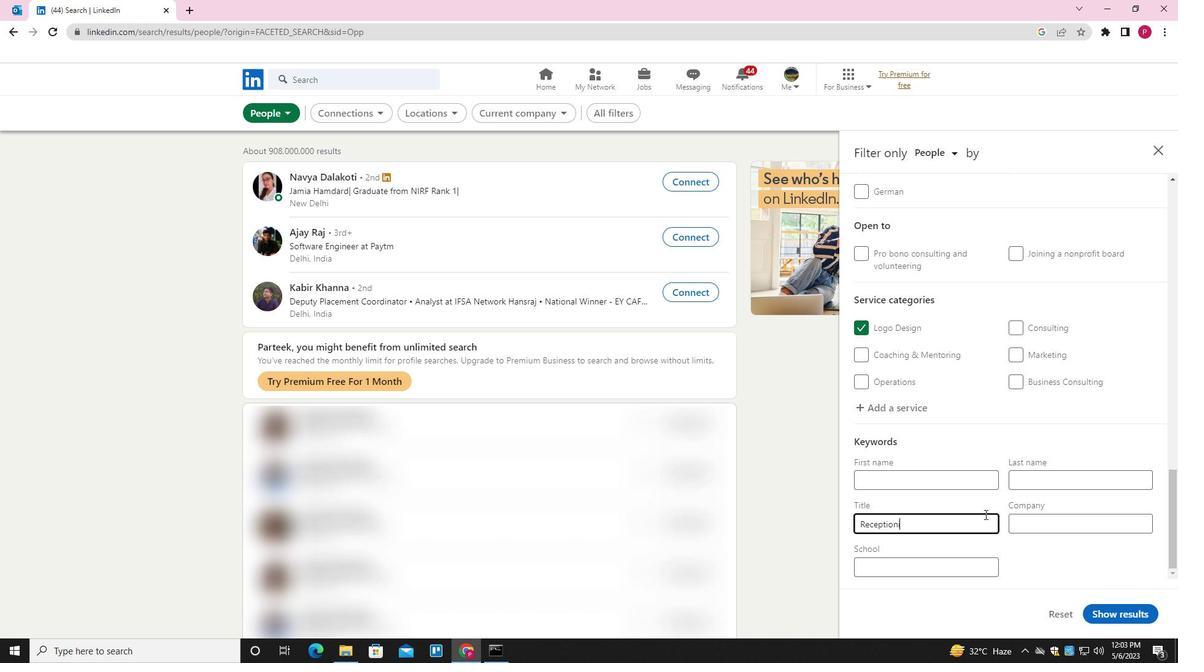 
Action: Mouse moved to (1131, 620)
Screenshot: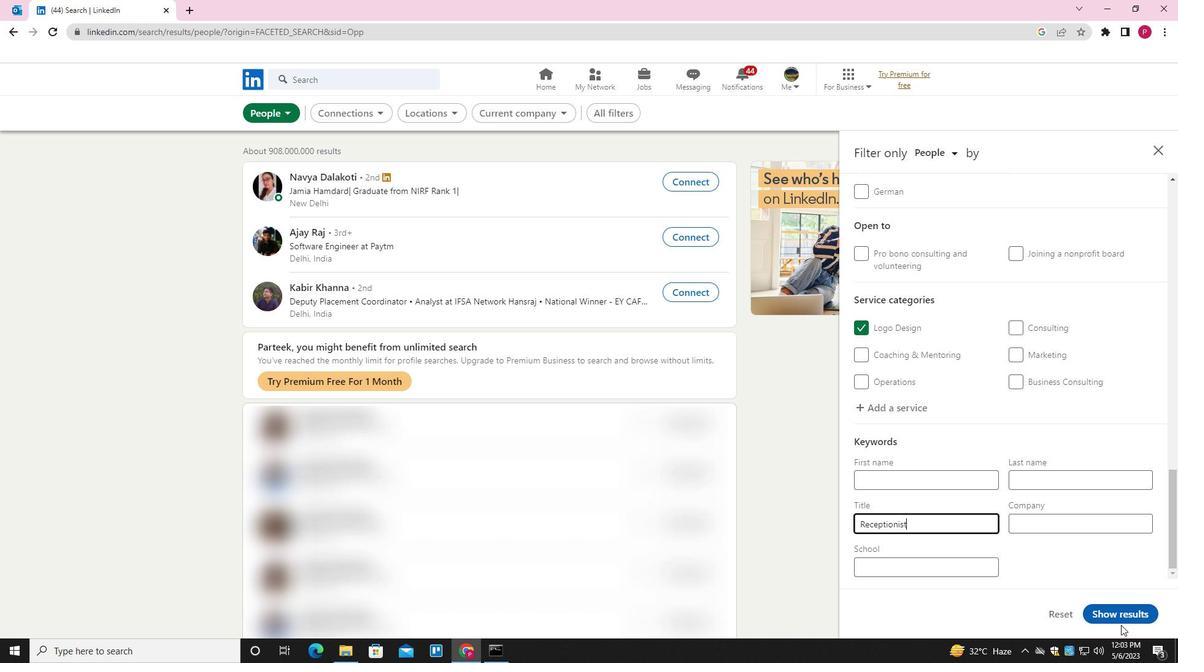 
Action: Mouse pressed left at (1131, 620)
Screenshot: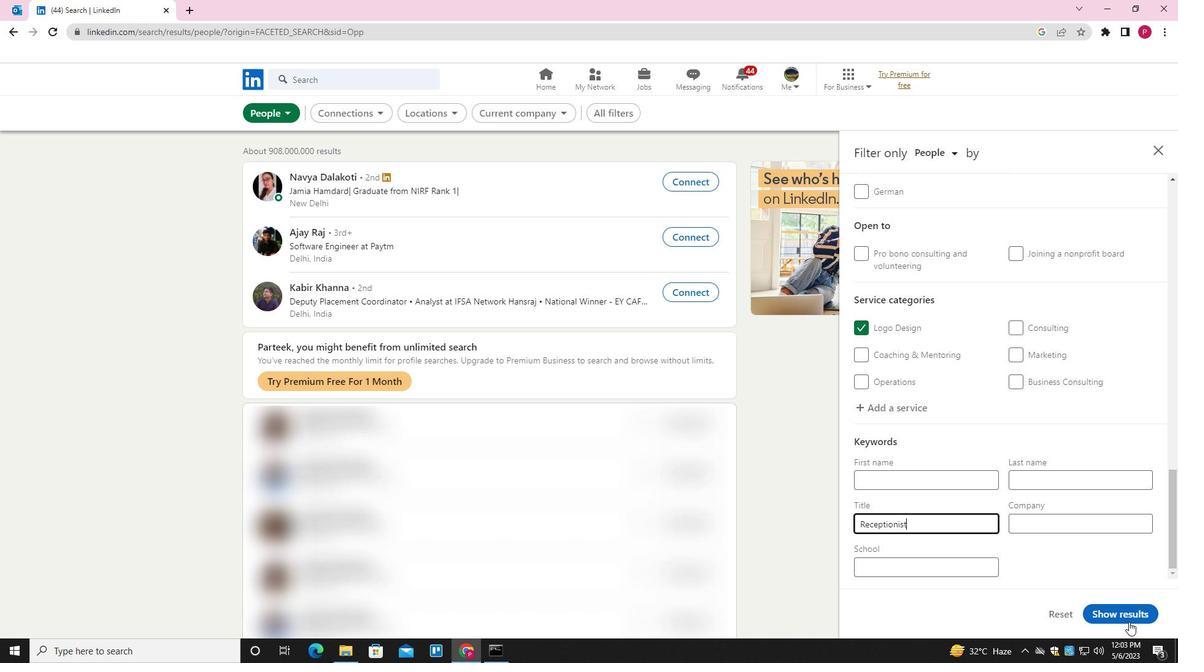 
Action: Mouse moved to (653, 273)
Screenshot: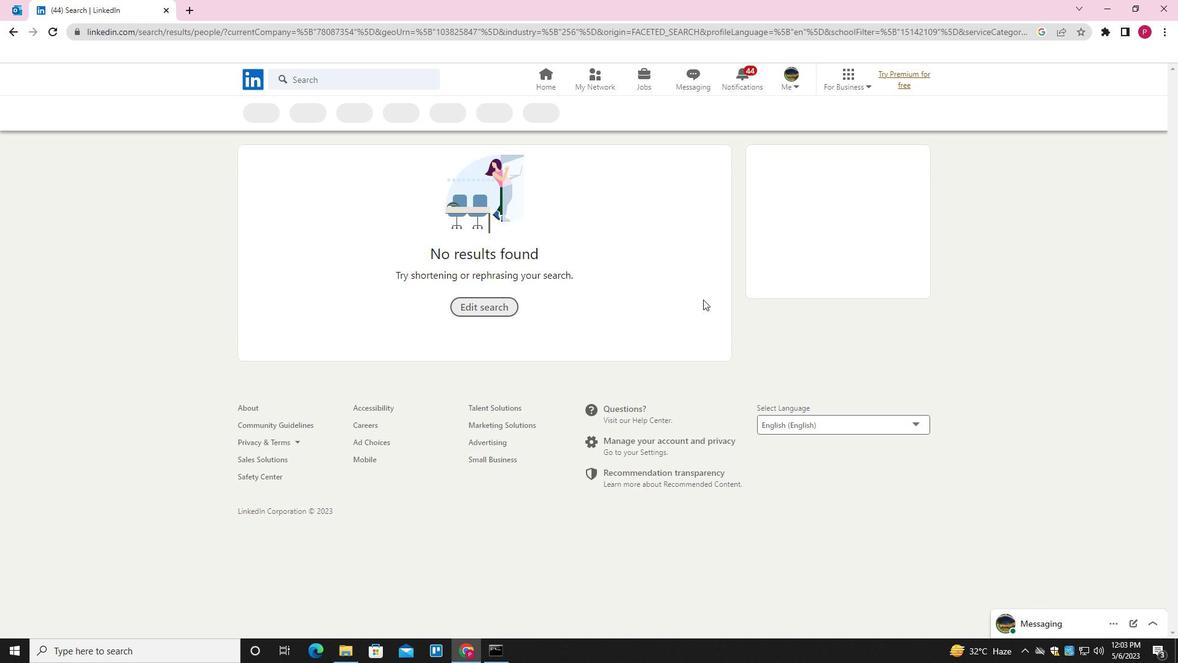 
